 Task: Find connections with filter location Jayamkondacholapuram with filter topic #newyearwith filter profile language Spanish with filter current company ASUS with filter school Narayana Institute with filter industry Retail Building Materials and Garden Equipment with filter service category Social Media Marketing with filter keywords title Group Sales
Action: Mouse pressed left at (628, 91)
Screenshot: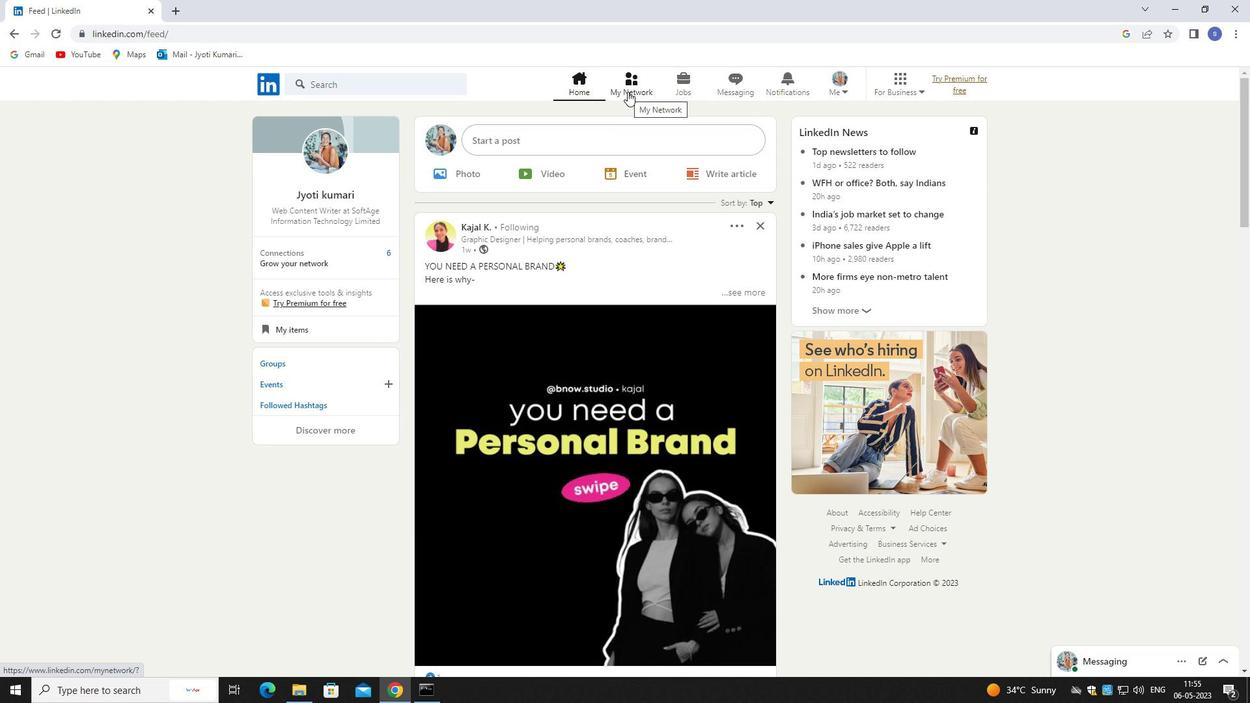 
Action: Mouse pressed left at (628, 91)
Screenshot: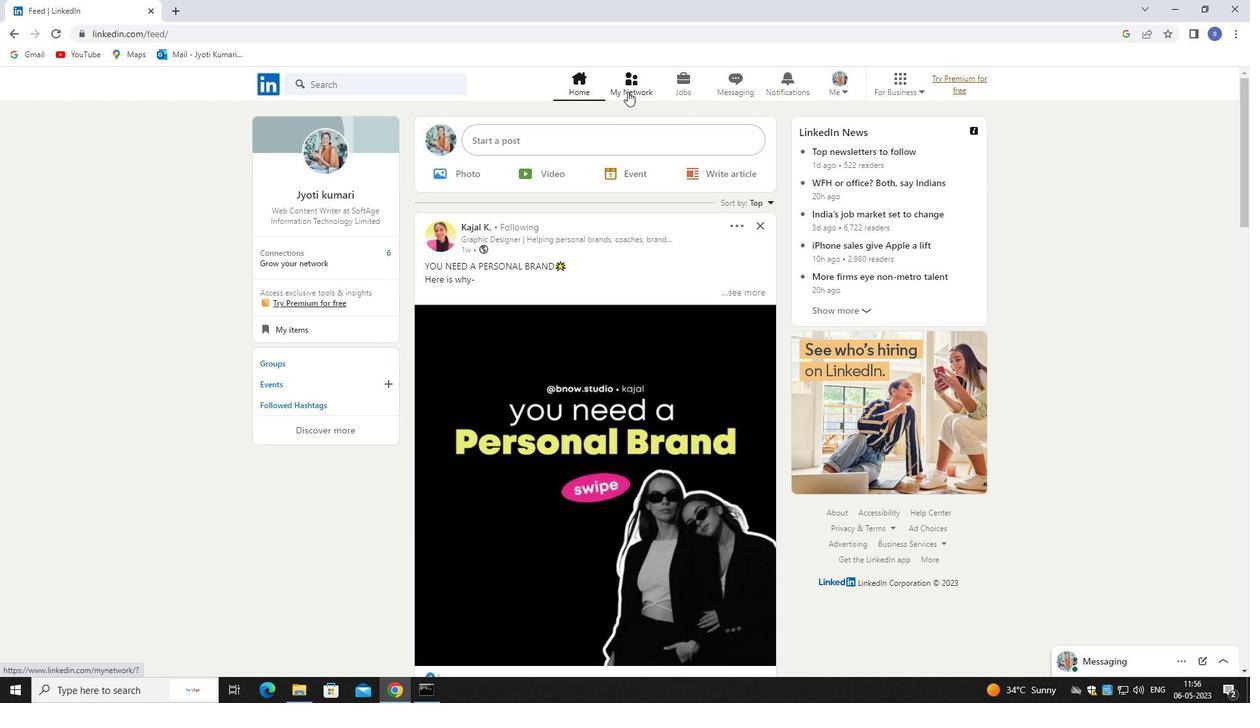 
Action: Key pressed jayamk
Screenshot: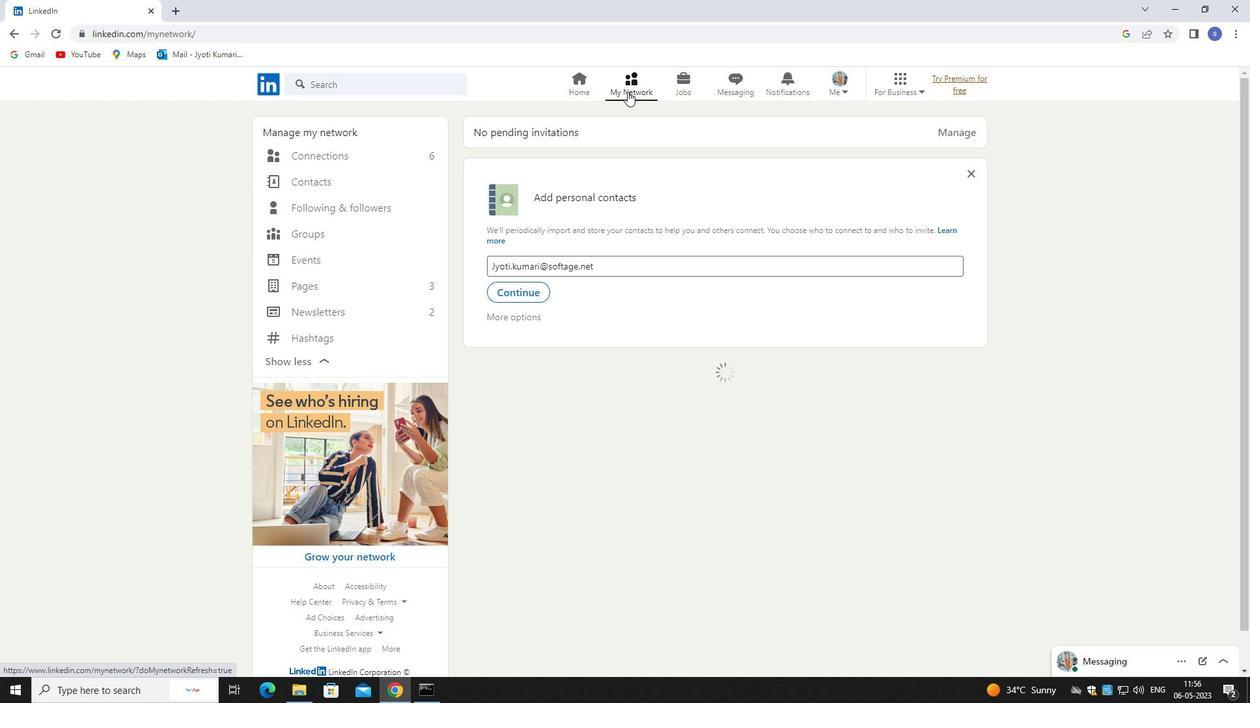 
Action: Mouse moved to (385, 163)
Screenshot: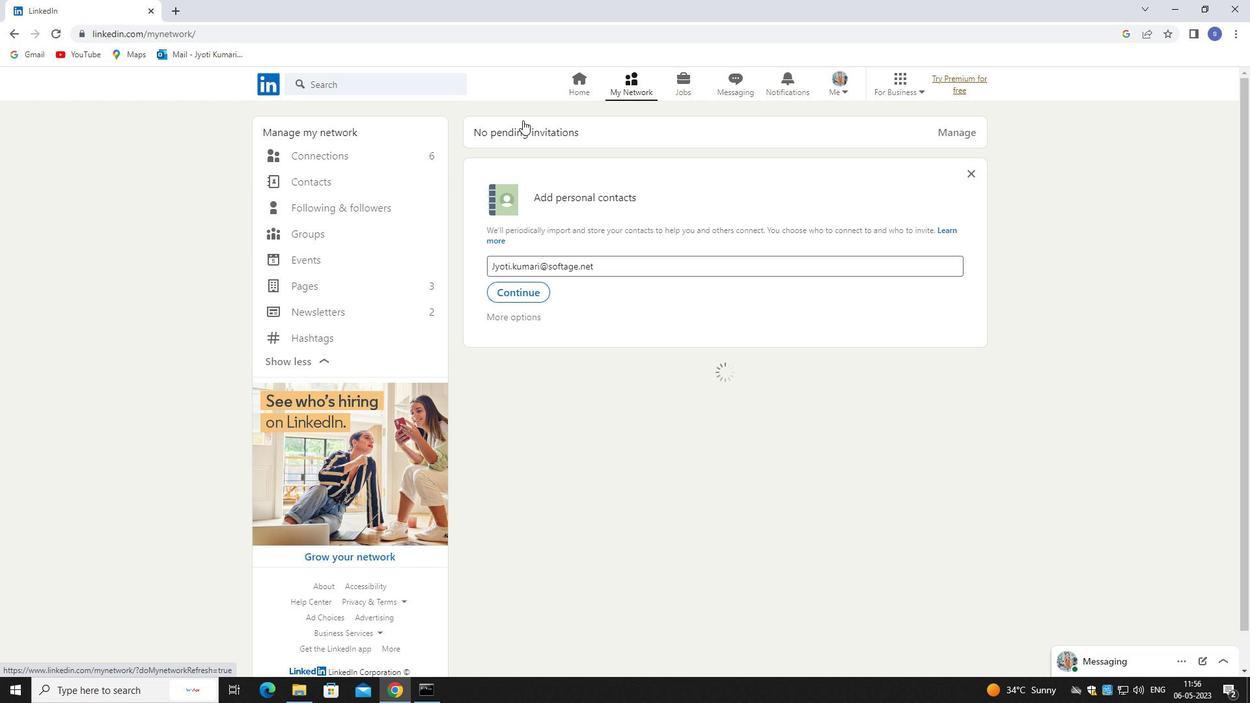 
Action: Mouse pressed left at (385, 163)
Screenshot: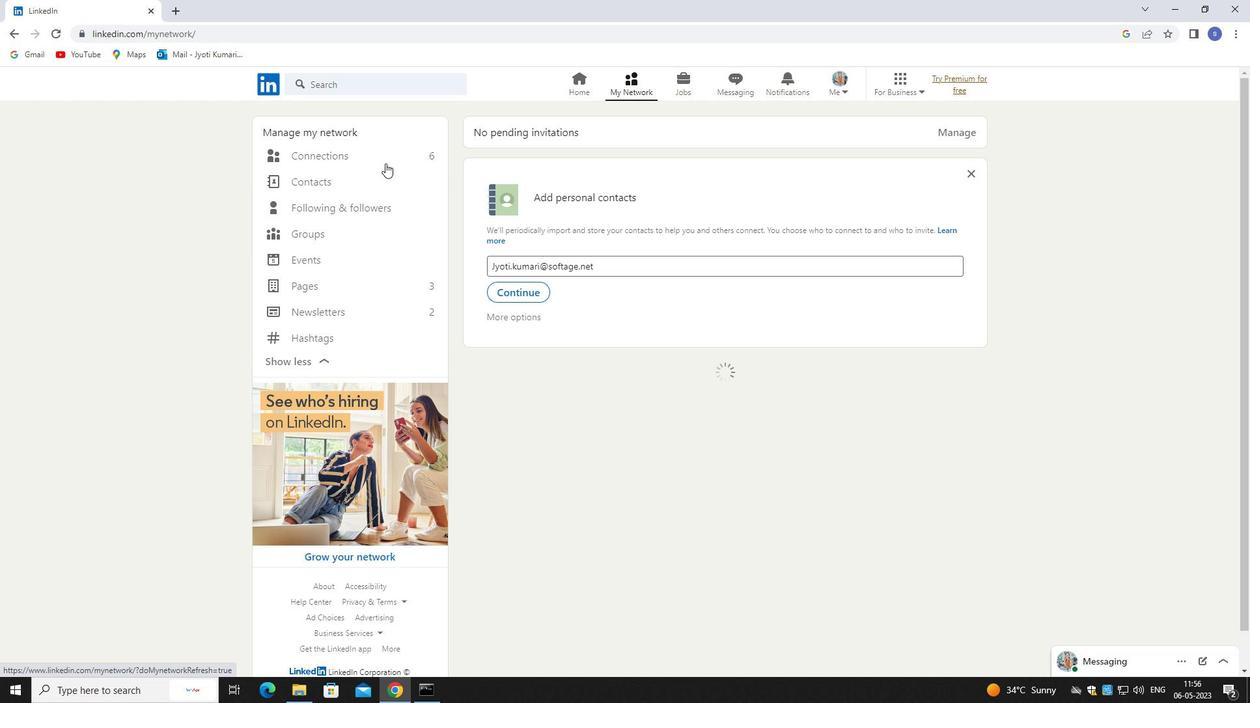 
Action: Mouse pressed left at (385, 163)
Screenshot: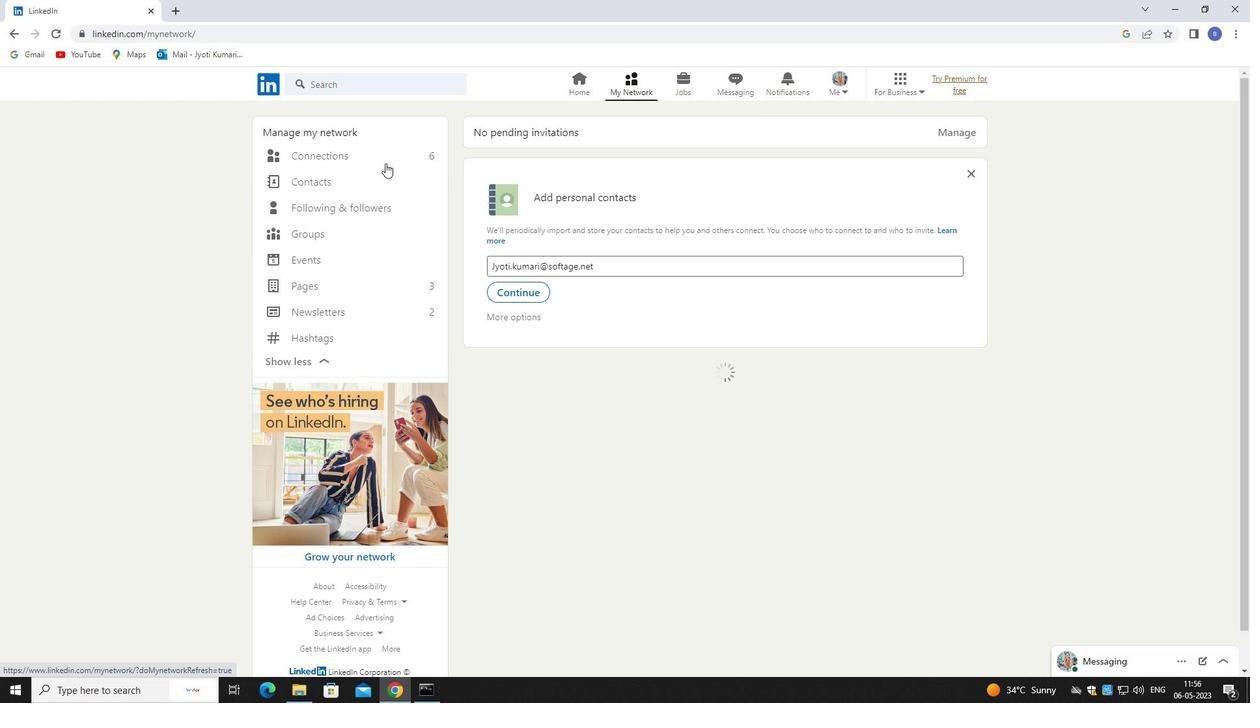 
Action: Mouse moved to (385, 159)
Screenshot: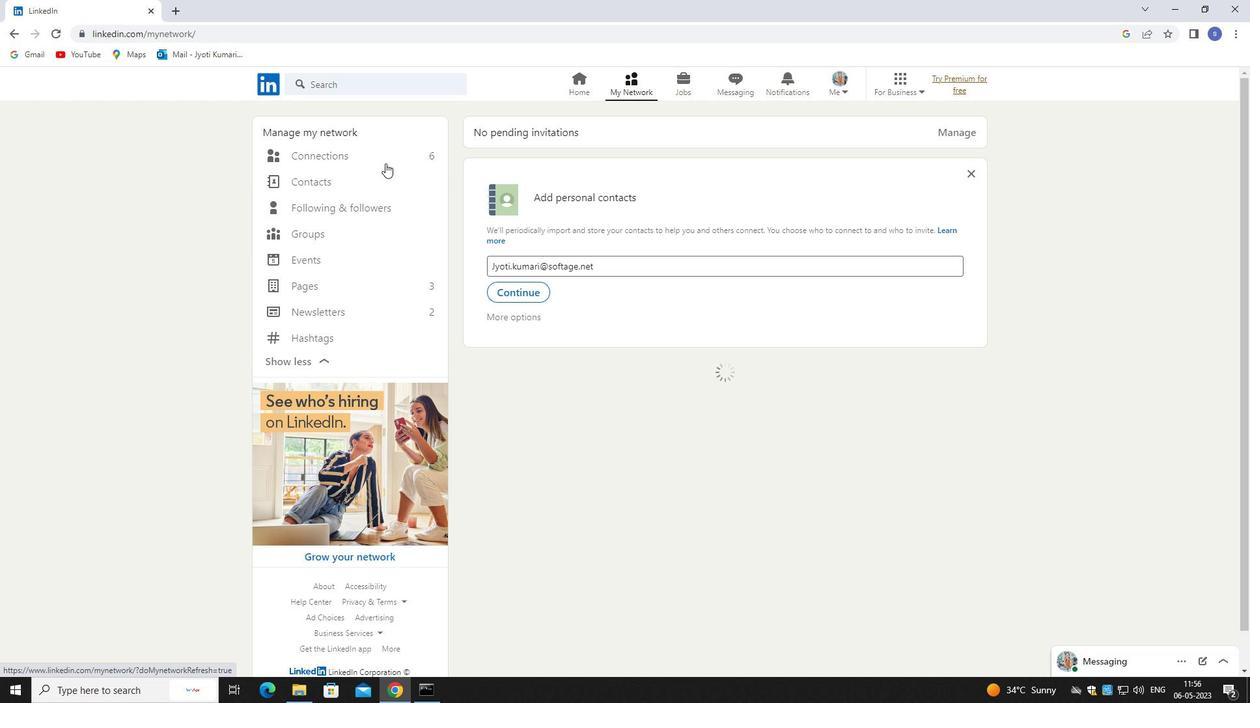 
Action: Mouse pressed left at (385, 159)
Screenshot: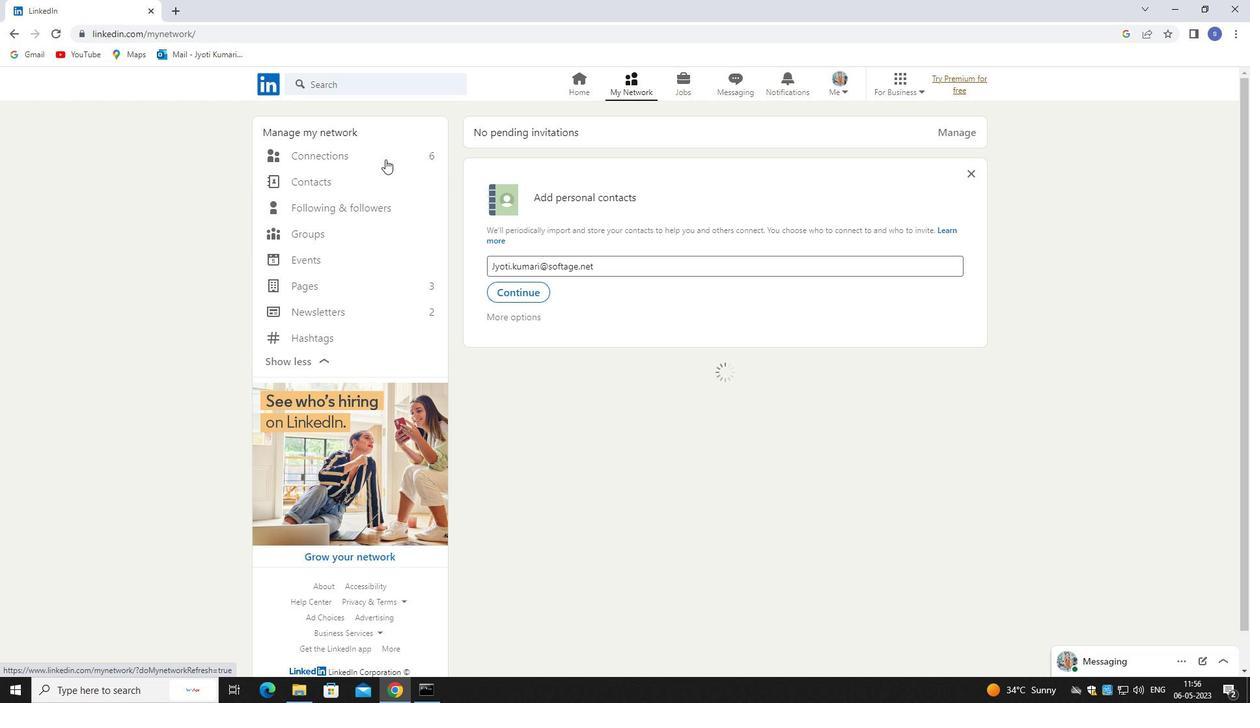 
Action: Mouse pressed left at (385, 159)
Screenshot: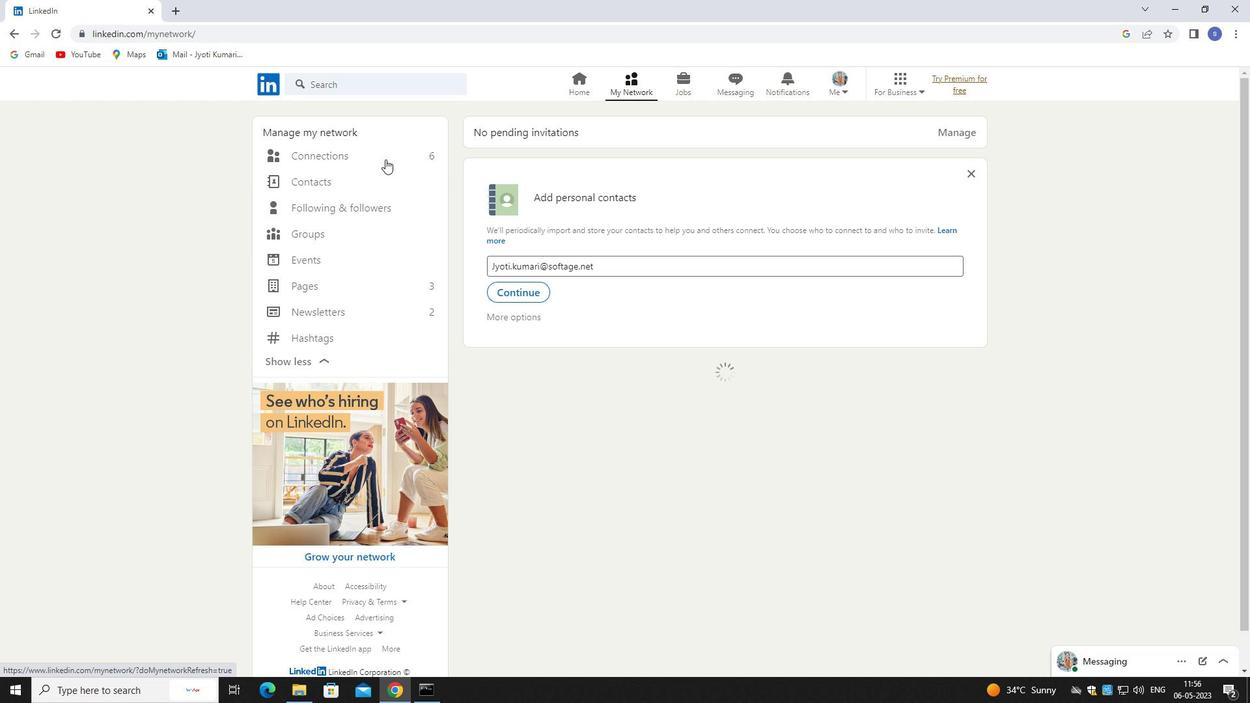 
Action: Mouse moved to (386, 156)
Screenshot: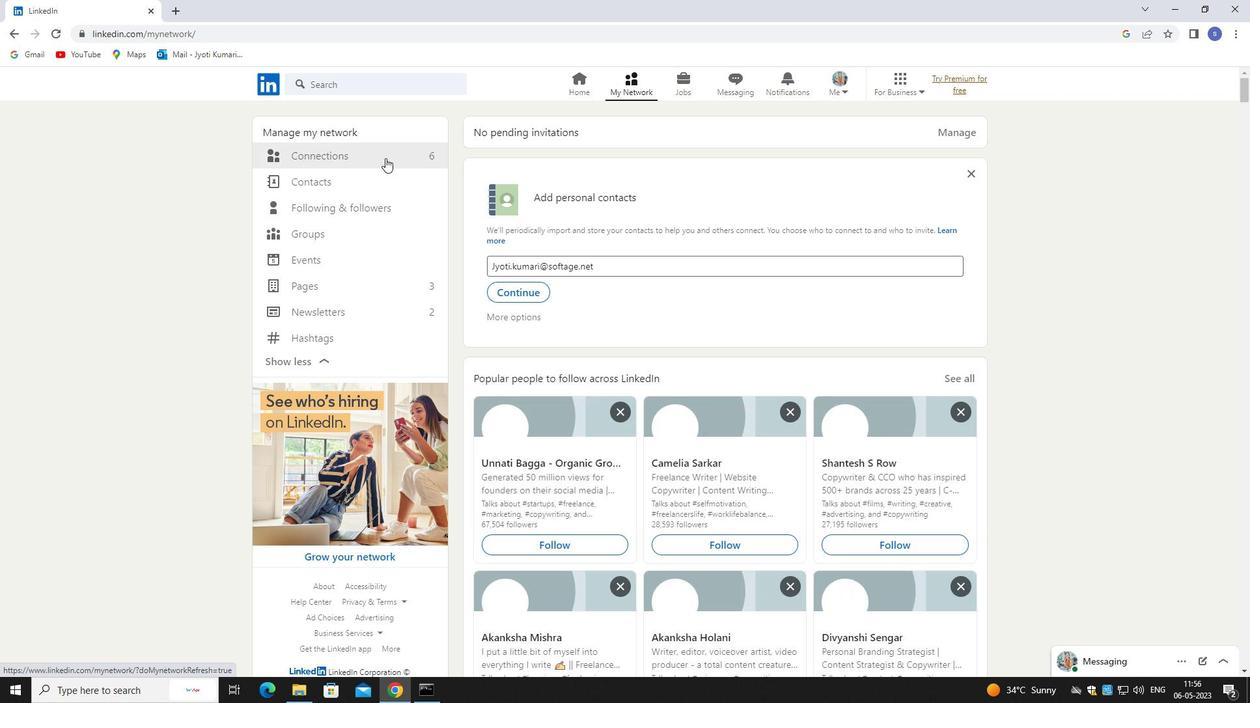 
Action: Mouse pressed left at (386, 156)
Screenshot: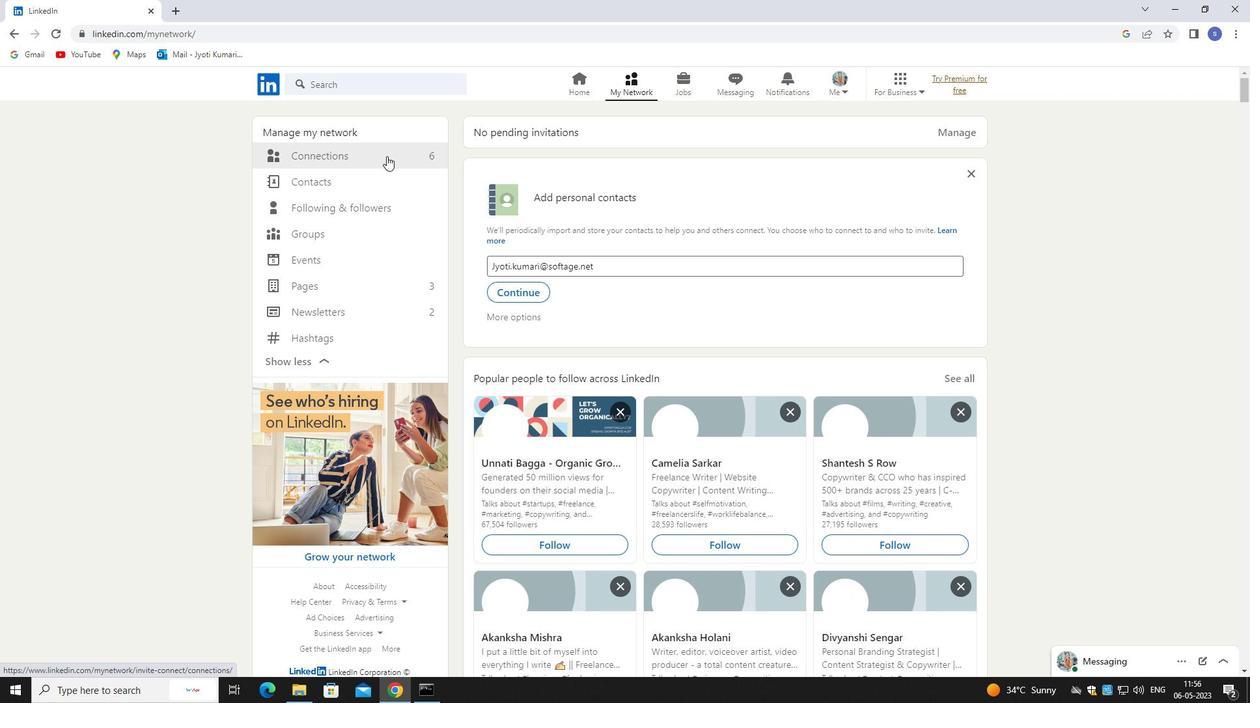 
Action: Mouse pressed left at (386, 156)
Screenshot: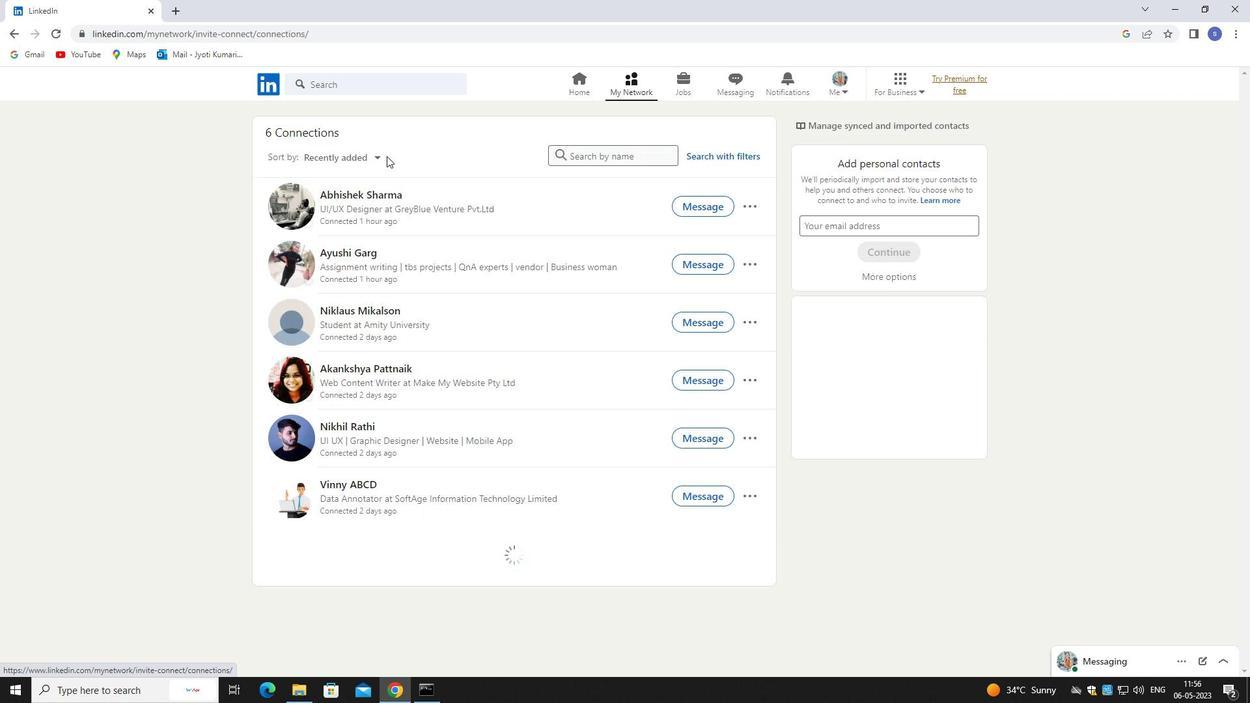 
Action: Mouse moved to (724, 155)
Screenshot: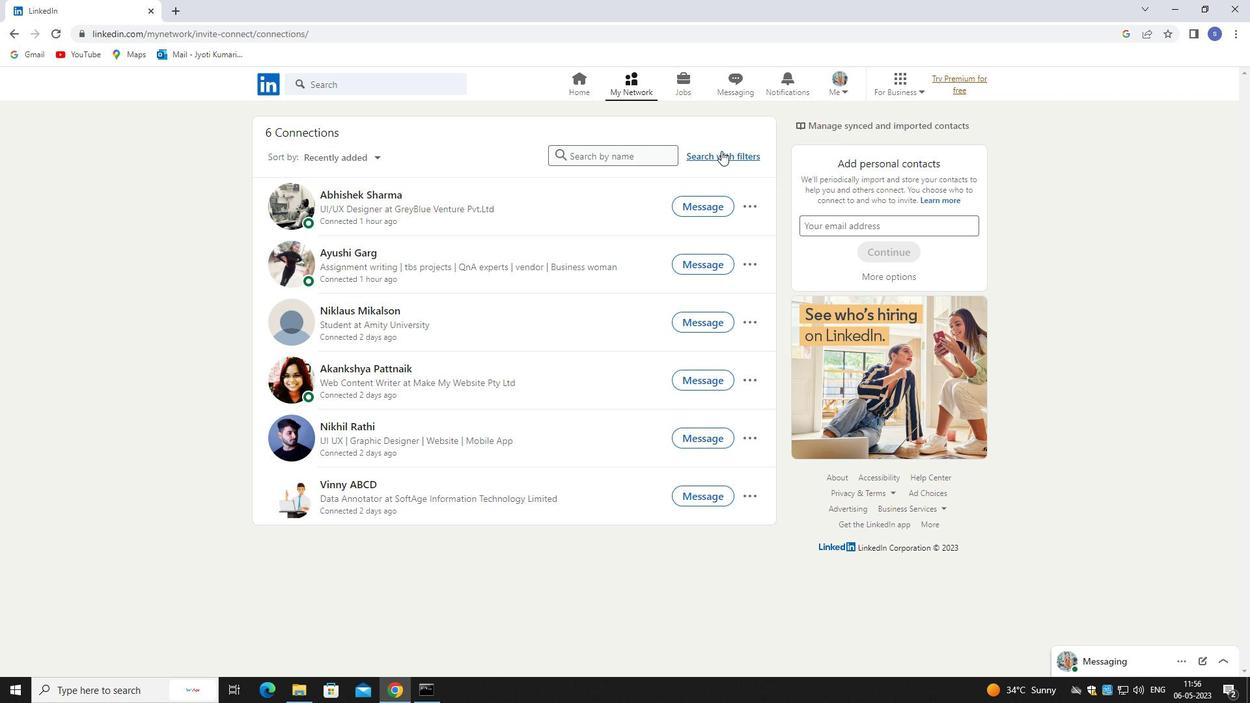
Action: Mouse pressed left at (724, 155)
Screenshot: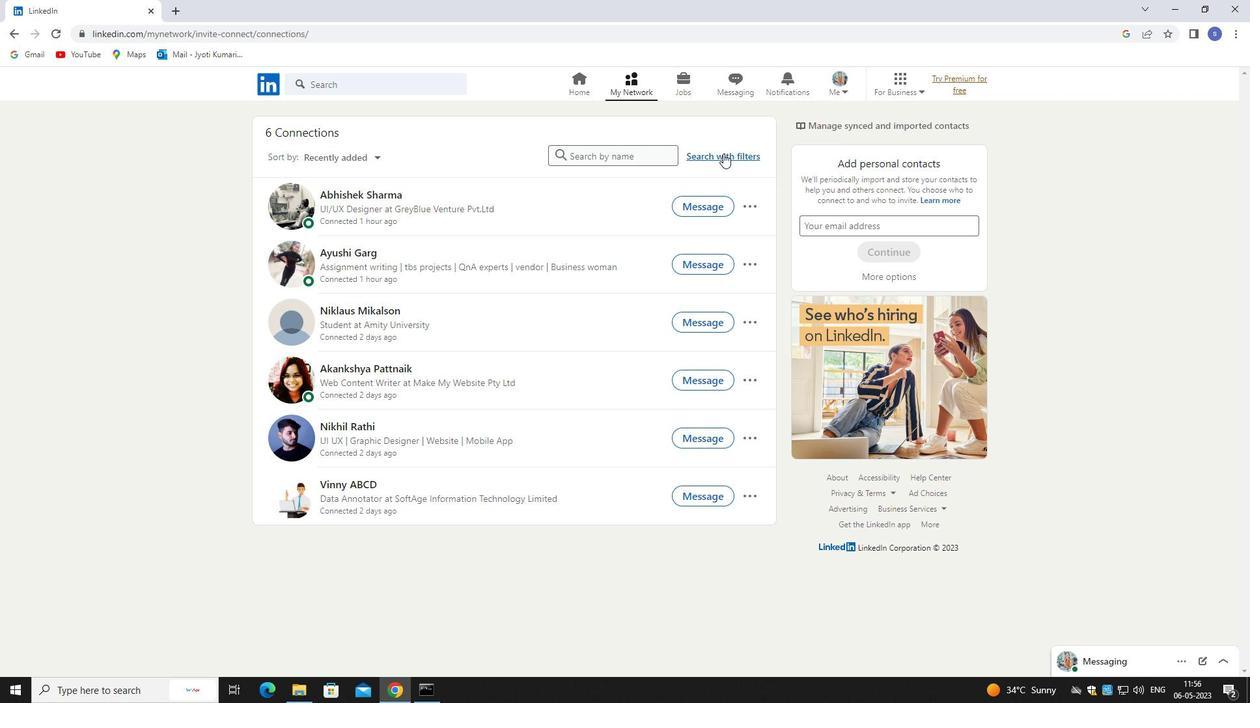 
Action: Mouse moved to (669, 114)
Screenshot: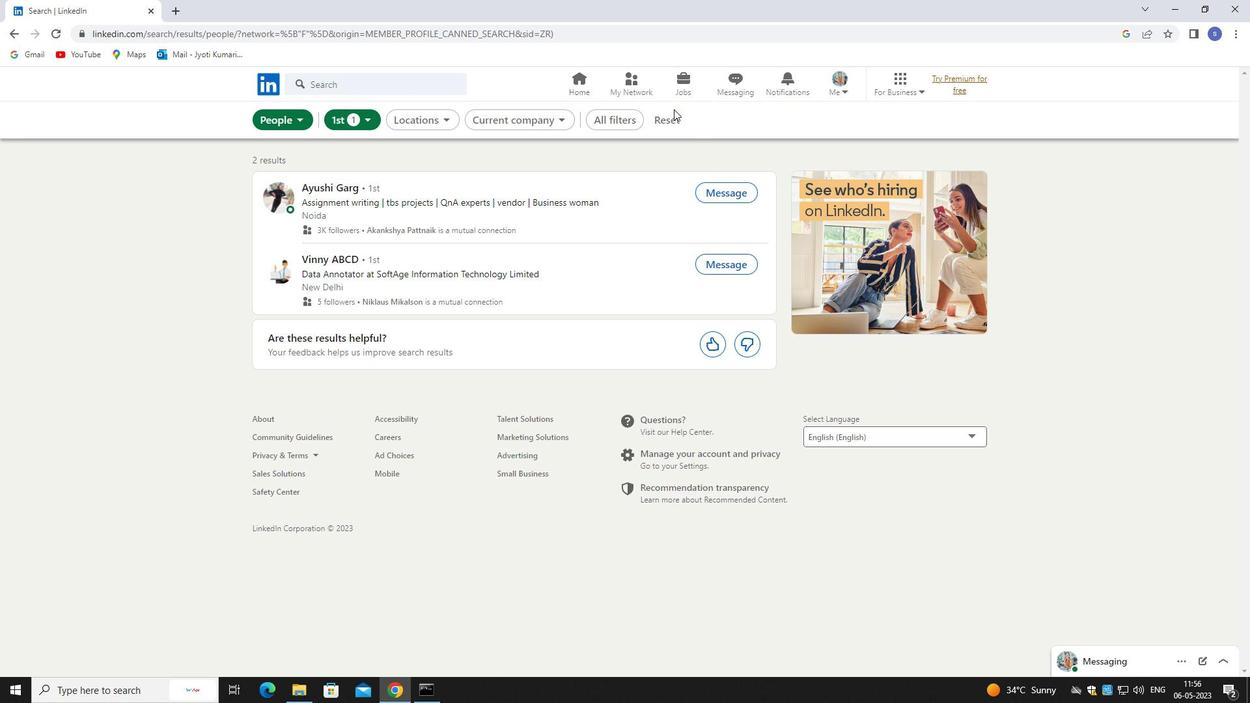 
Action: Mouse pressed left at (669, 114)
Screenshot: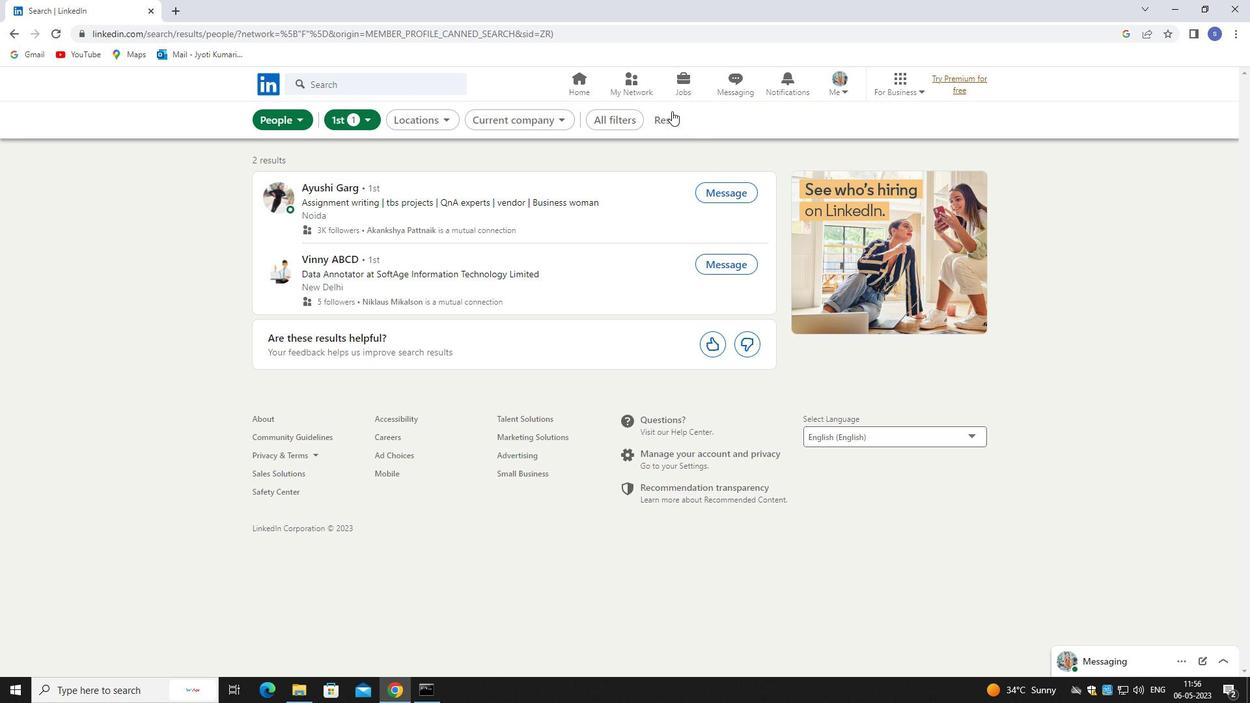 
Action: Mouse moved to (646, 115)
Screenshot: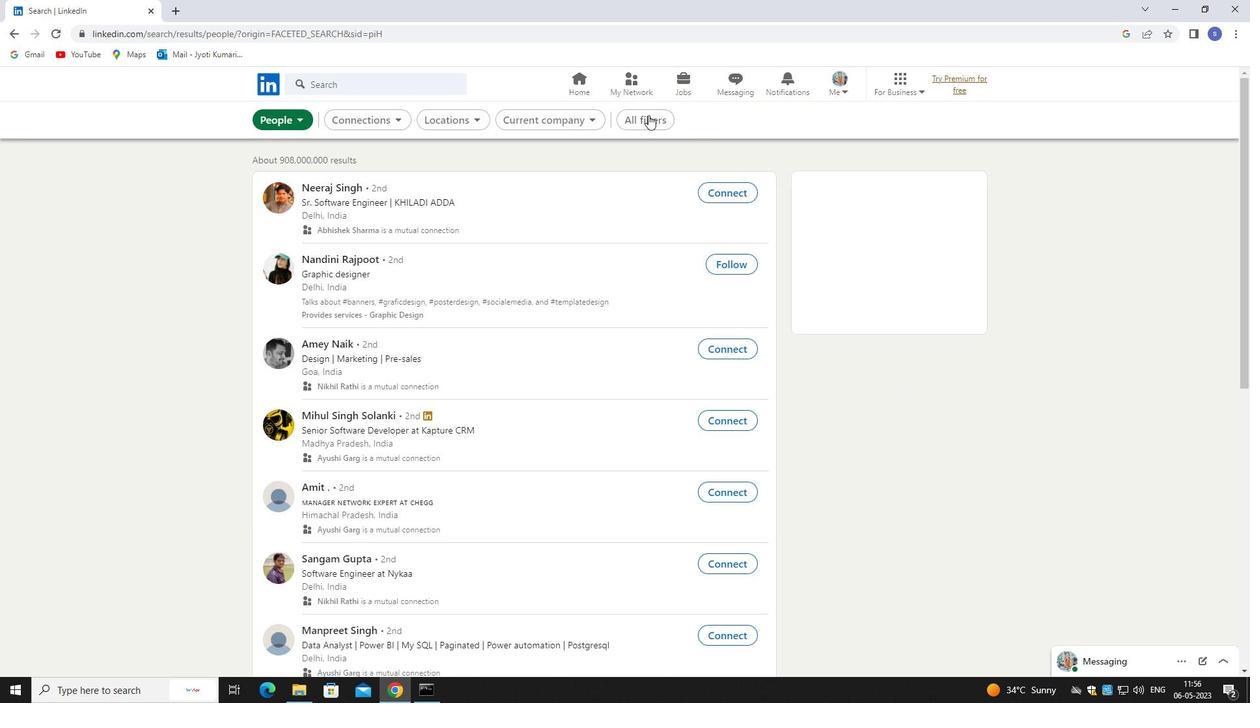 
Action: Mouse pressed left at (646, 115)
Screenshot: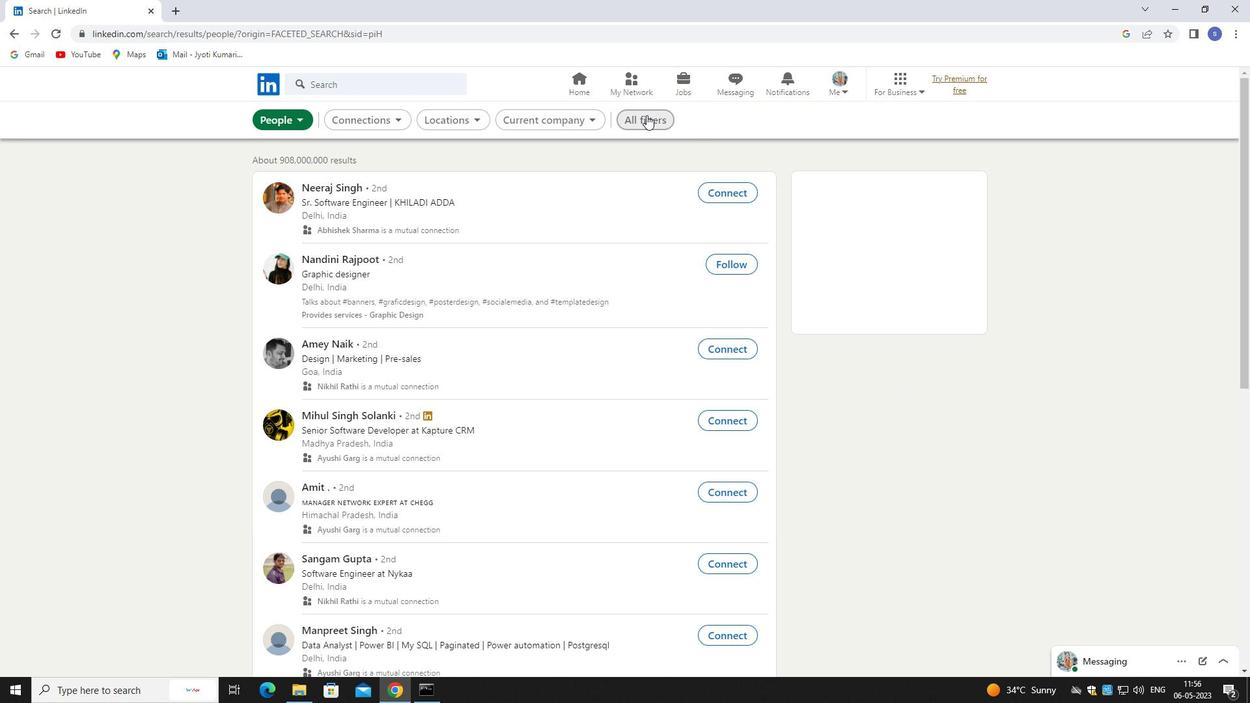 
Action: Mouse moved to (1132, 512)
Screenshot: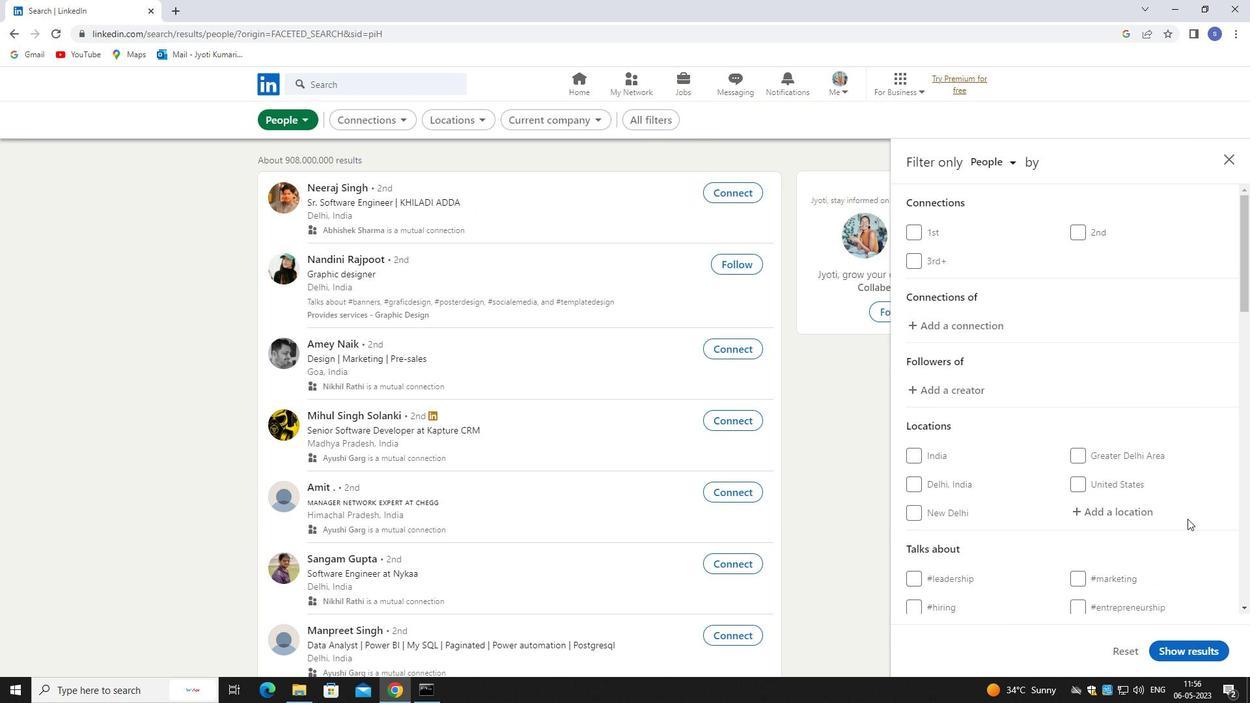 
Action: Mouse pressed left at (1132, 512)
Screenshot: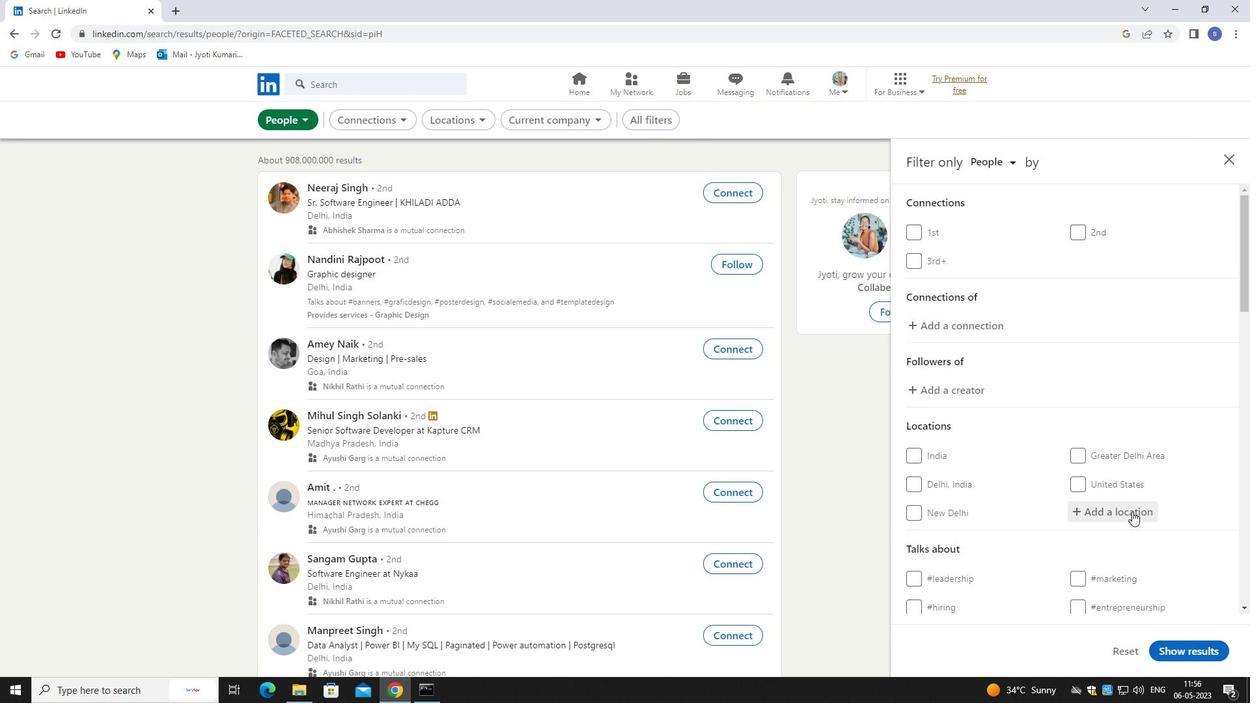 
Action: Key pressed jayamko<Key.backspace><Key.backspace><Key.caps_lock><Key.backspace><Key.backspace><Key.backspace><Key.backspace><Key.backspace><Key.backspace><Key.backspace><Key.backspace><Key.backspace><Key.backspace><Key.backspace><Key.backspace>jayamkondacholapuram
Screenshot: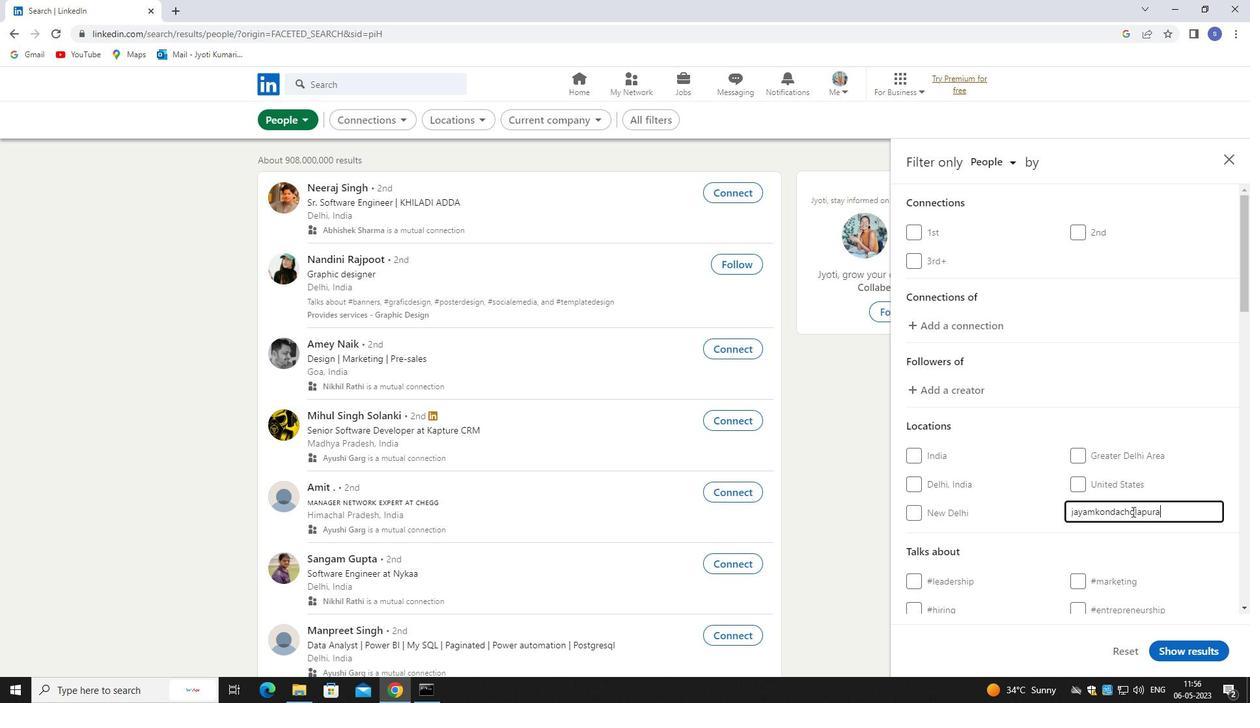 
Action: Mouse moved to (1055, 460)
Screenshot: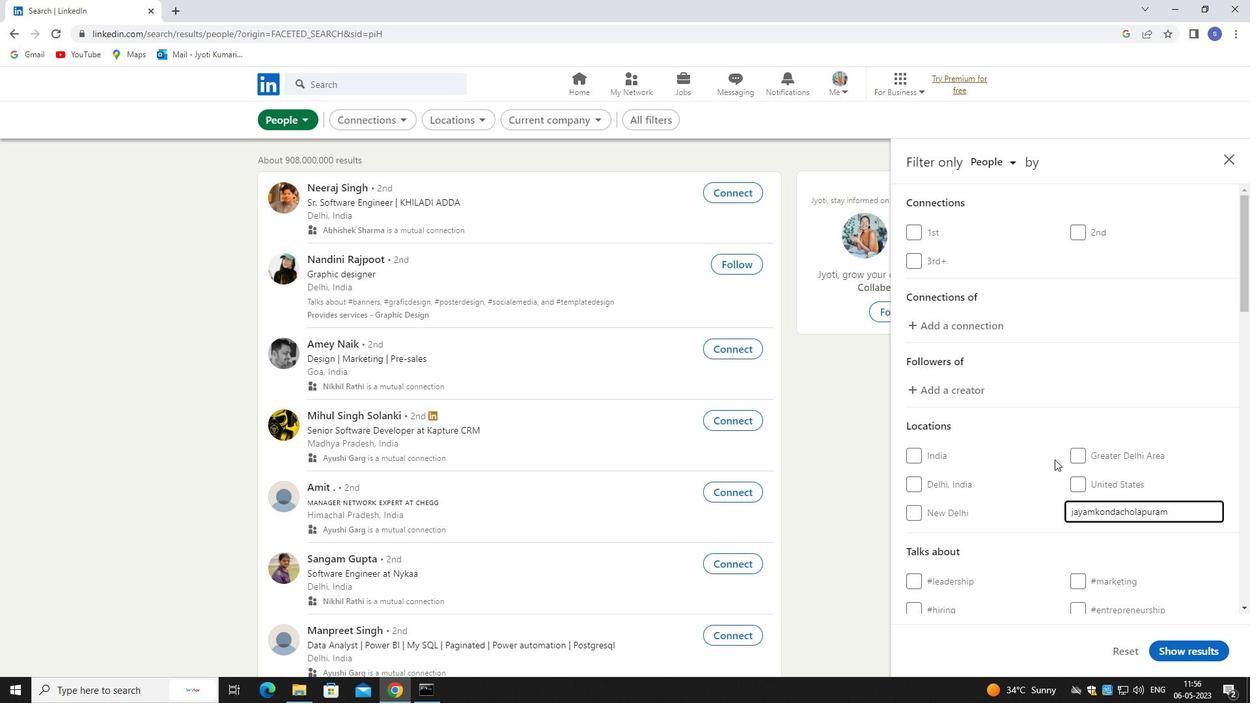 
Action: Mouse scrolled (1055, 459) with delta (0, 0)
Screenshot: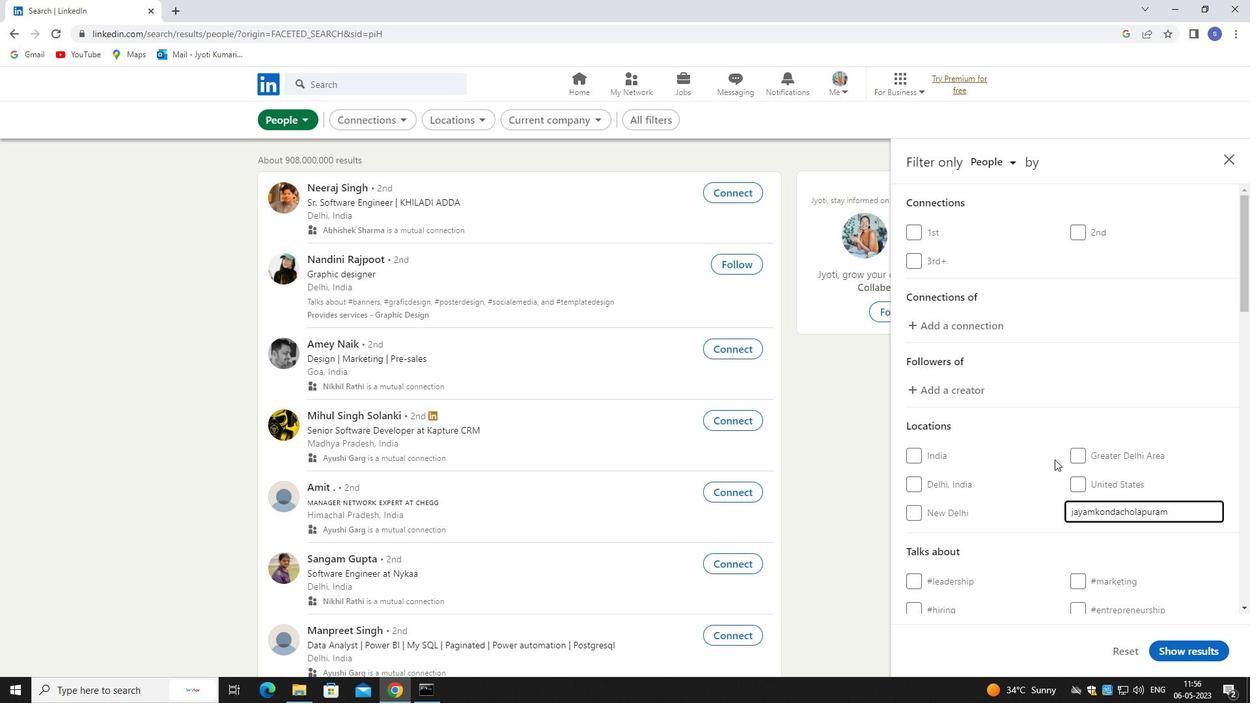 
Action: Mouse moved to (1056, 463)
Screenshot: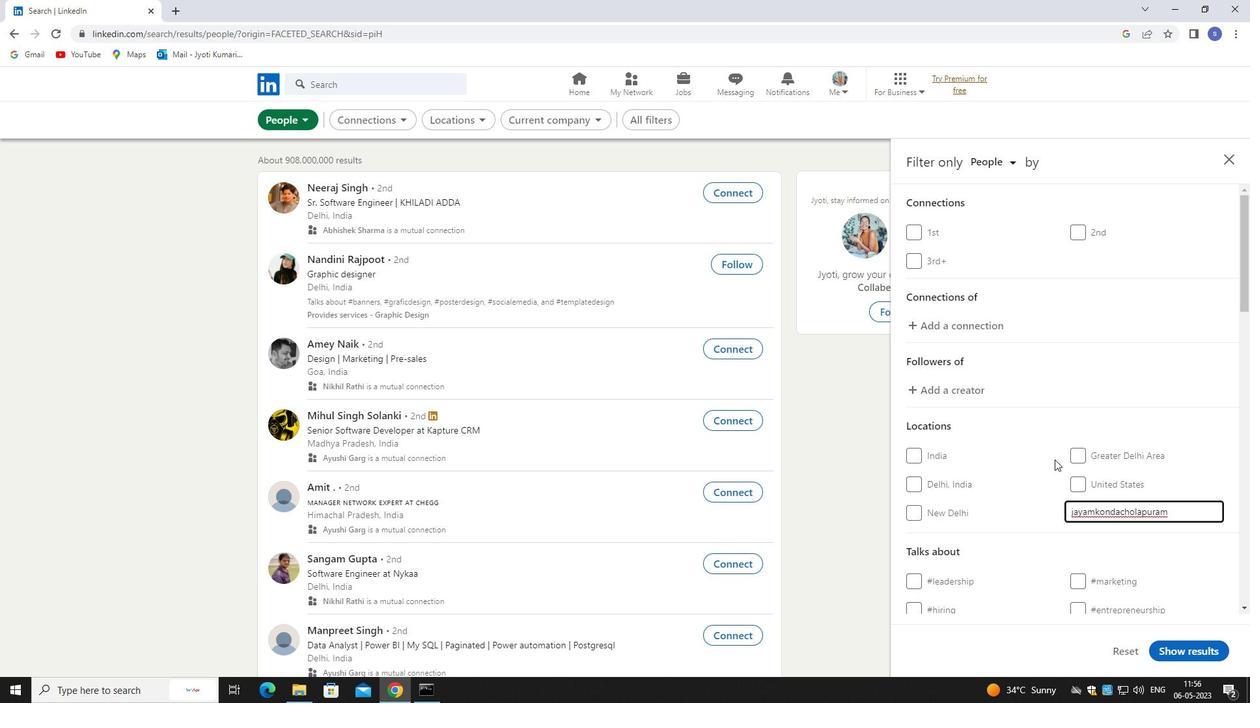 
Action: Mouse scrolled (1056, 462) with delta (0, 0)
Screenshot: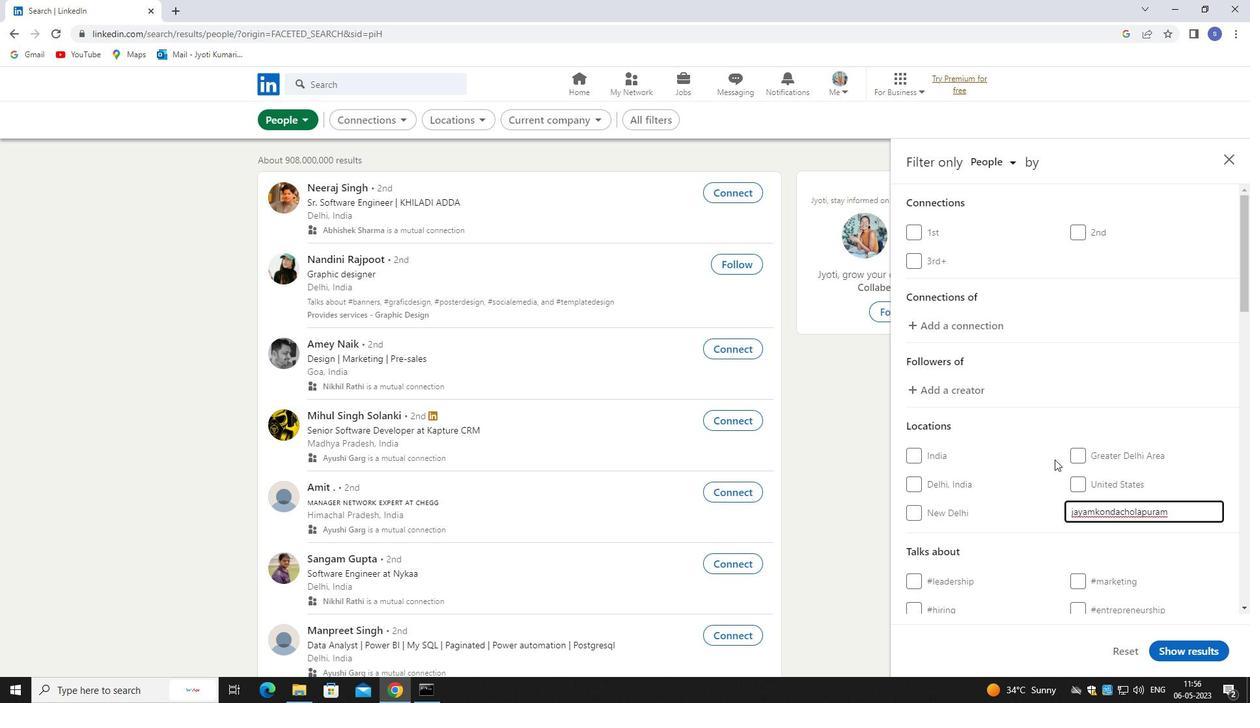 
Action: Mouse moved to (1057, 466)
Screenshot: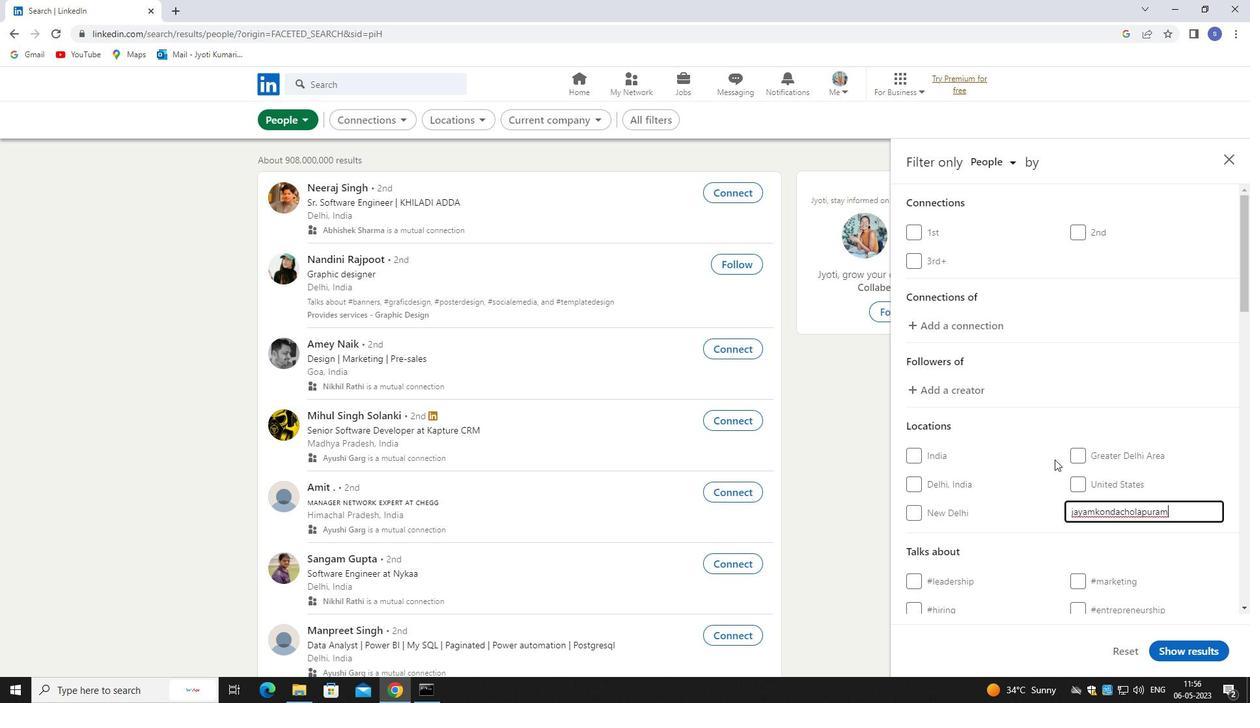
Action: Mouse scrolled (1057, 465) with delta (0, 0)
Screenshot: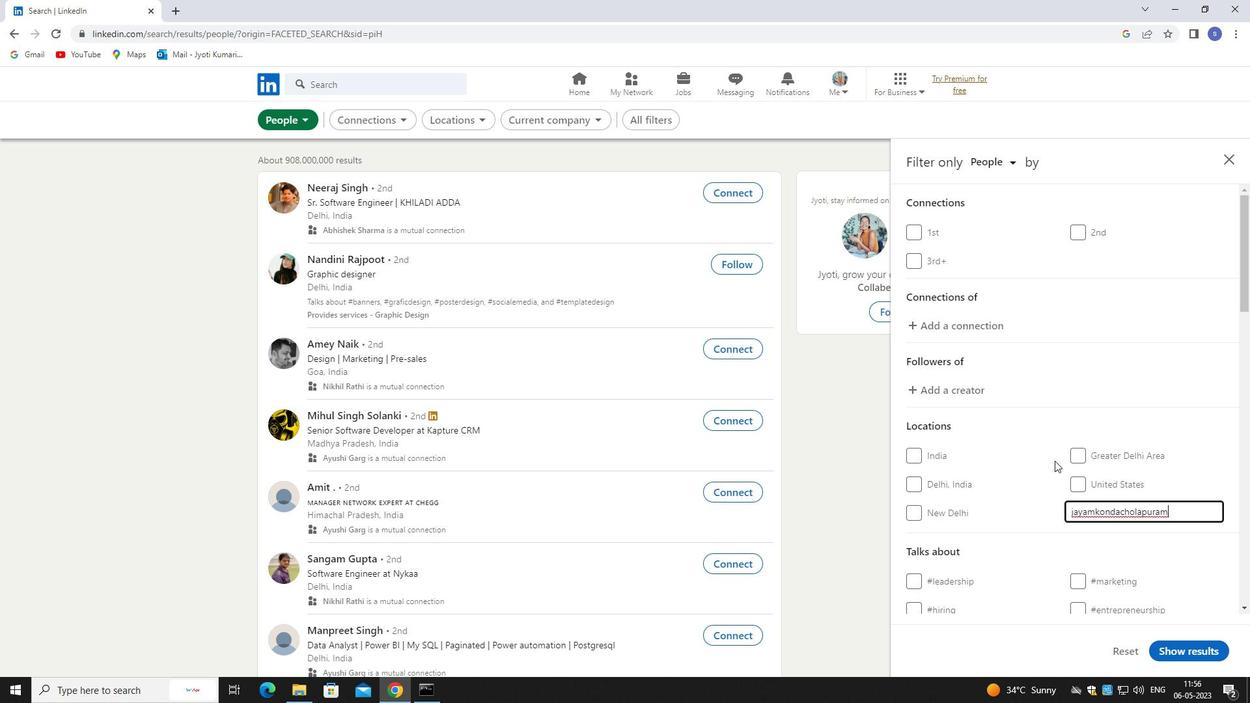 
Action: Mouse moved to (1057, 467)
Screenshot: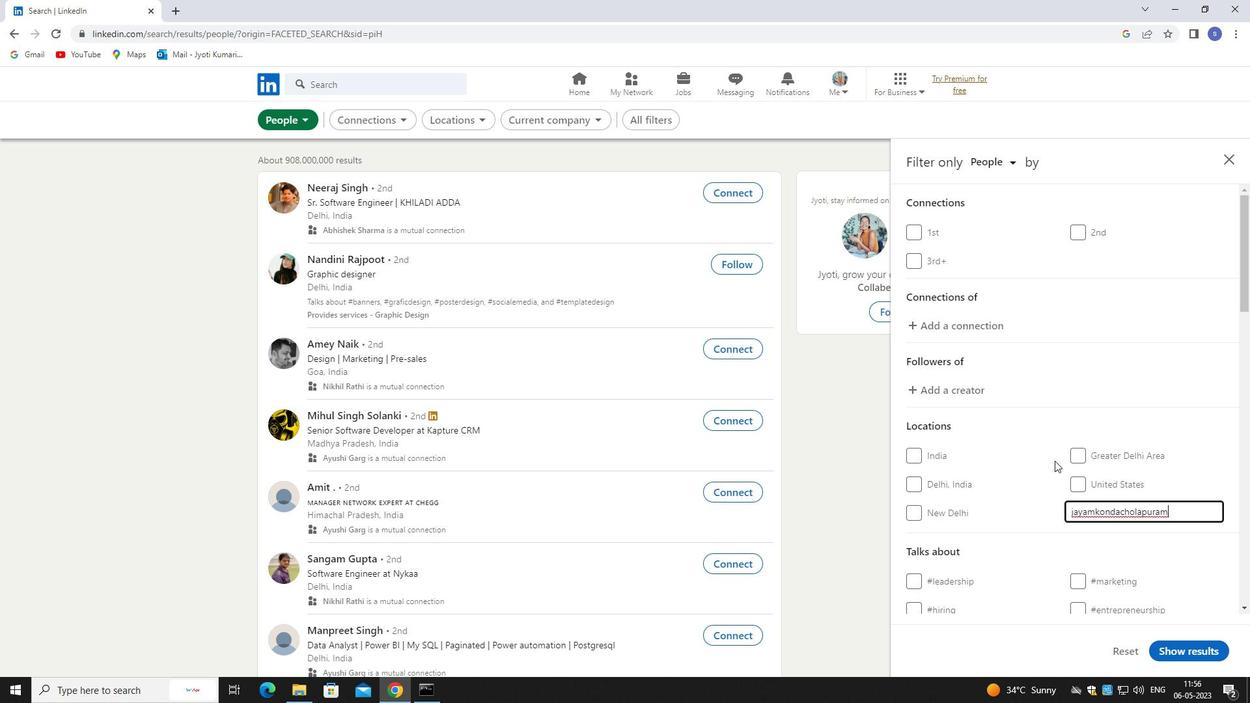 
Action: Mouse scrolled (1057, 467) with delta (0, 0)
Screenshot: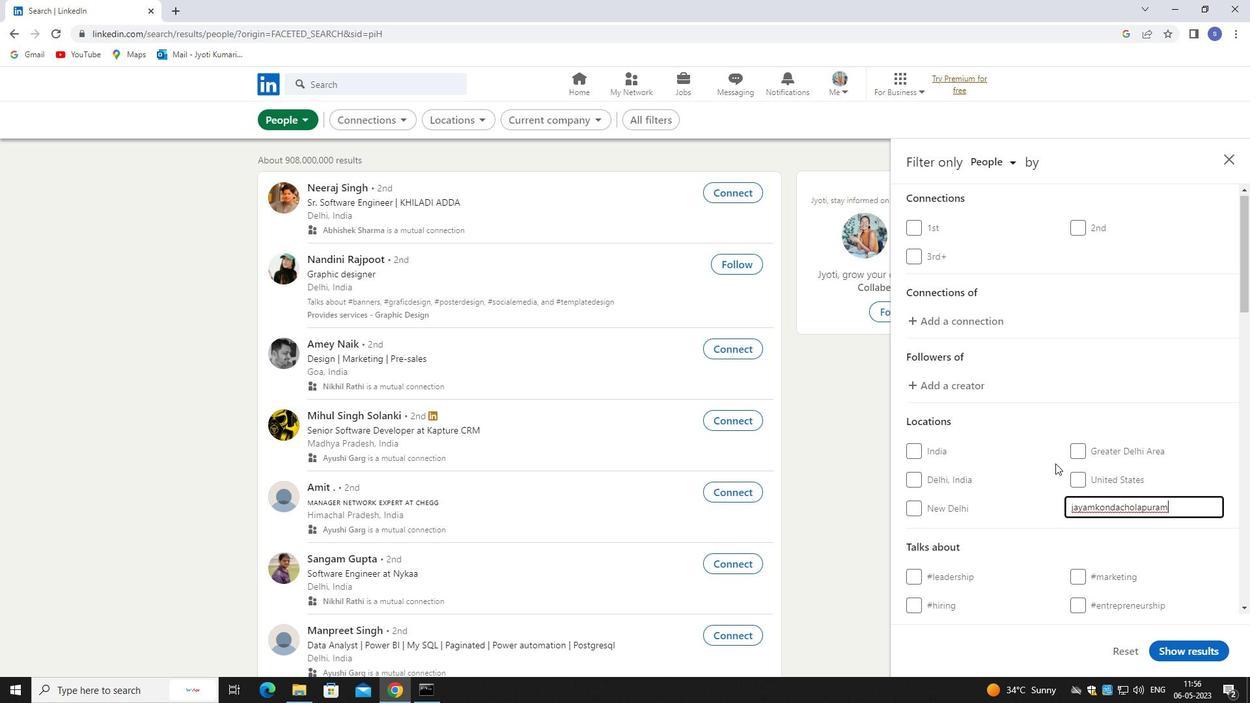 
Action: Mouse moved to (1108, 375)
Screenshot: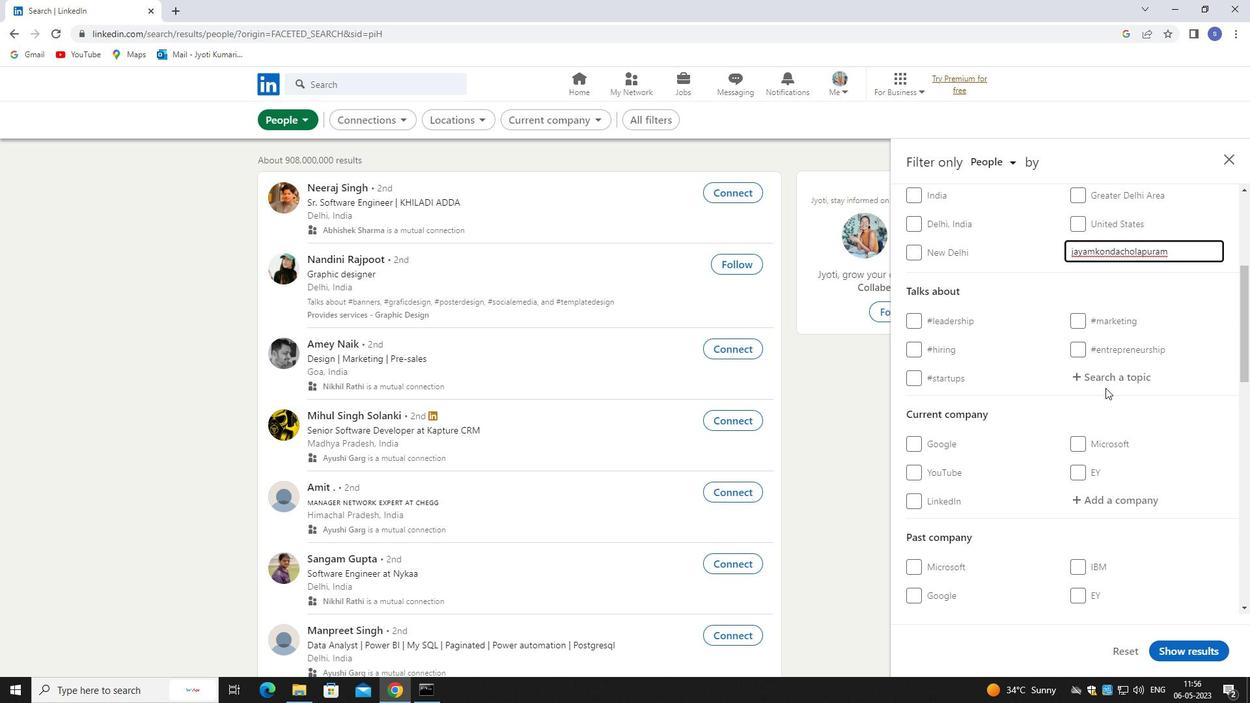 
Action: Mouse pressed left at (1108, 375)
Screenshot: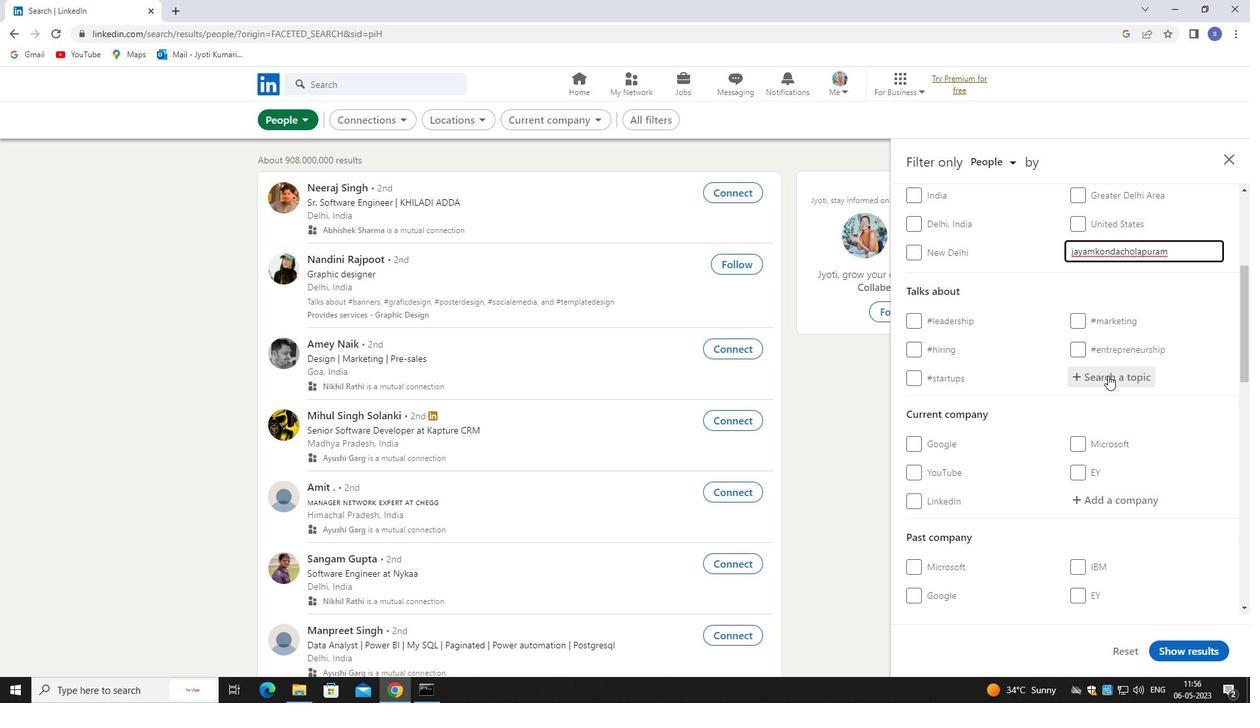 
Action: Key pressed newt<Key.backspace>y
Screenshot: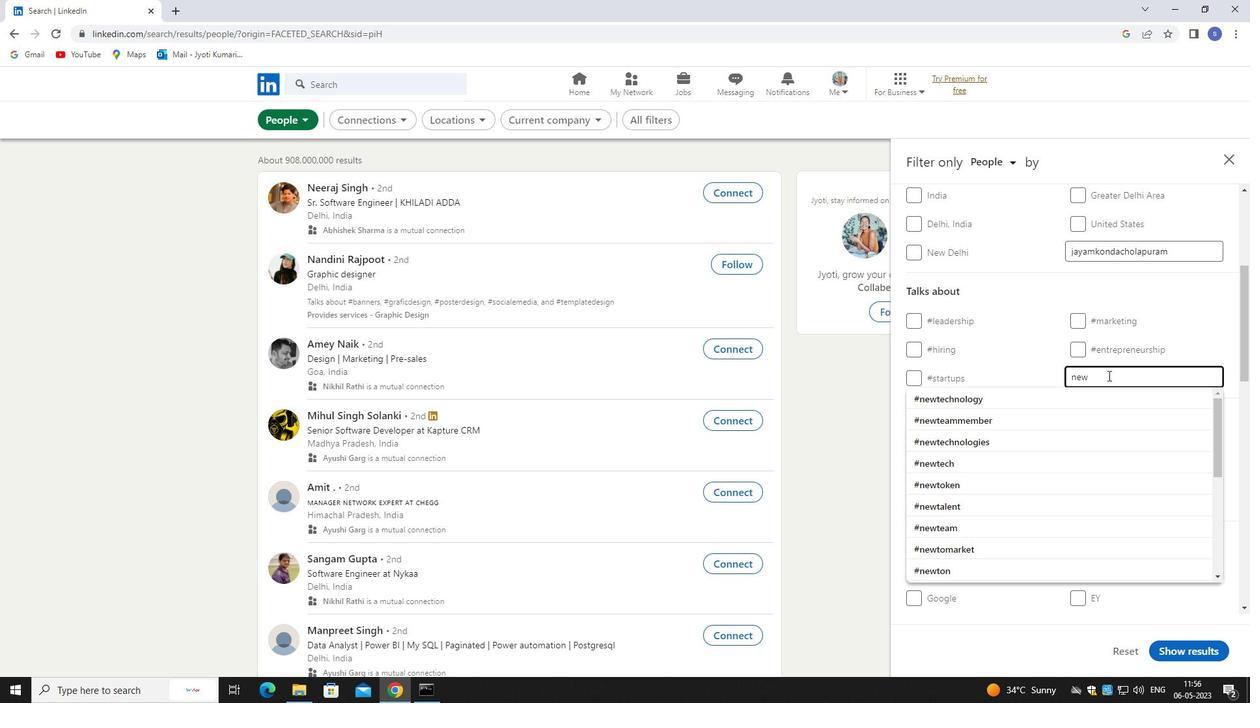 
Action: Mouse moved to (1110, 432)
Screenshot: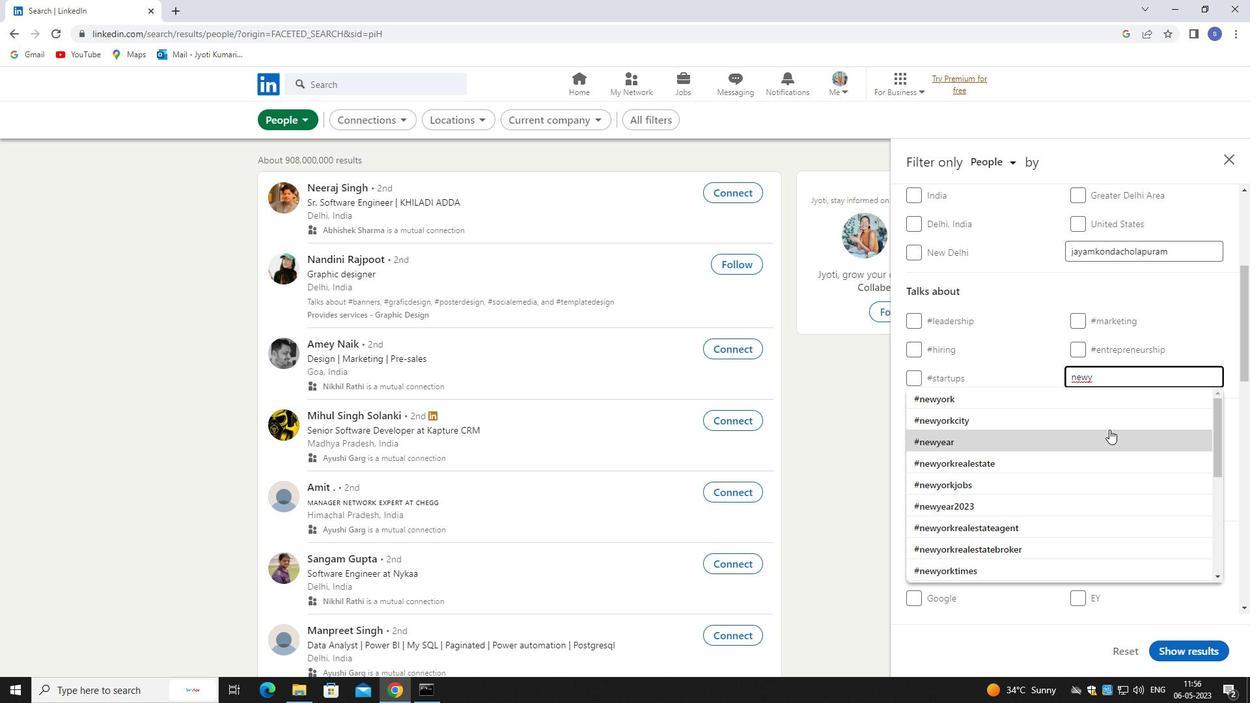 
Action: Mouse pressed left at (1110, 432)
Screenshot: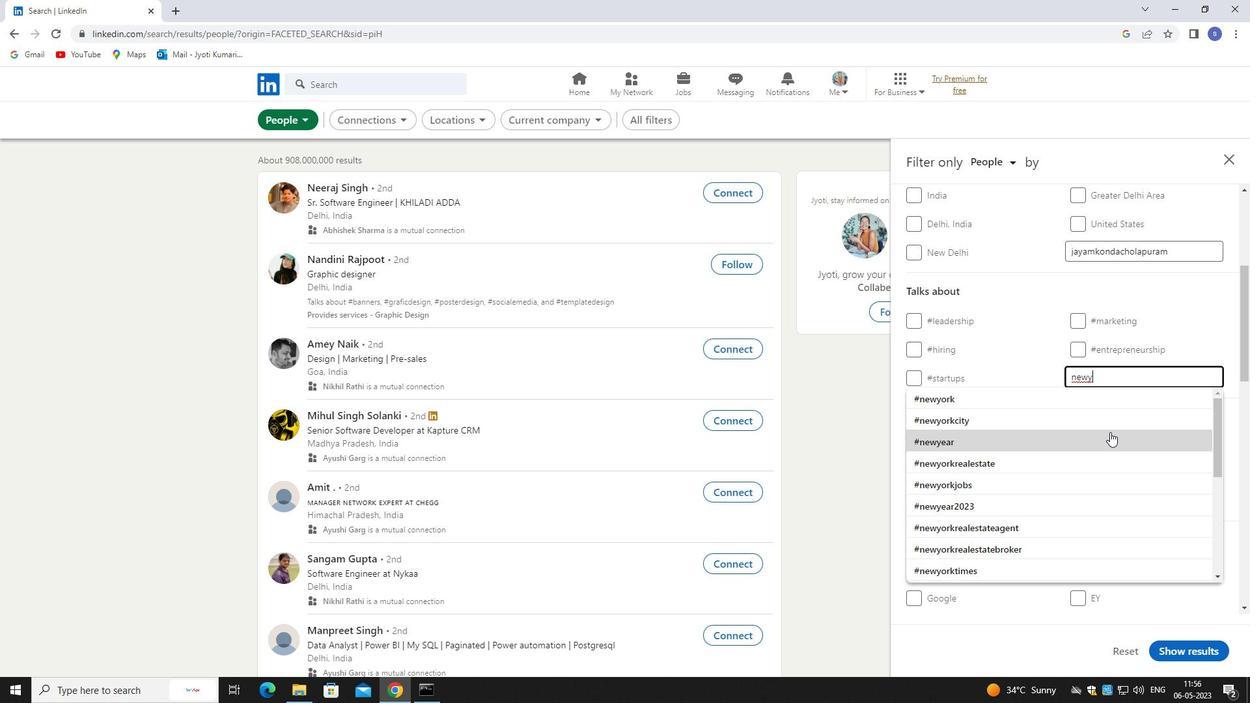 
Action: Mouse moved to (1117, 435)
Screenshot: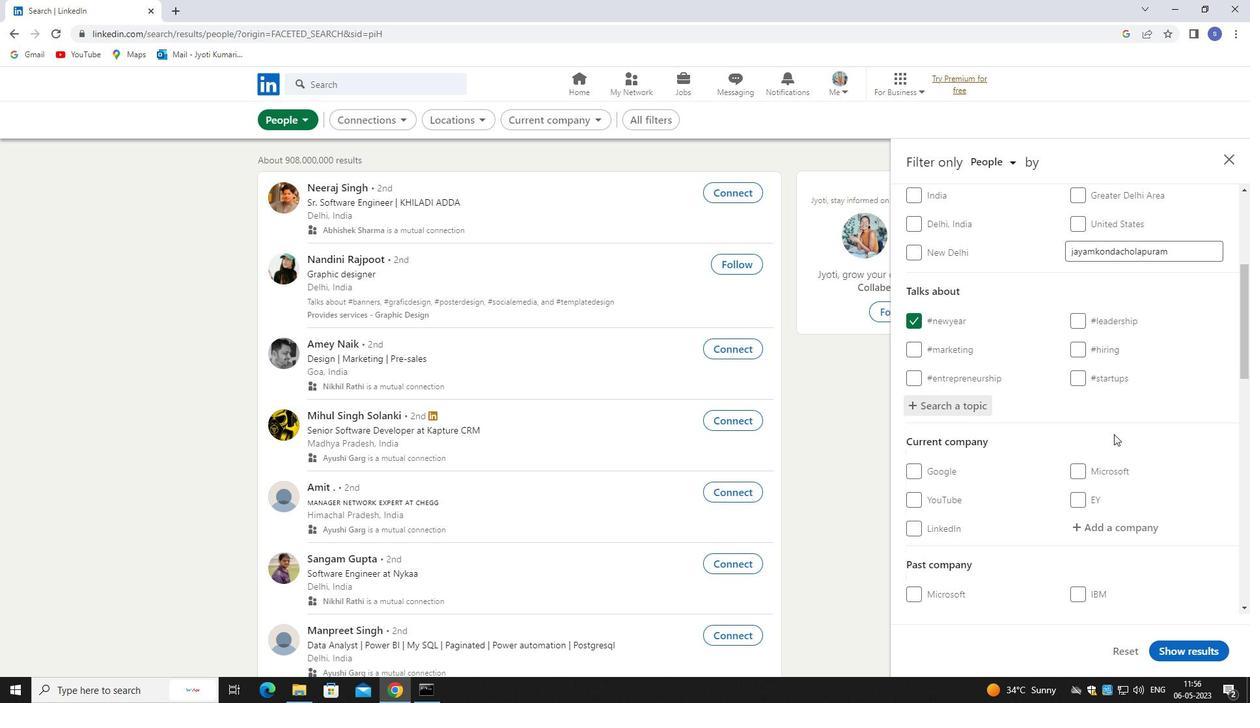 
Action: Mouse scrolled (1117, 435) with delta (0, 0)
Screenshot: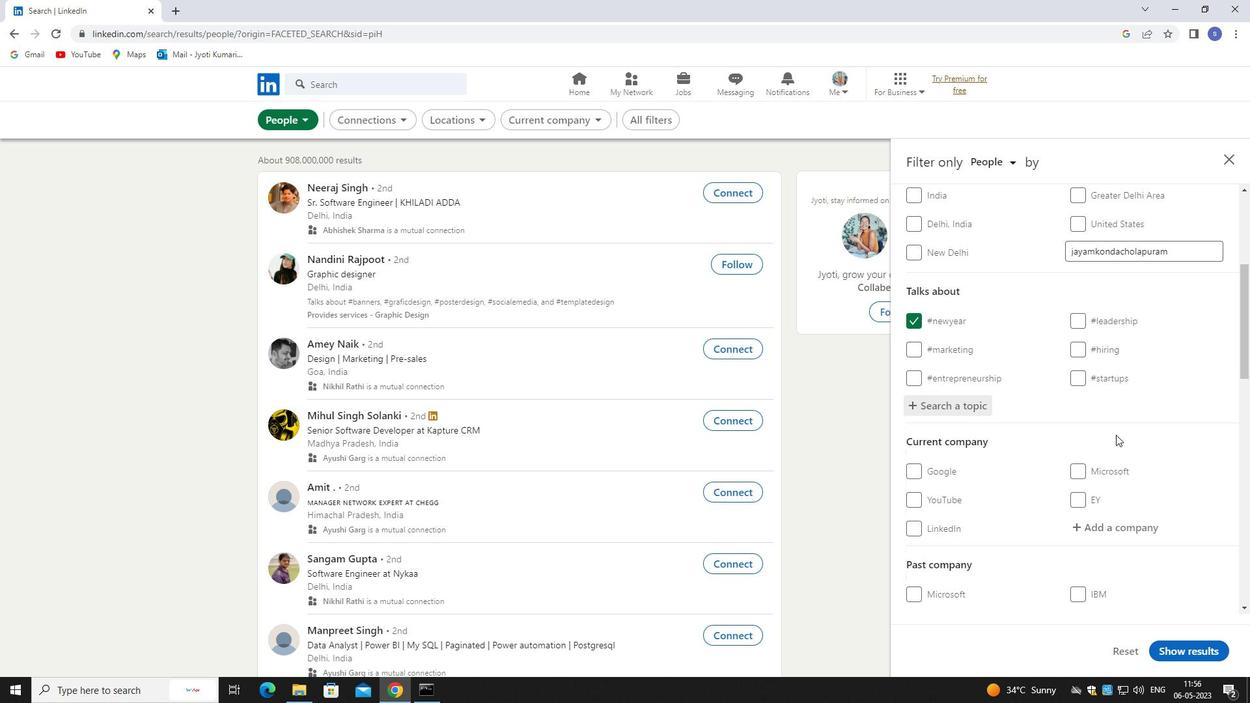 
Action: Mouse moved to (1117, 437)
Screenshot: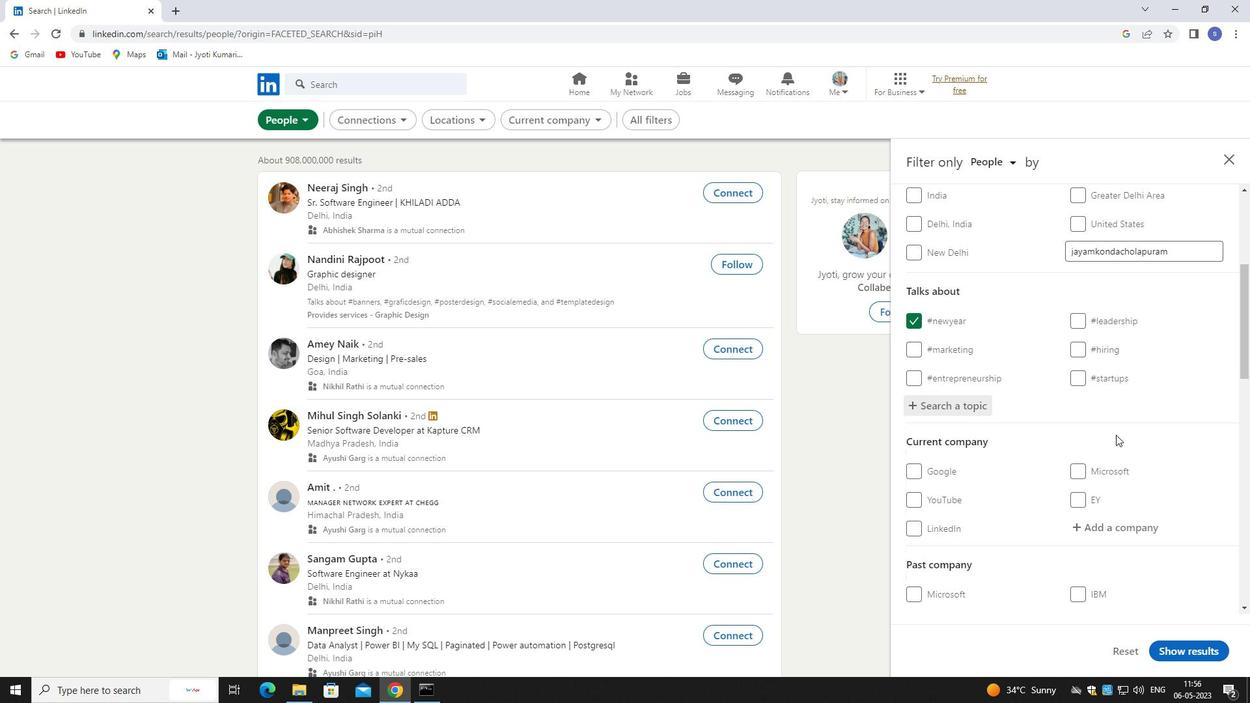 
Action: Mouse scrolled (1117, 436) with delta (0, 0)
Screenshot: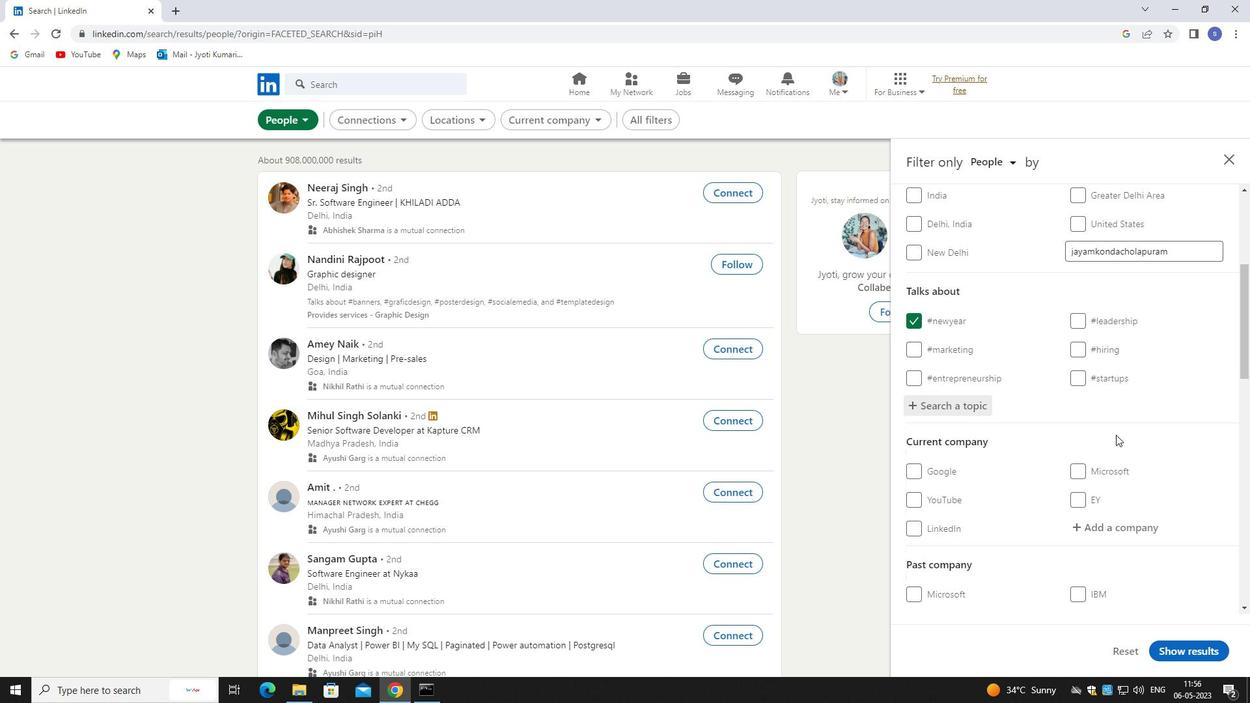 
Action: Mouse moved to (1117, 437)
Screenshot: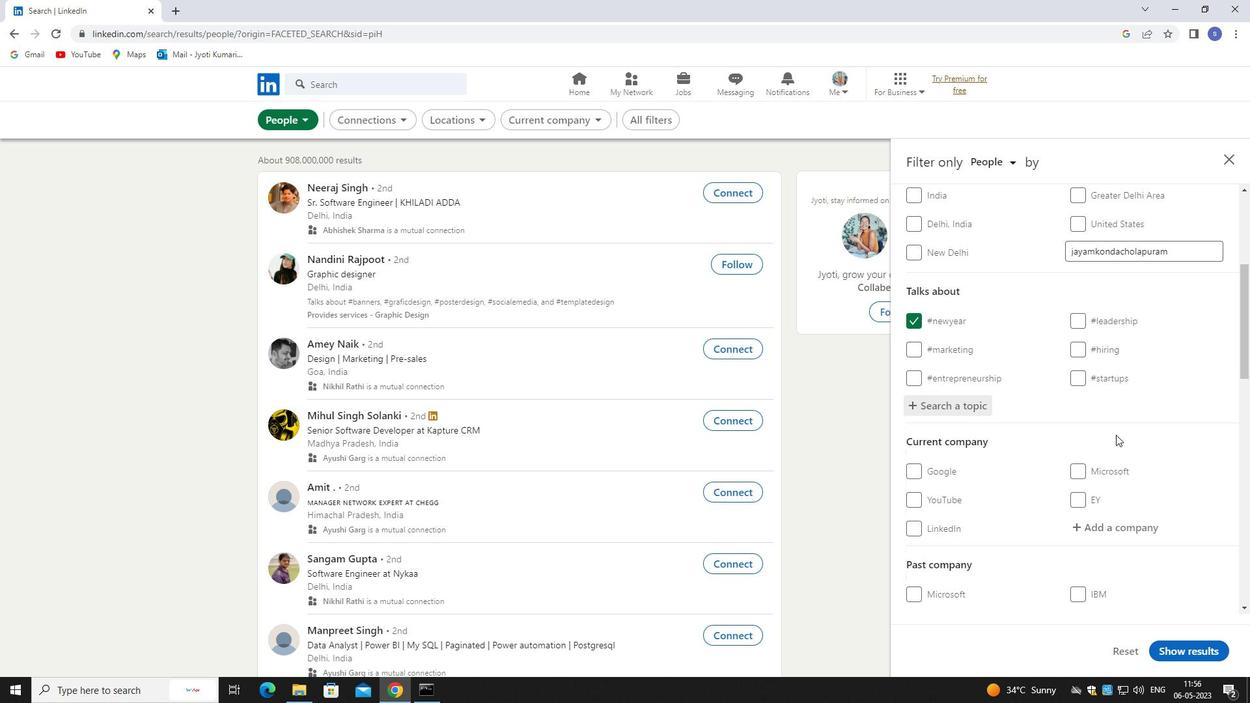 
Action: Mouse scrolled (1117, 437) with delta (0, 0)
Screenshot: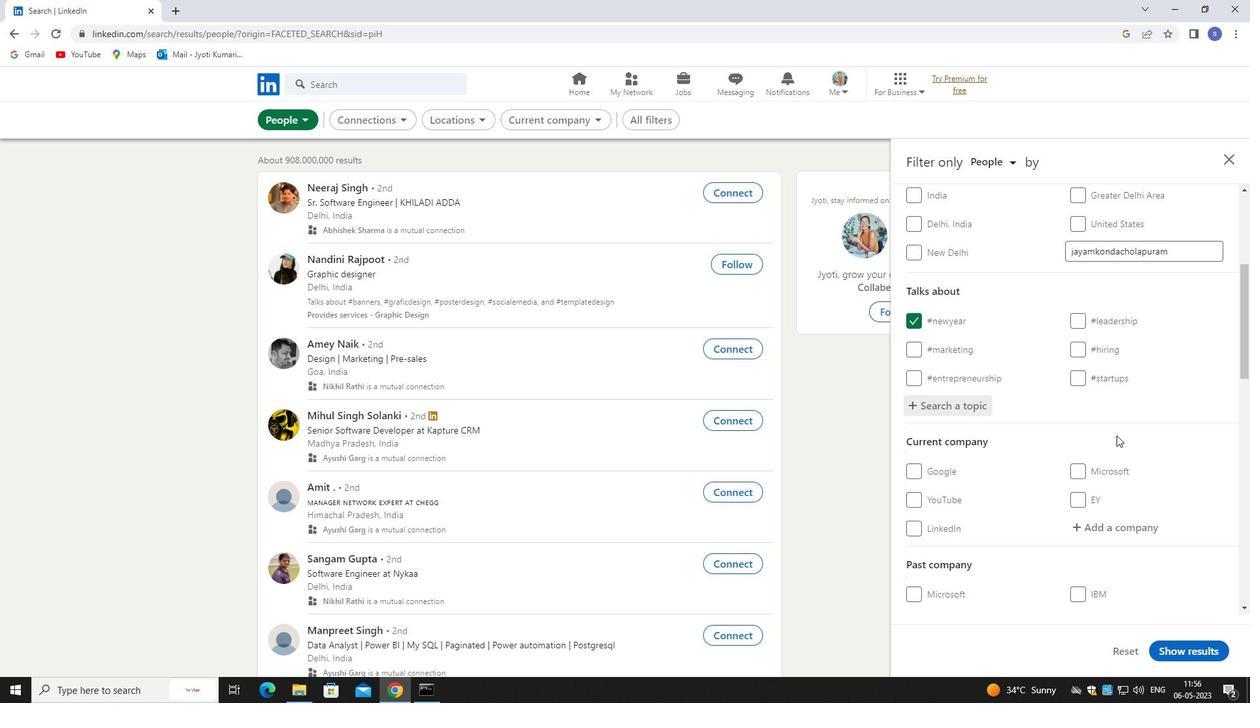 
Action: Mouse moved to (1119, 329)
Screenshot: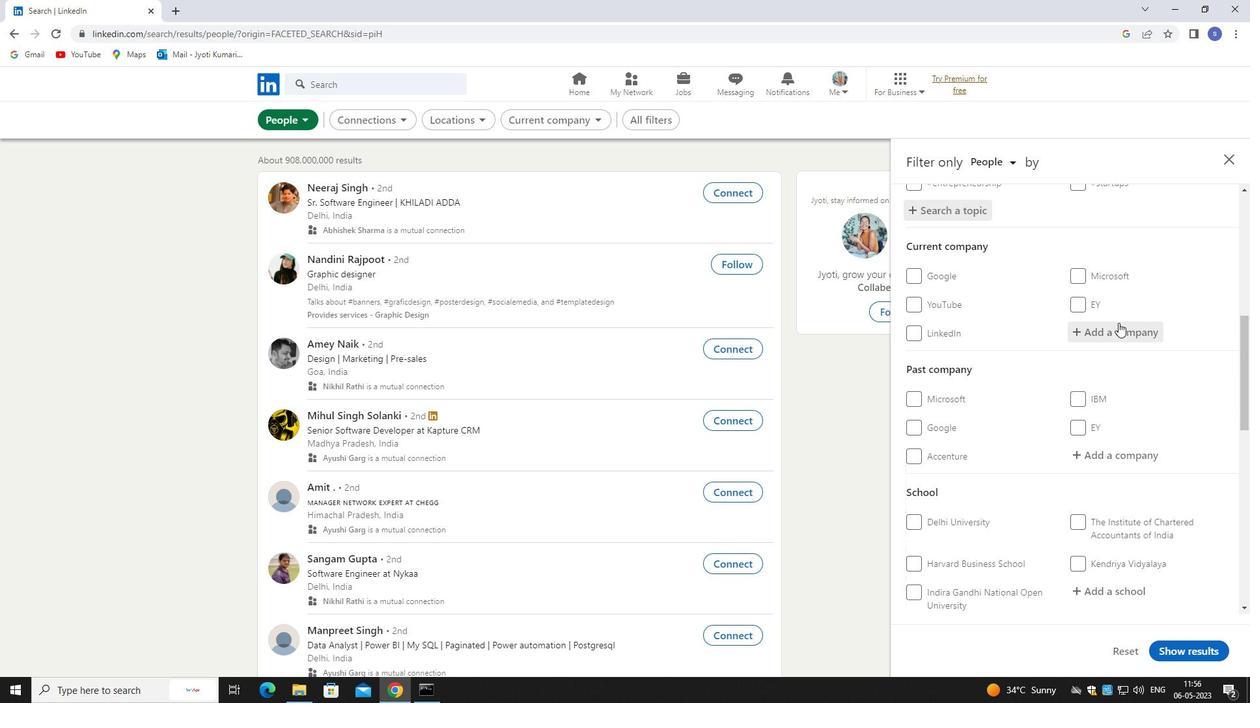 
Action: Mouse pressed left at (1119, 329)
Screenshot: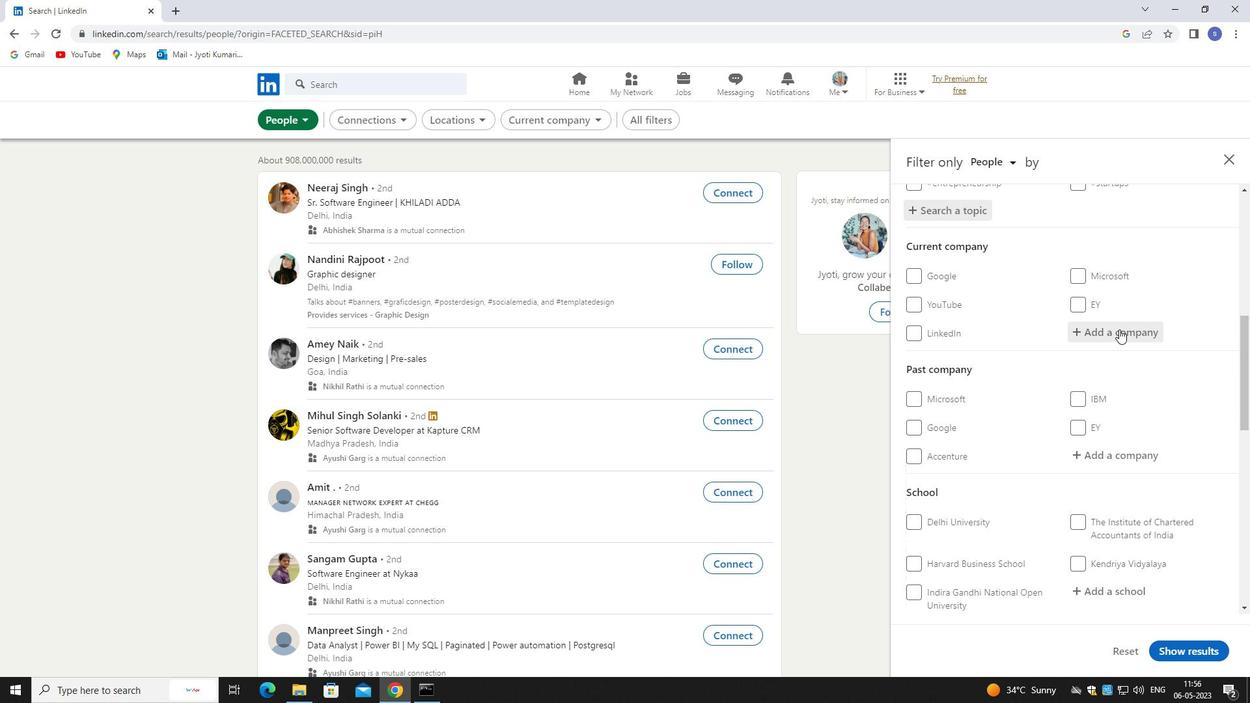 
Action: Key pressed <Key.shift>ASUS
Screenshot: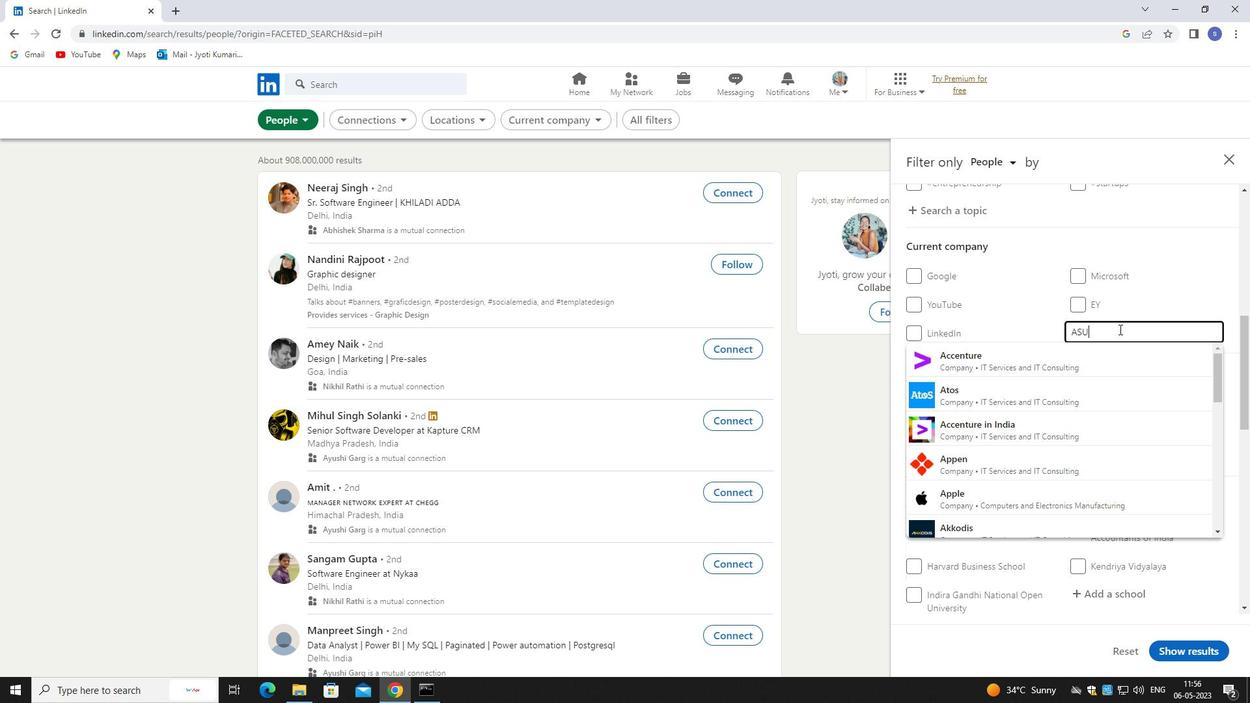 
Action: Mouse moved to (1126, 350)
Screenshot: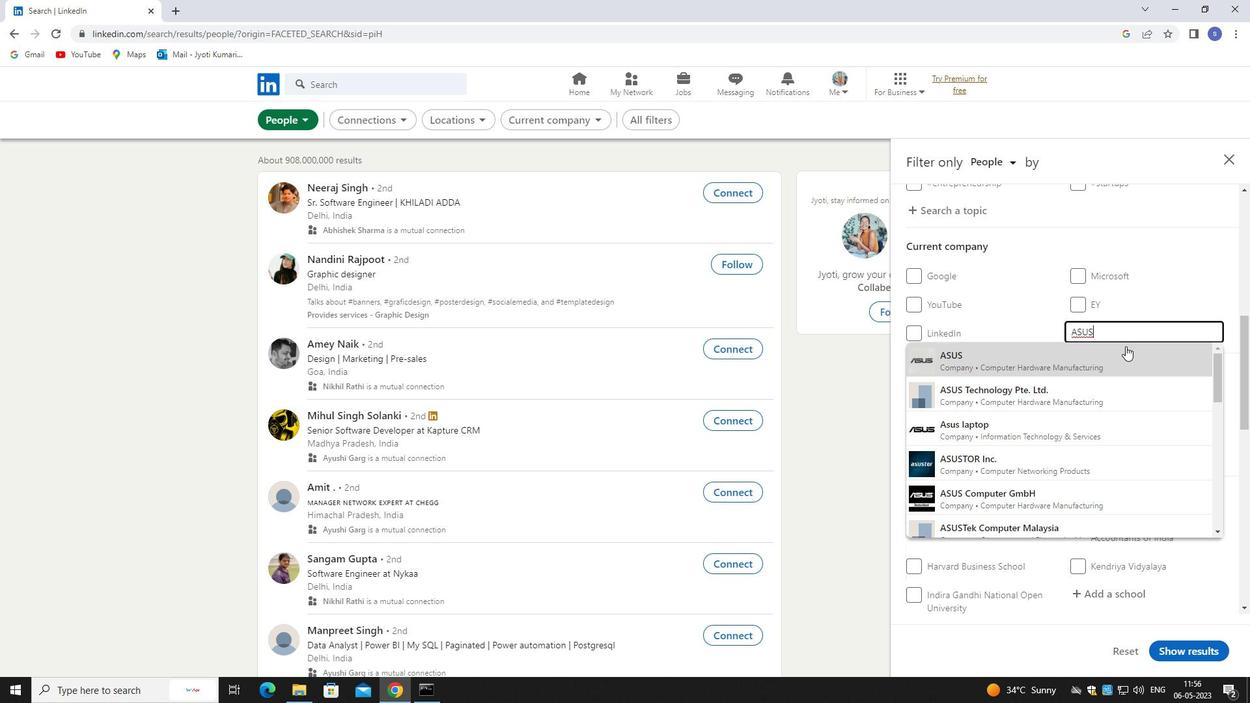
Action: Mouse pressed left at (1126, 350)
Screenshot: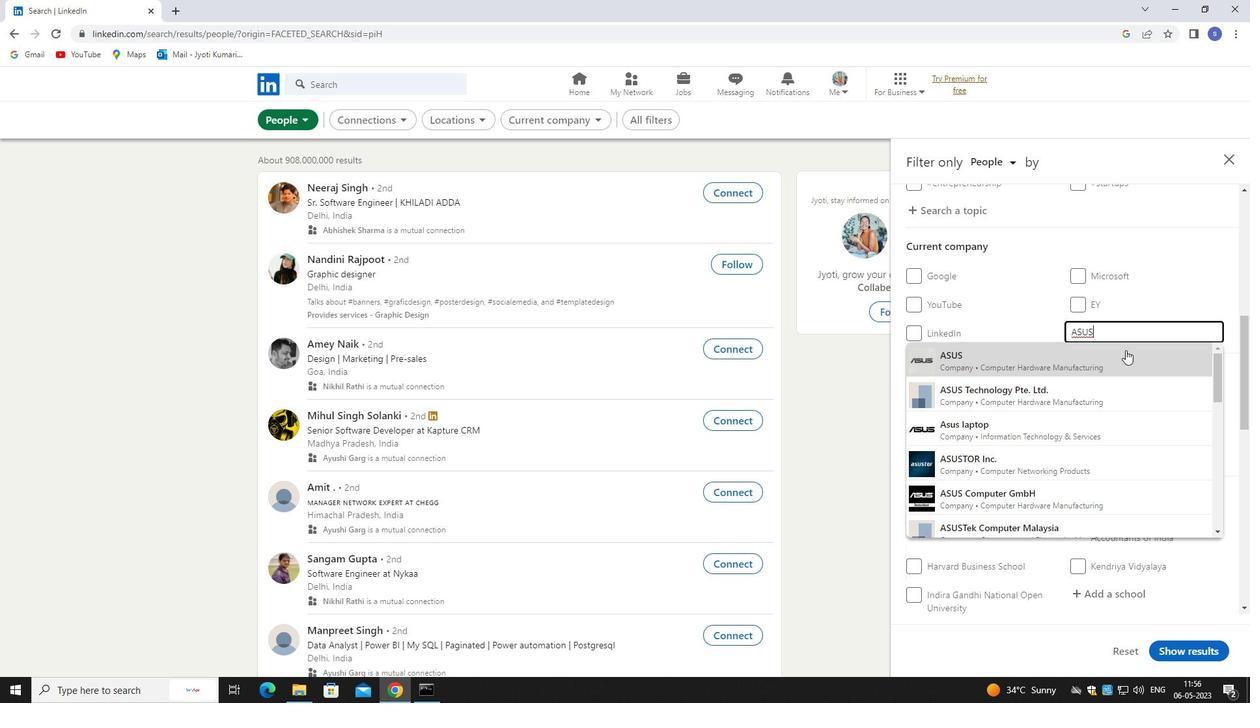 
Action: Mouse moved to (1127, 385)
Screenshot: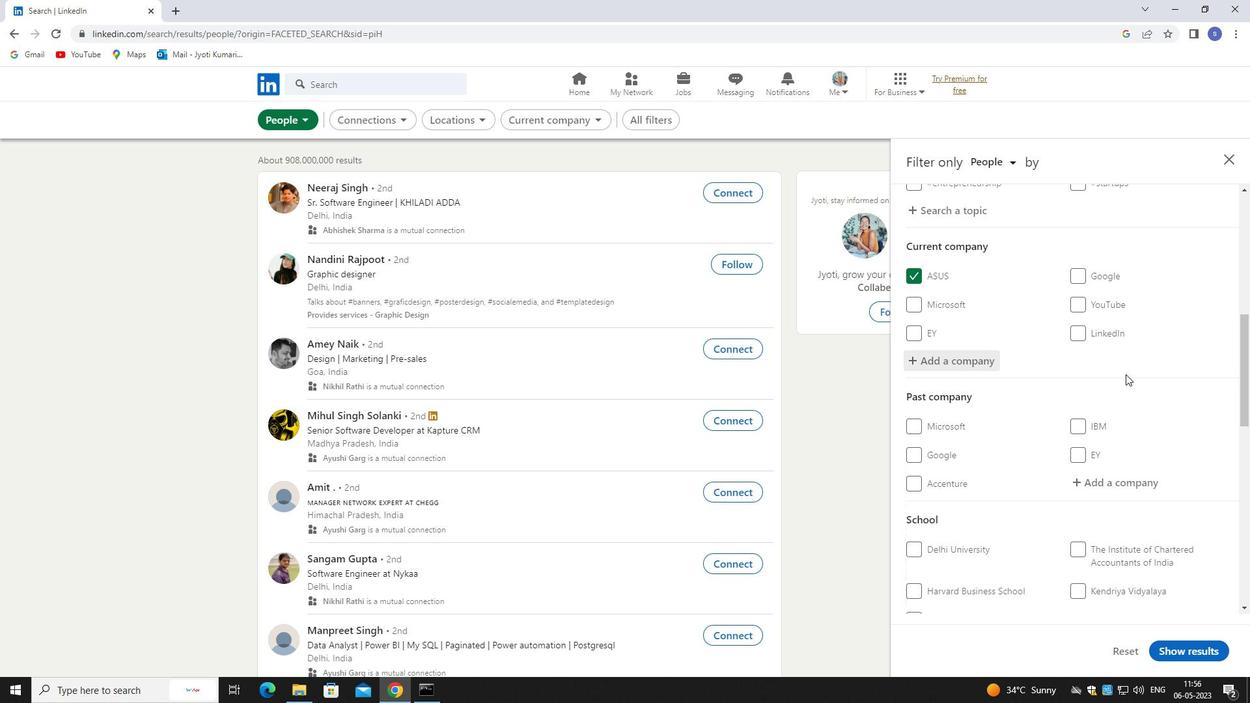 
Action: Mouse scrolled (1127, 384) with delta (0, 0)
Screenshot: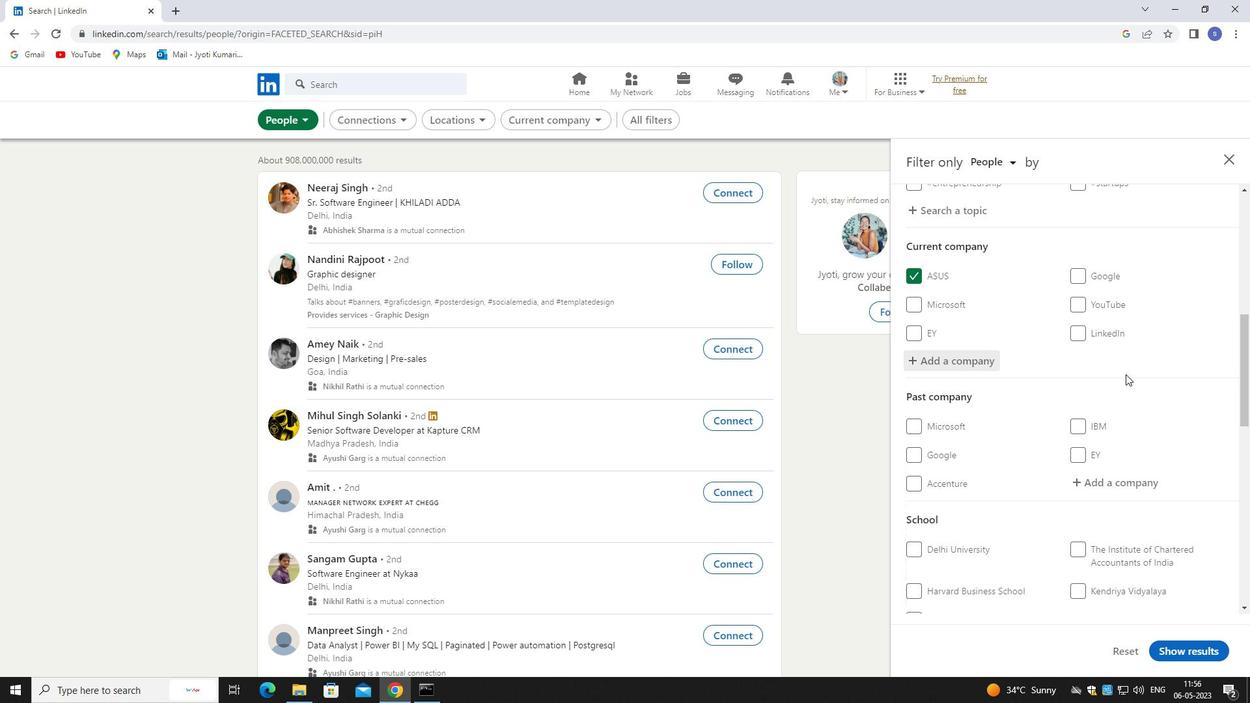 
Action: Mouse moved to (1127, 396)
Screenshot: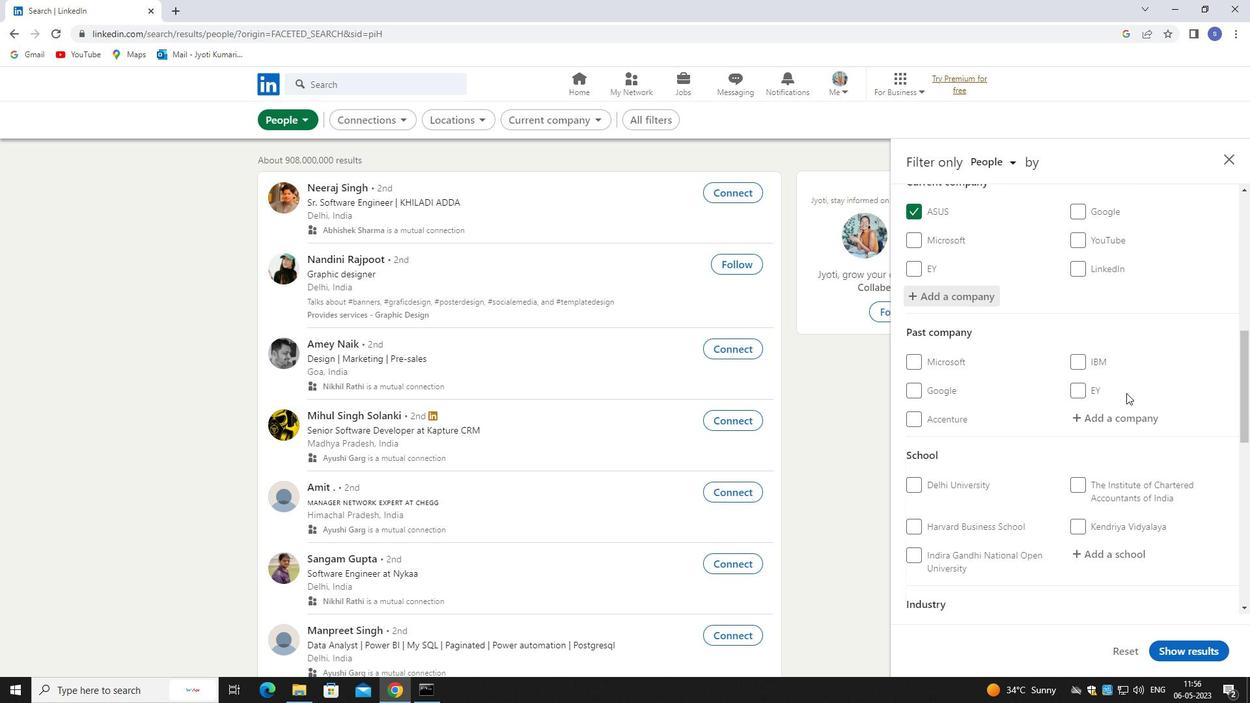 
Action: Mouse scrolled (1127, 396) with delta (0, 0)
Screenshot: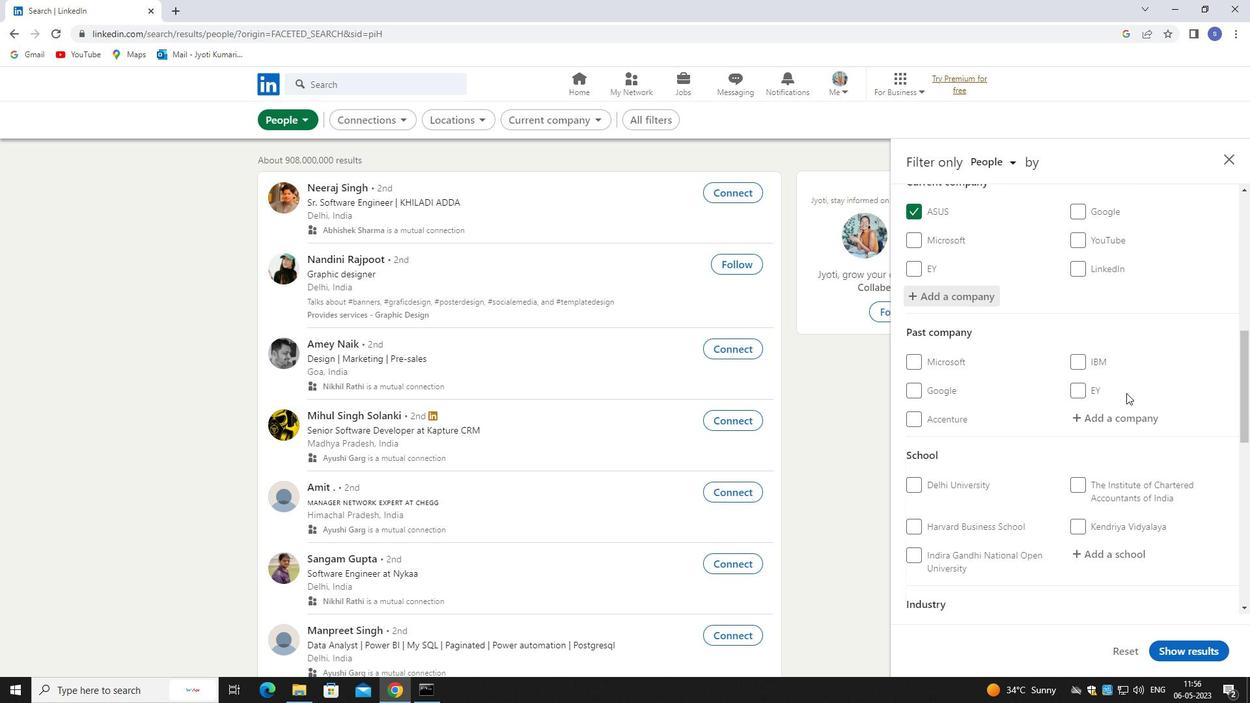
Action: Mouse moved to (1114, 418)
Screenshot: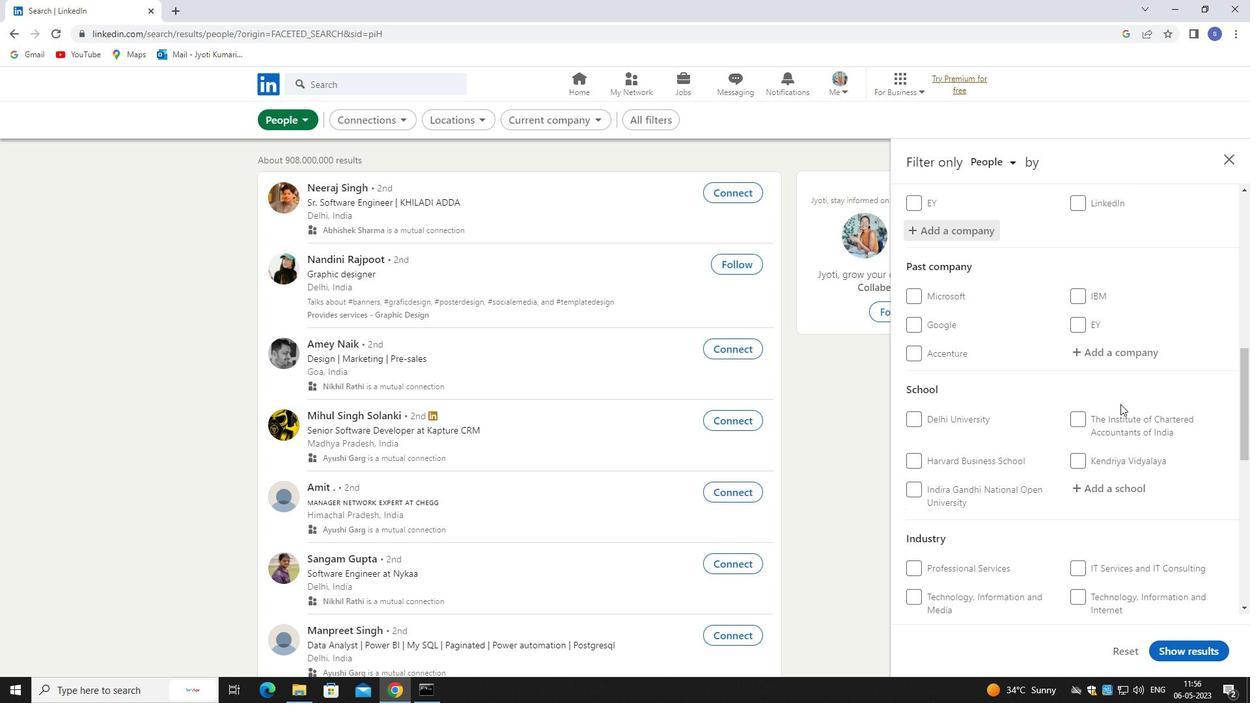 
Action: Mouse scrolled (1114, 418) with delta (0, 0)
Screenshot: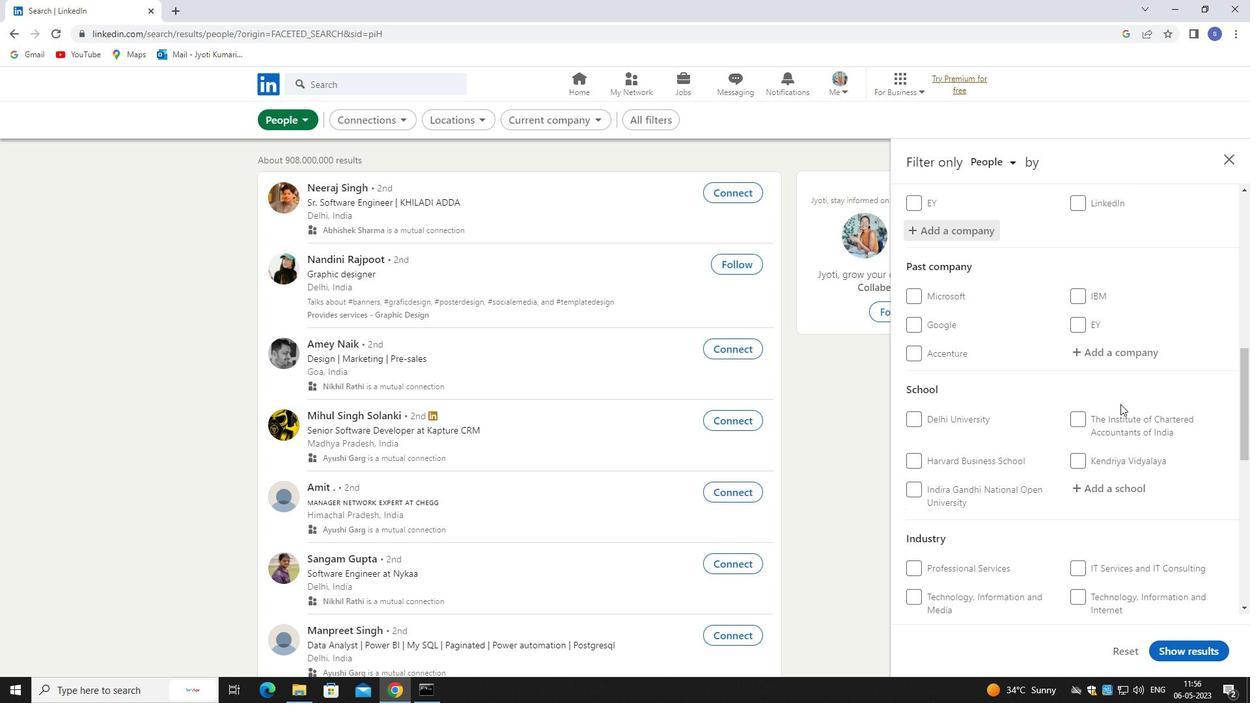 
Action: Mouse moved to (1114, 420)
Screenshot: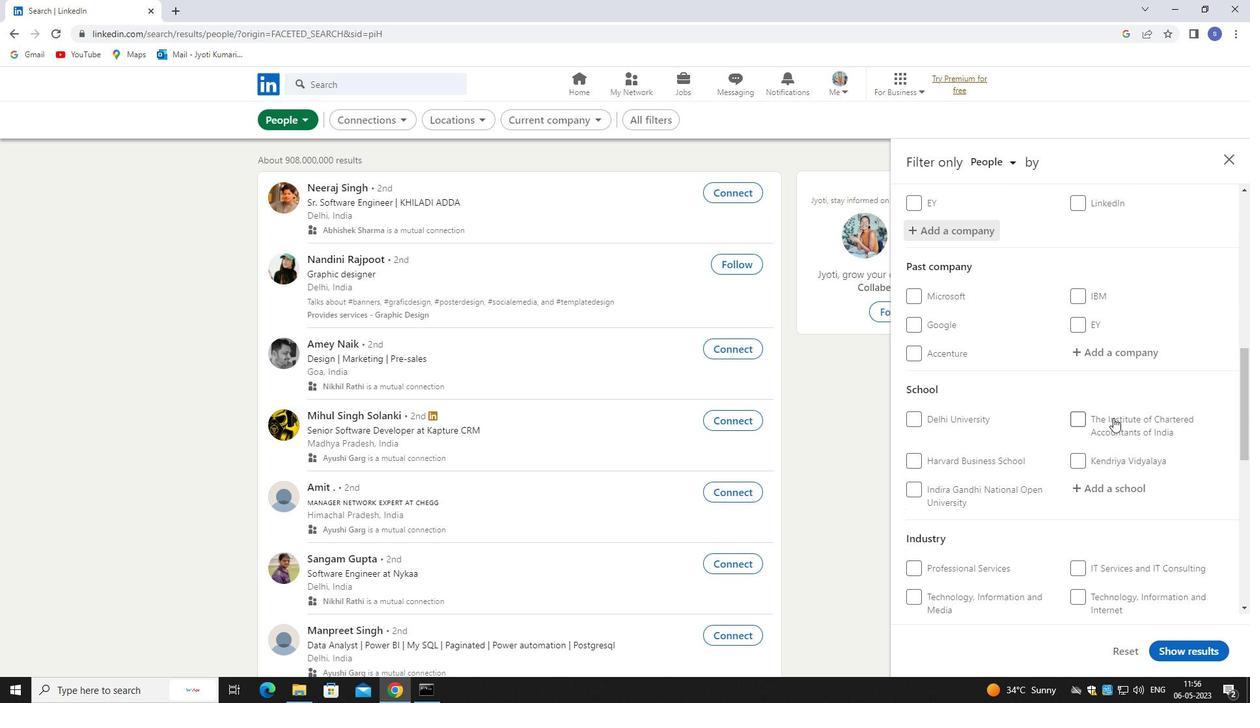 
Action: Mouse pressed left at (1114, 420)
Screenshot: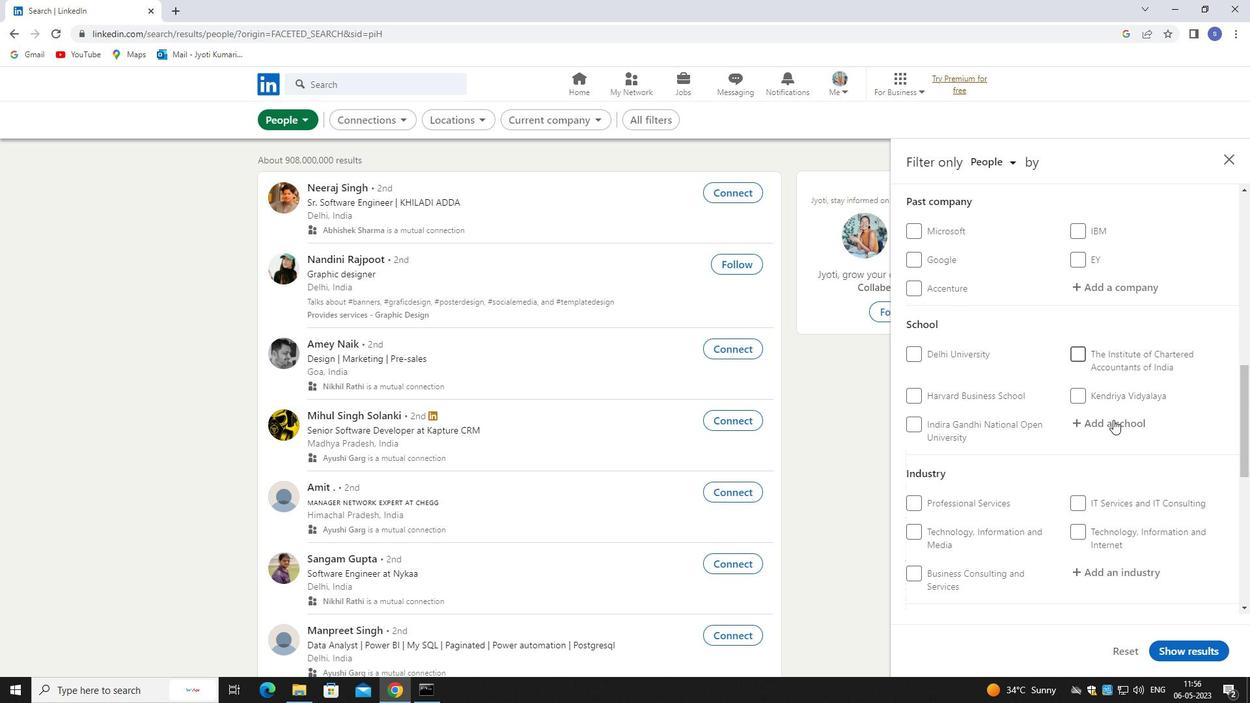 
Action: Mouse moved to (1114, 420)
Screenshot: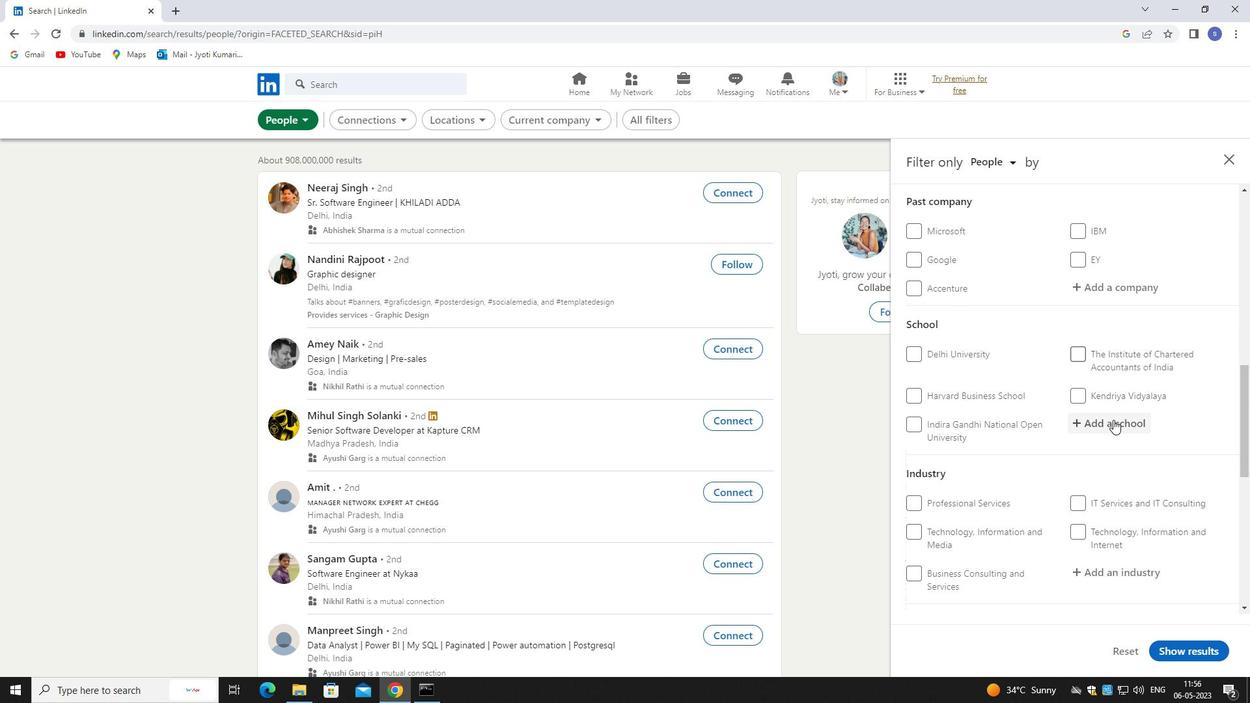 
Action: Key pressed <Key.shift>NARAYAN
Screenshot: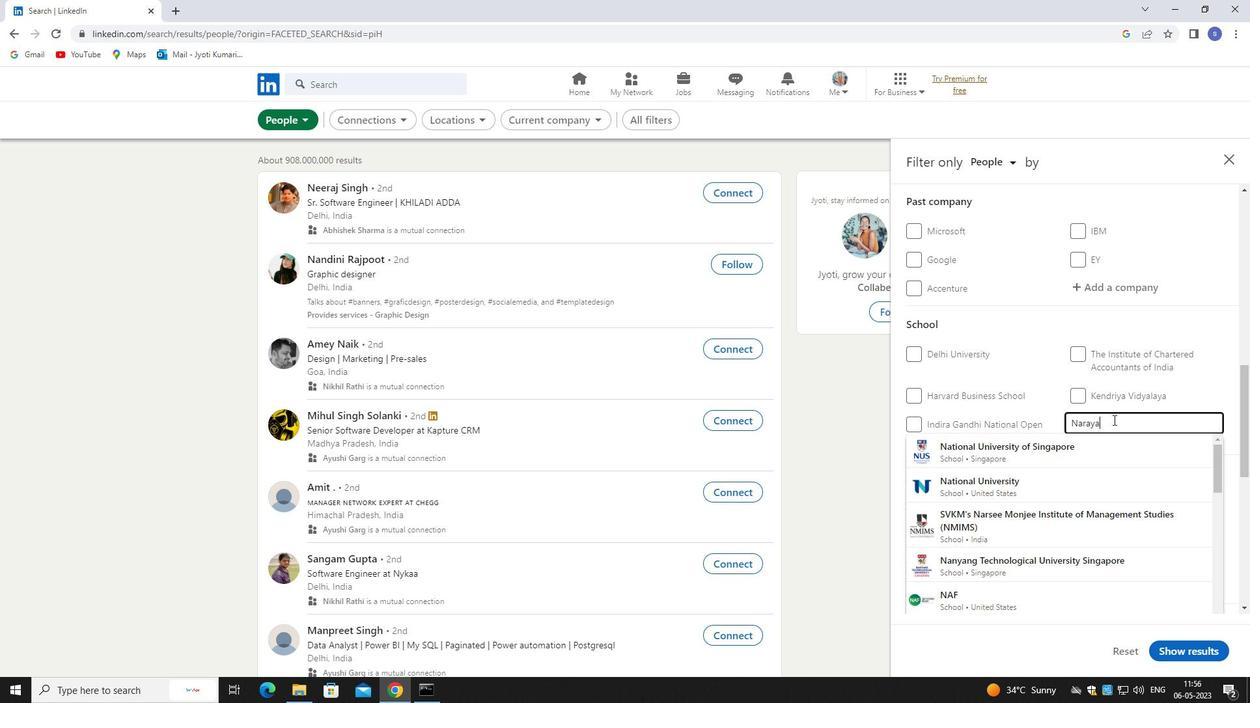 
Action: Mouse moved to (1115, 482)
Screenshot: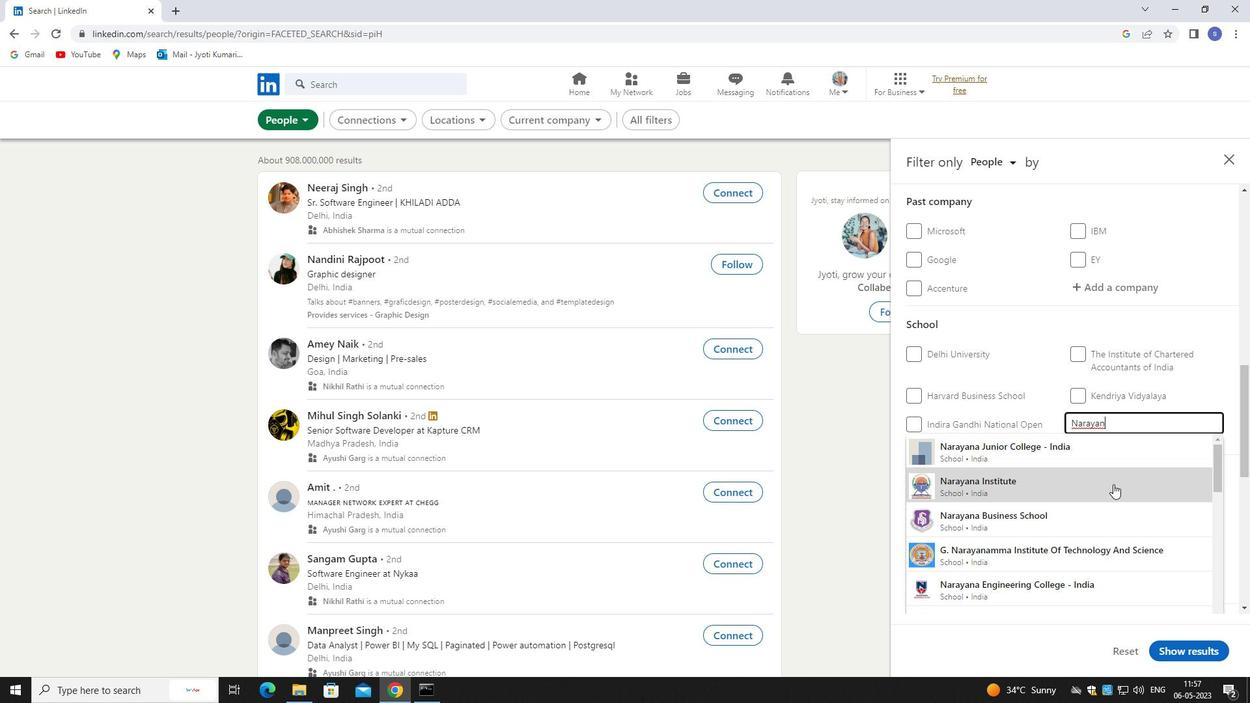 
Action: Mouse pressed left at (1115, 482)
Screenshot: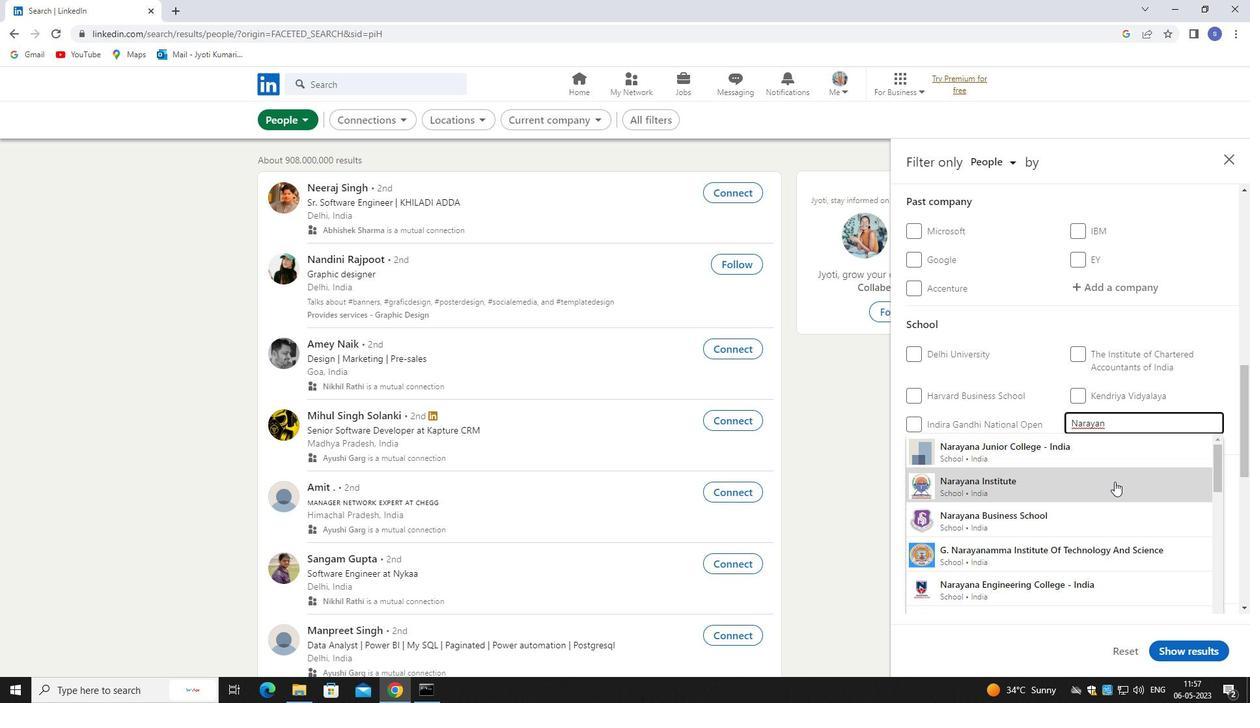 
Action: Mouse moved to (1115, 481)
Screenshot: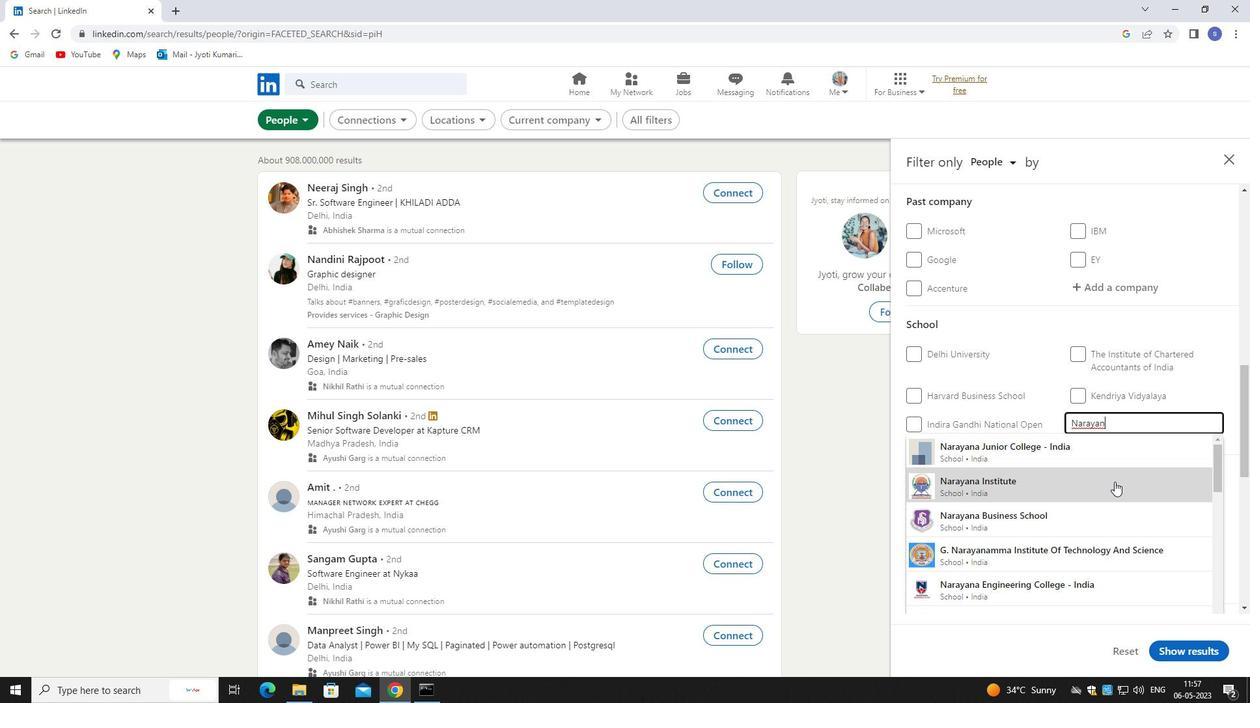 
Action: Mouse scrolled (1115, 480) with delta (0, 0)
Screenshot: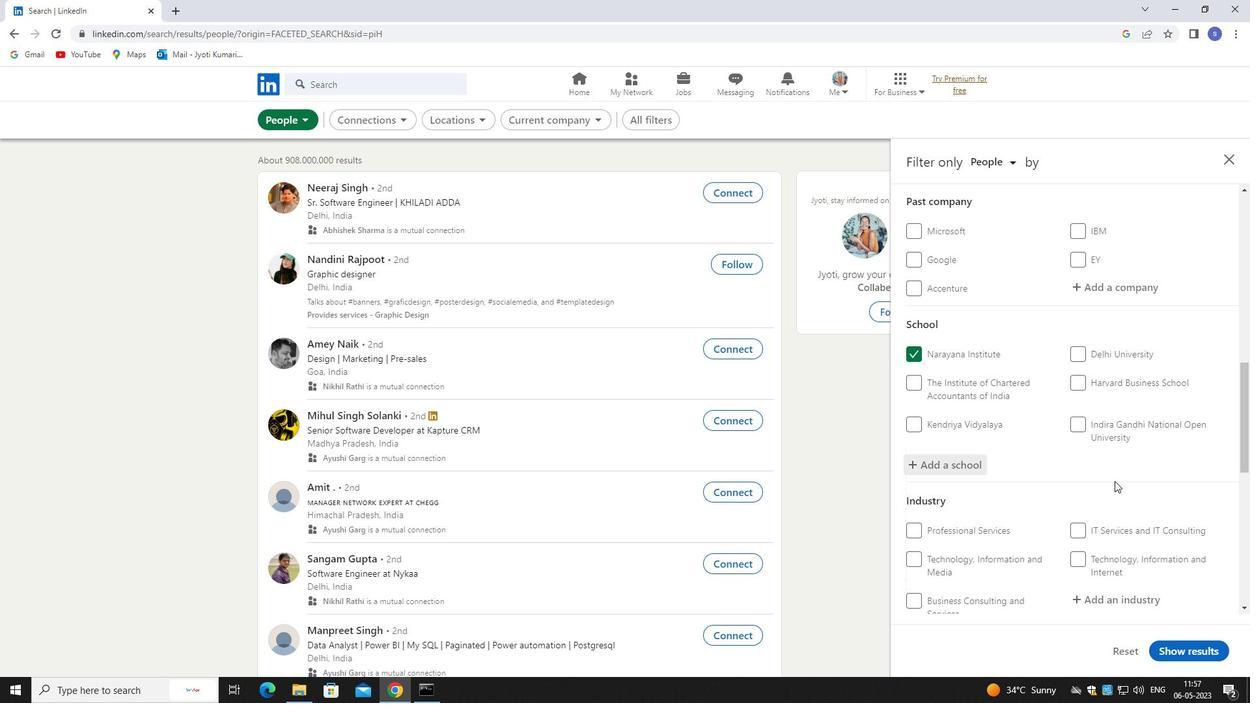 
Action: Mouse moved to (1115, 481)
Screenshot: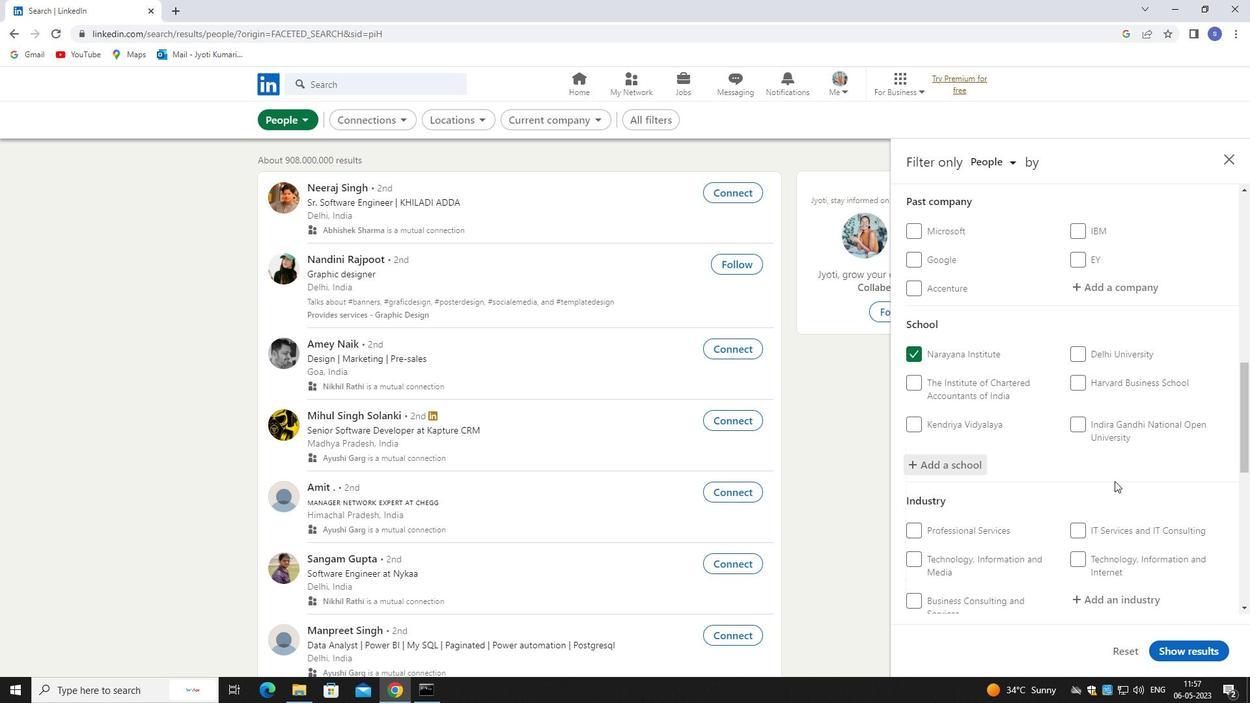 
Action: Mouse scrolled (1115, 480) with delta (0, 0)
Screenshot: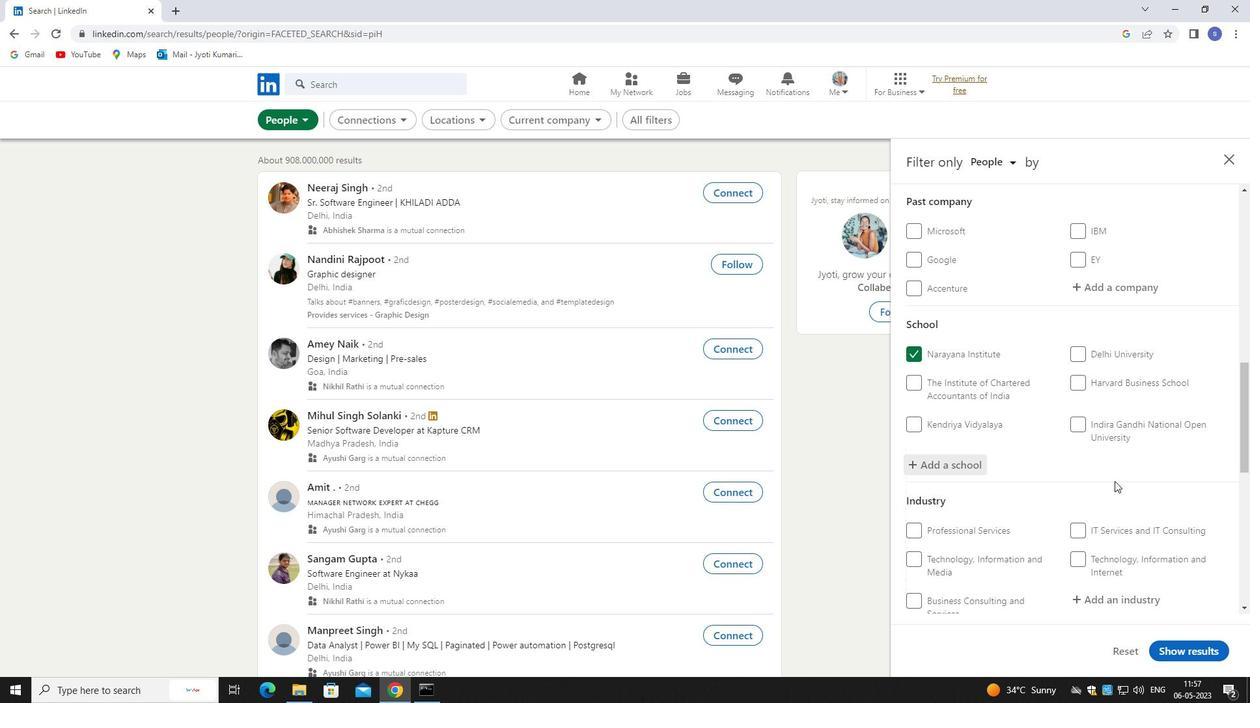 
Action: Mouse moved to (1115, 481)
Screenshot: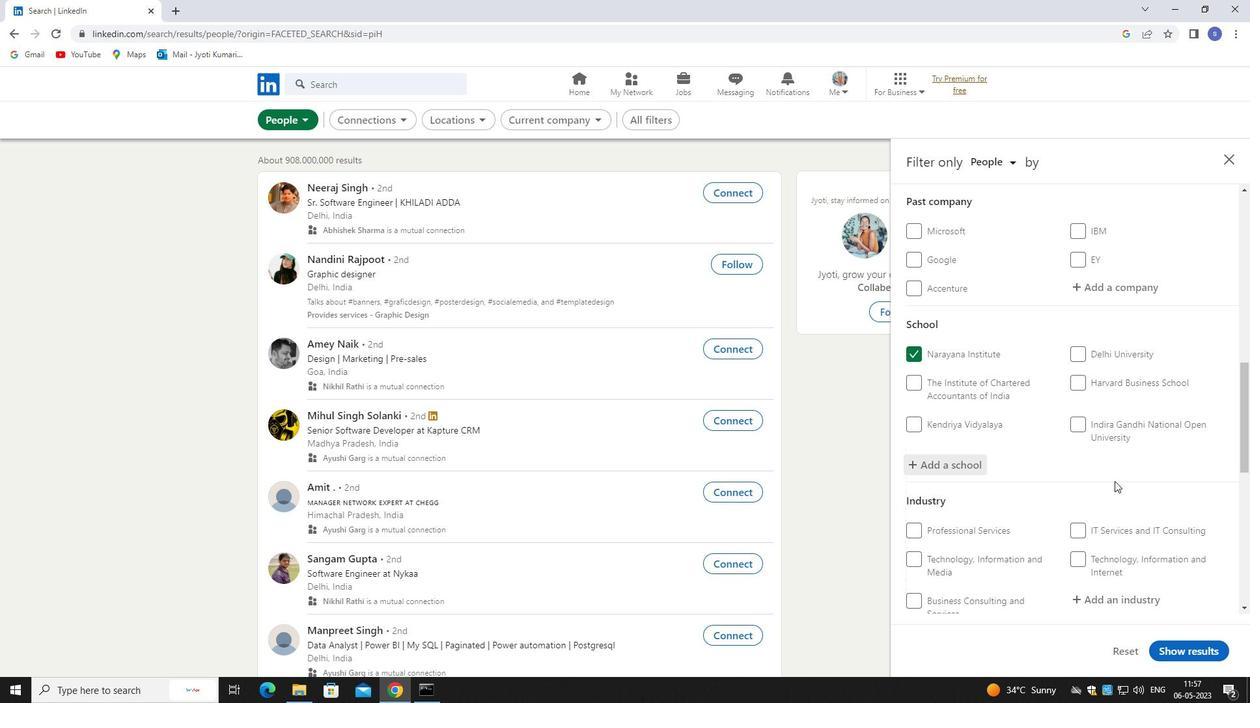 
Action: Mouse scrolled (1115, 480) with delta (0, 0)
Screenshot: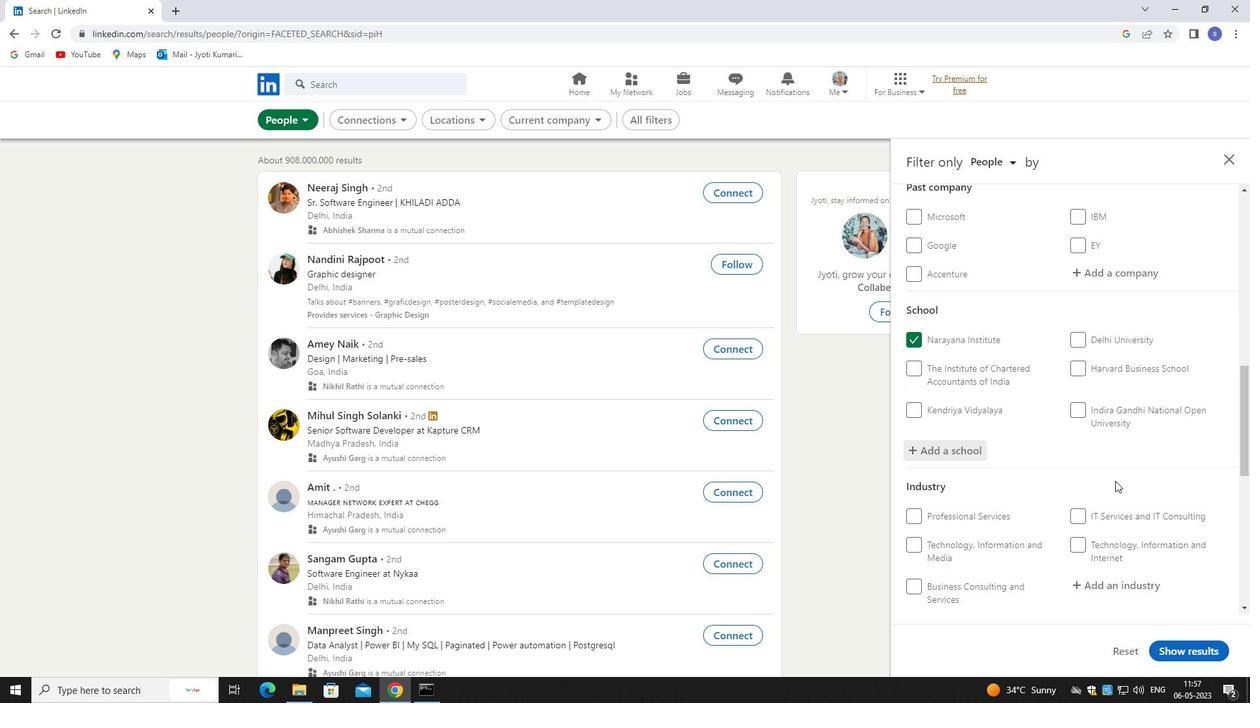 
Action: Mouse moved to (1137, 408)
Screenshot: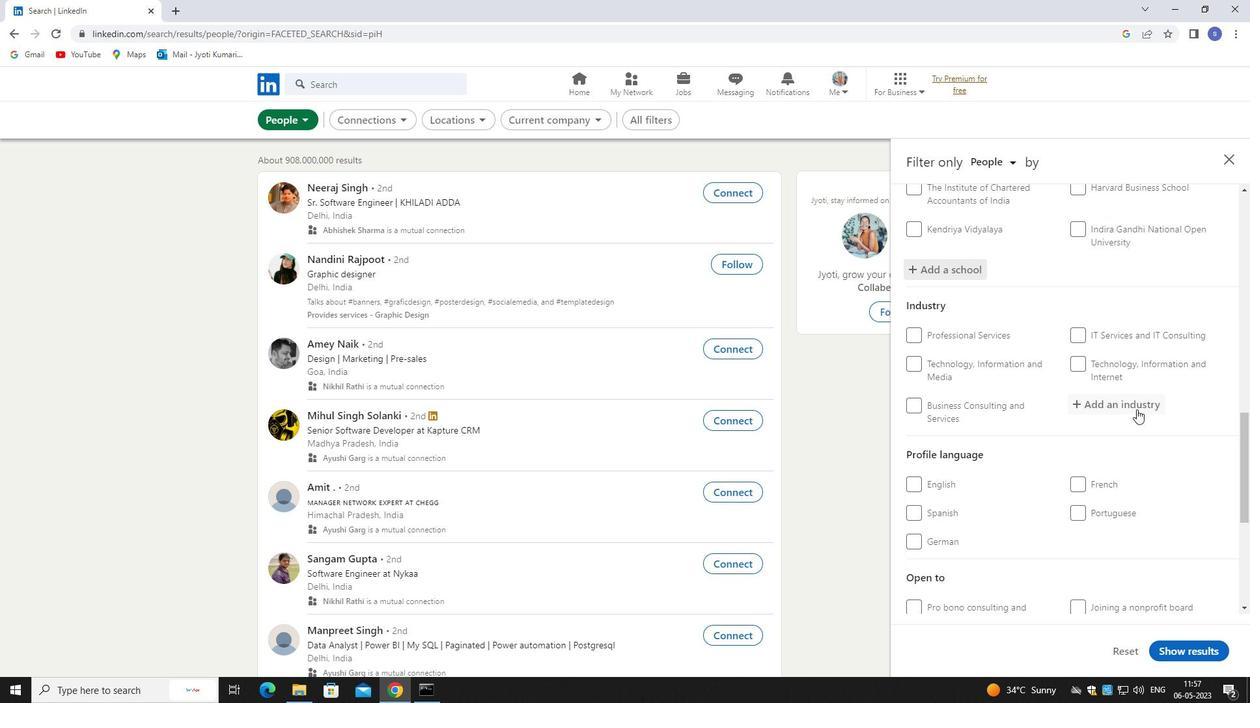 
Action: Mouse pressed left at (1137, 408)
Screenshot: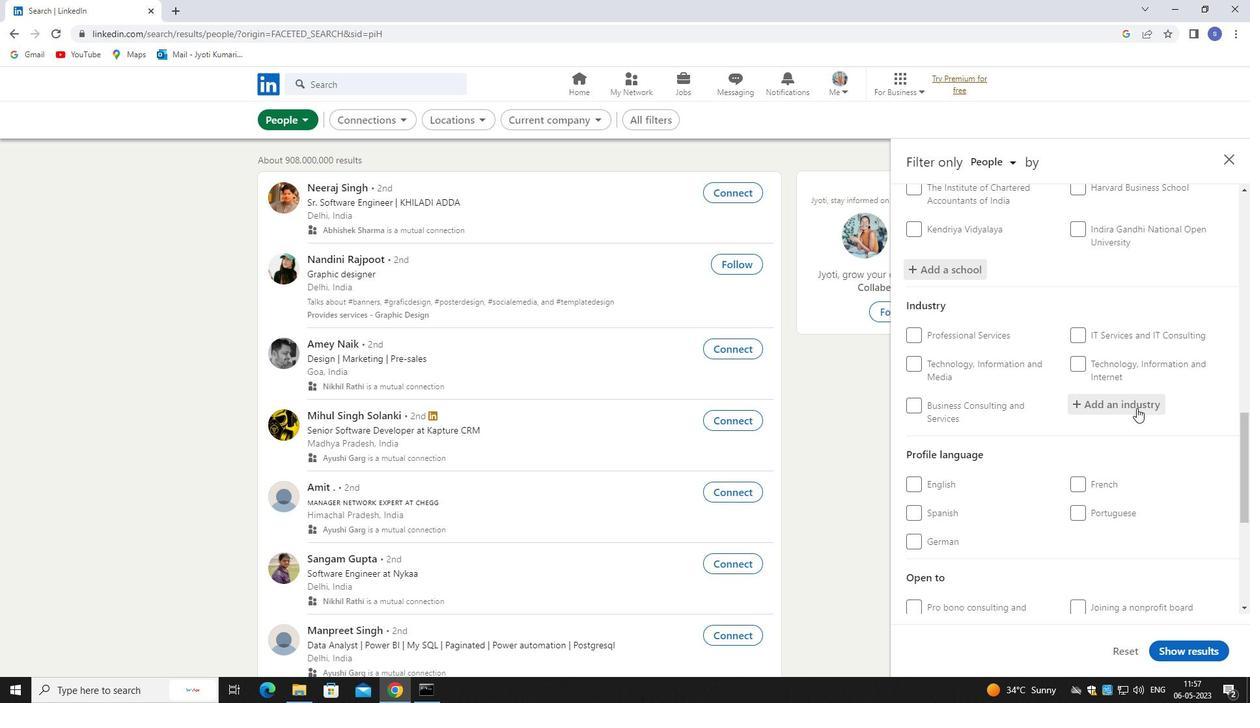 
Action: Mouse moved to (1134, 405)
Screenshot: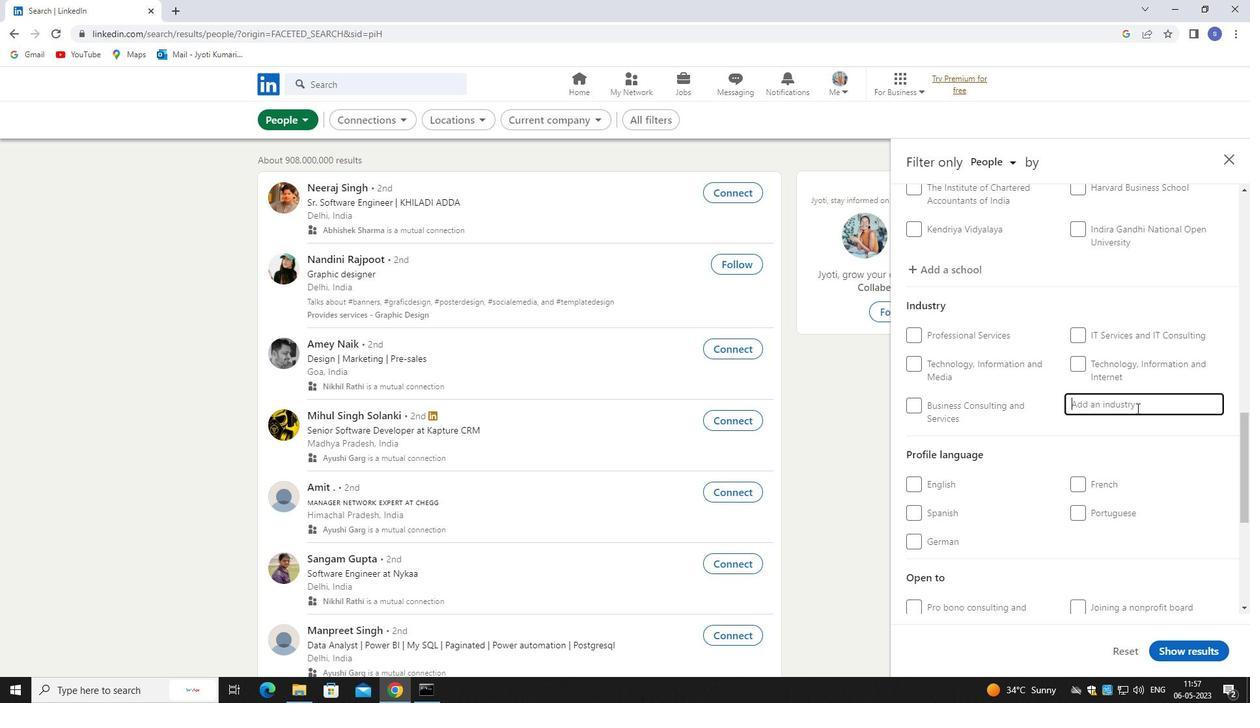 
Action: Key pressed <Key.shift>RETAIL<Key.space><Key.shift>BU
Screenshot: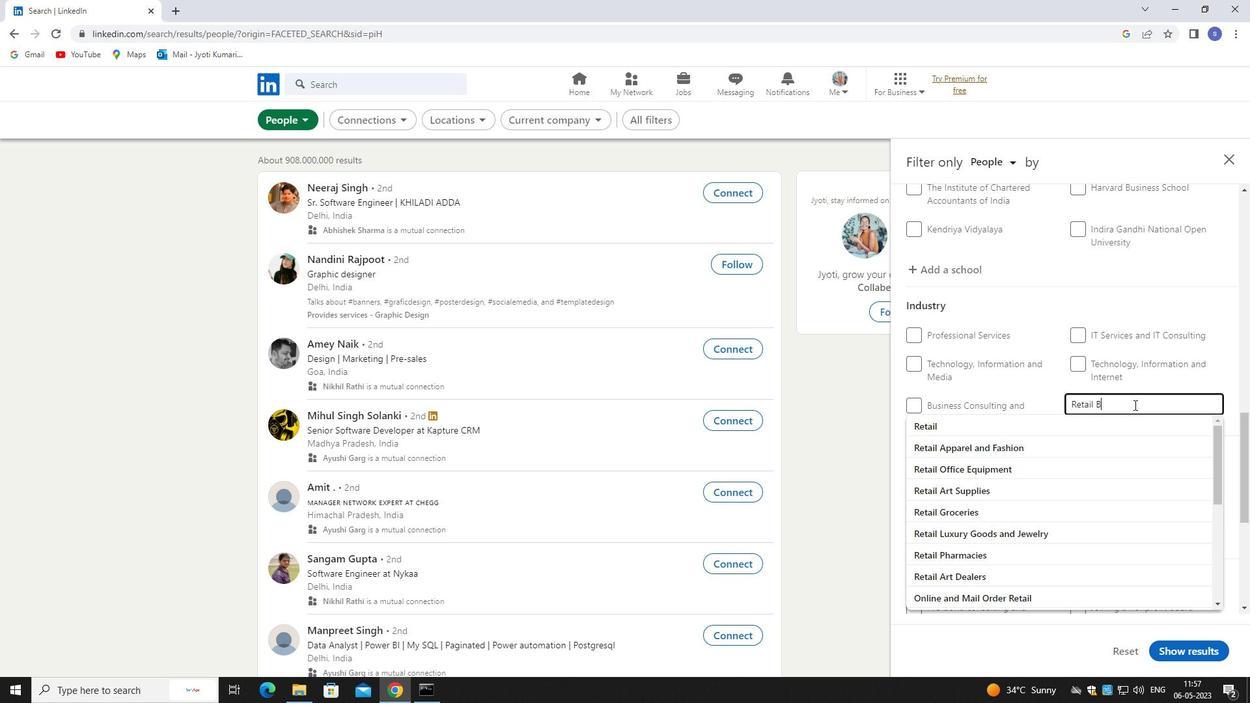 
Action: Mouse moved to (1128, 423)
Screenshot: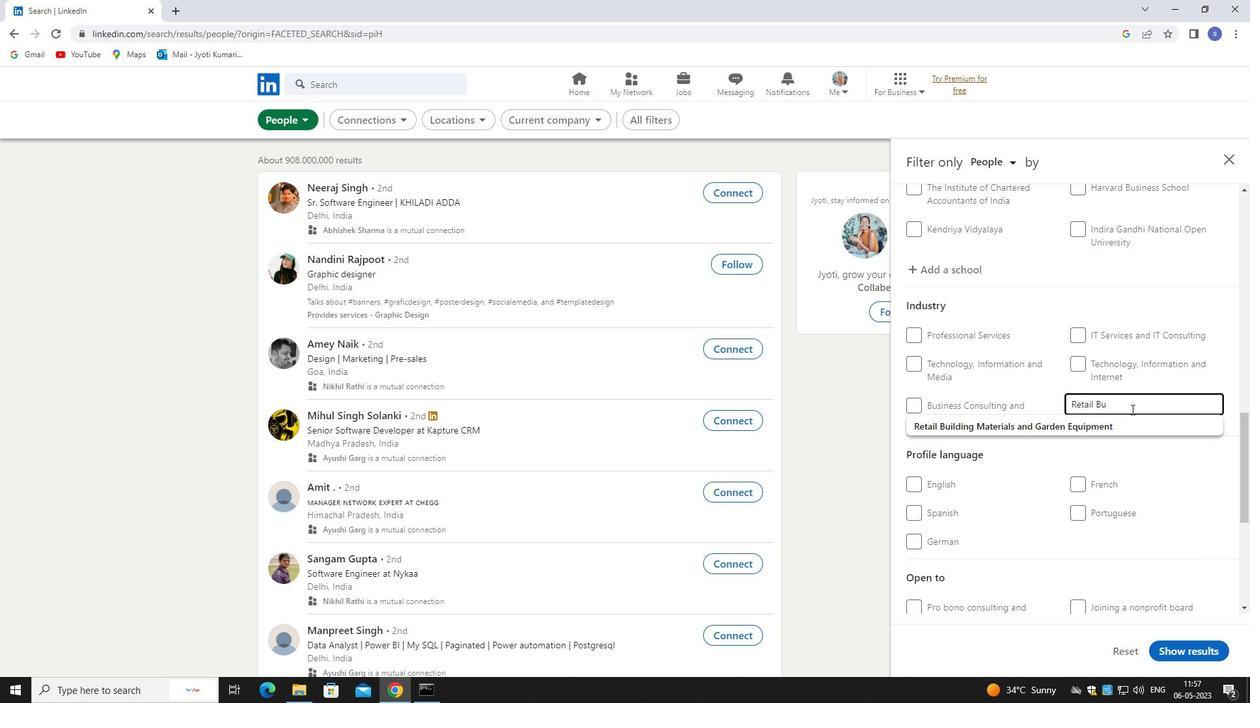 
Action: Mouse pressed left at (1128, 423)
Screenshot: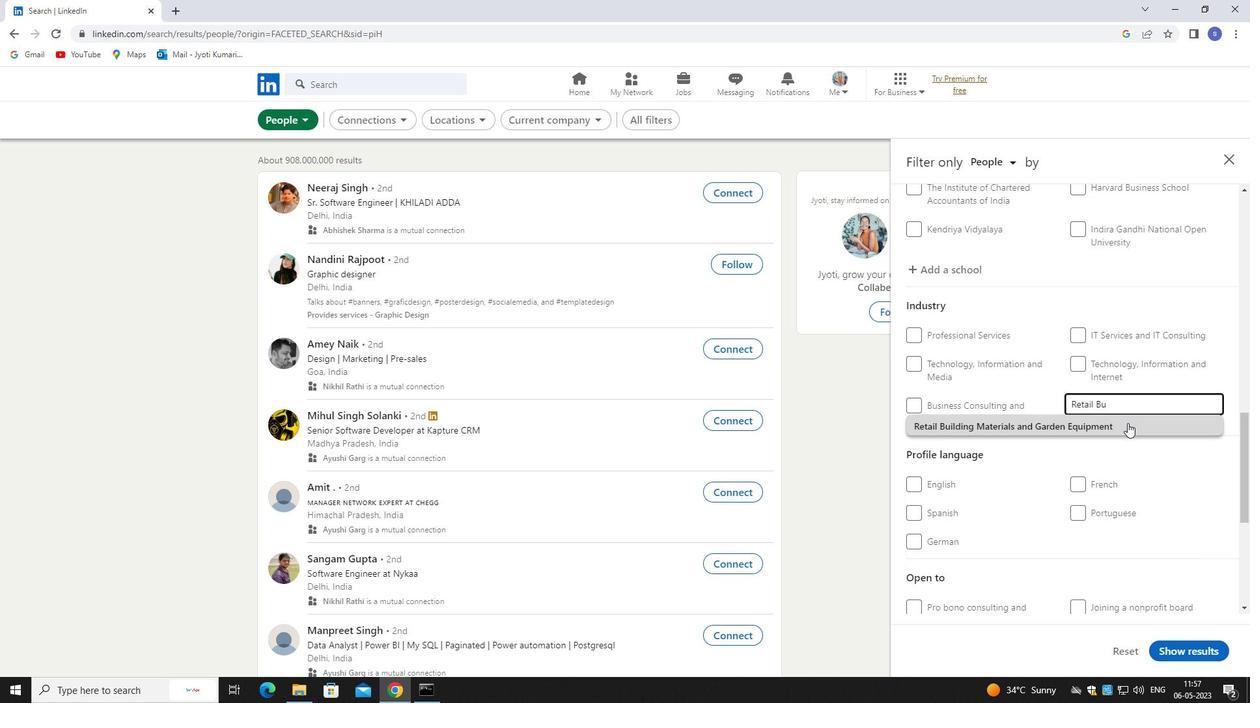 
Action: Mouse moved to (1128, 424)
Screenshot: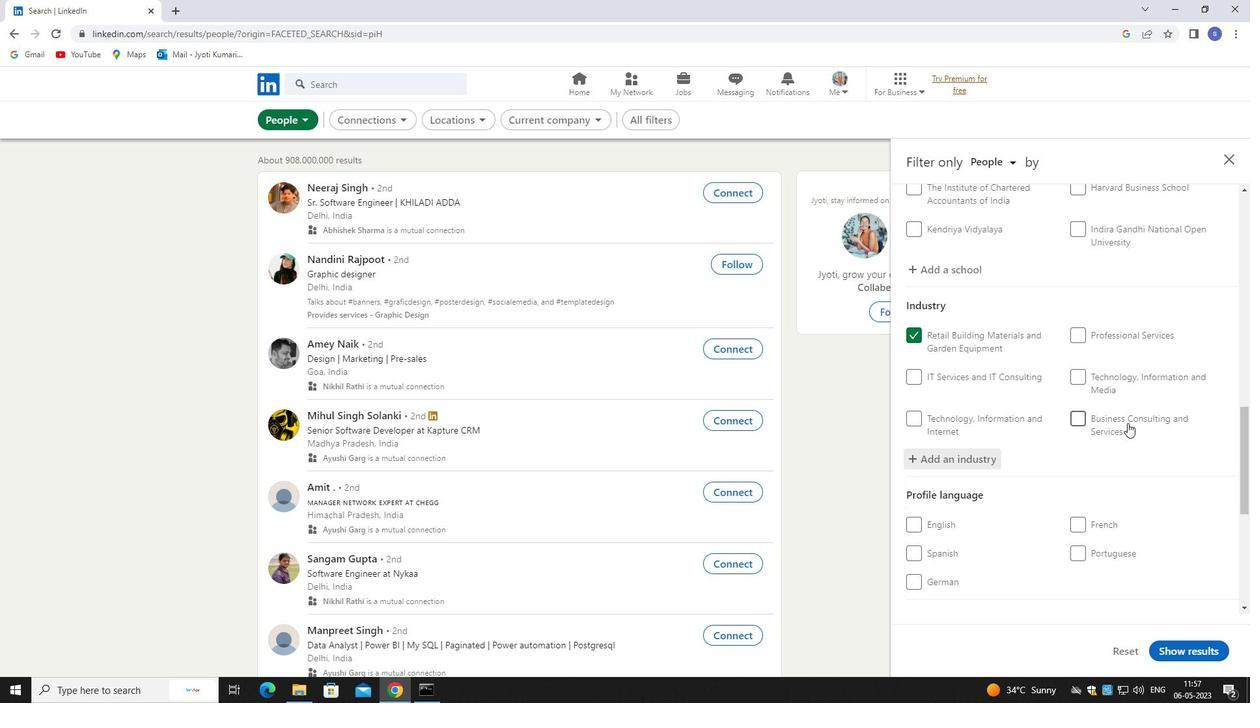 
Action: Mouse scrolled (1128, 423) with delta (0, 0)
Screenshot: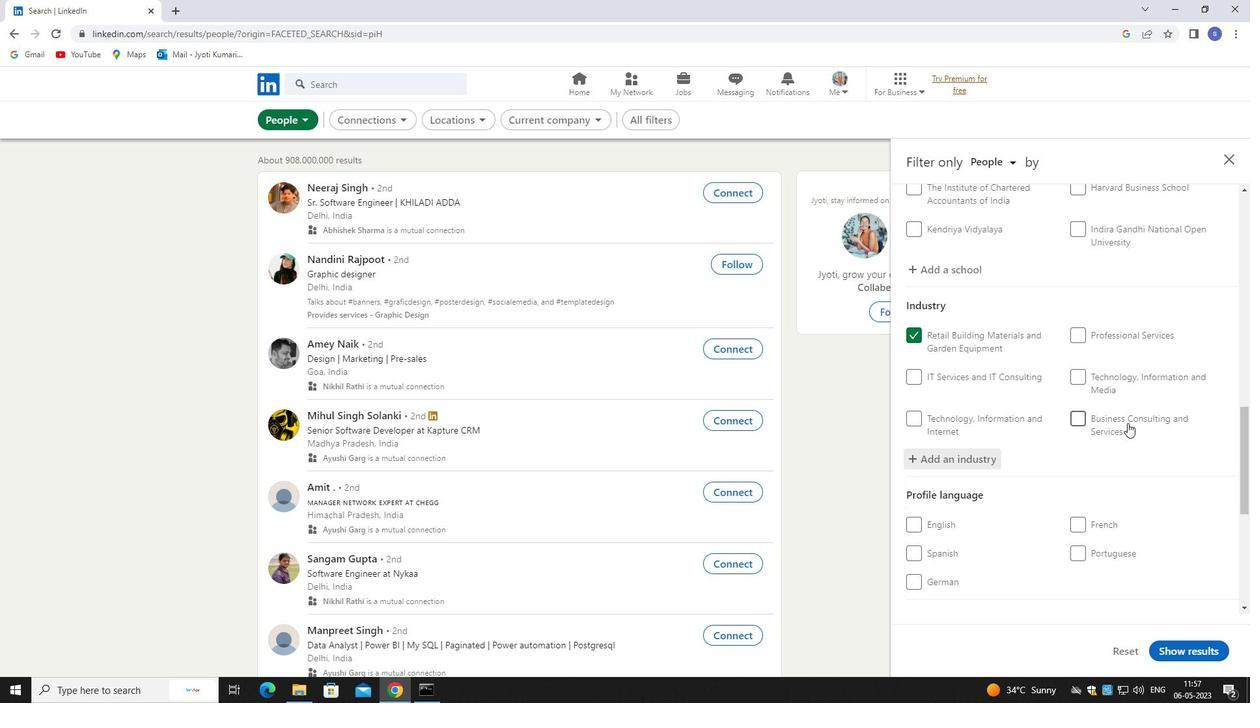 
Action: Mouse moved to (1128, 425)
Screenshot: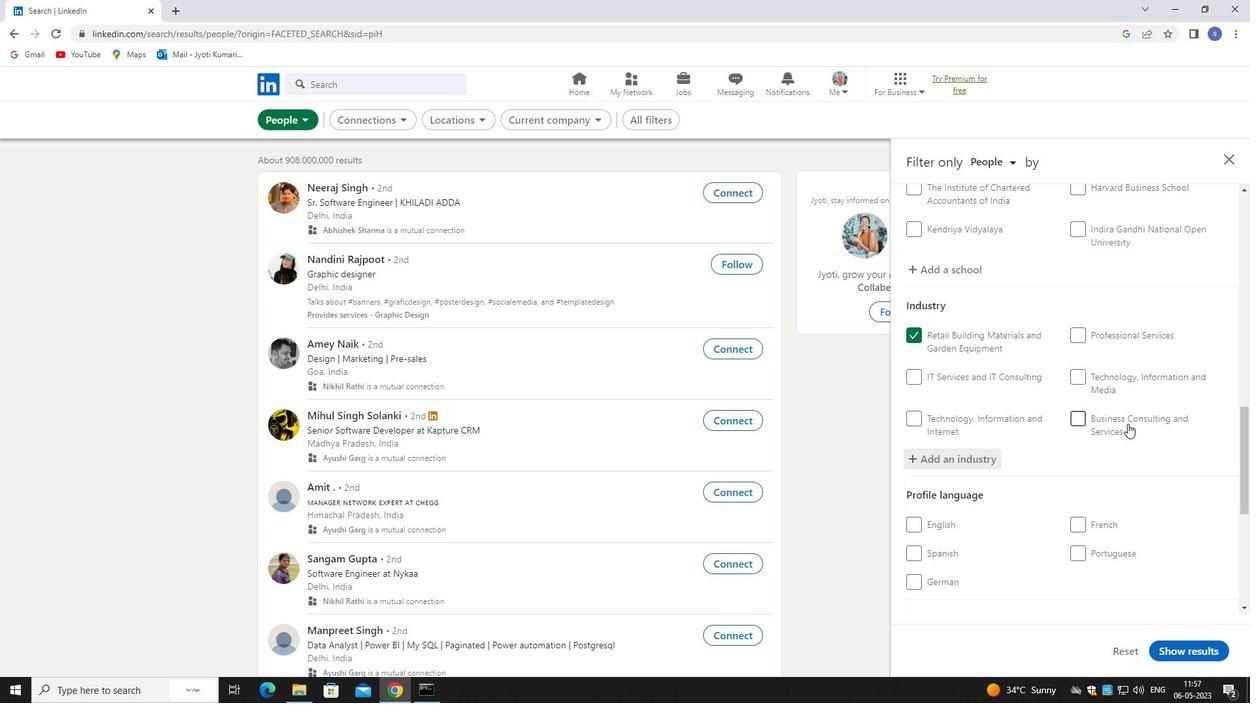 
Action: Mouse scrolled (1128, 424) with delta (0, 0)
Screenshot: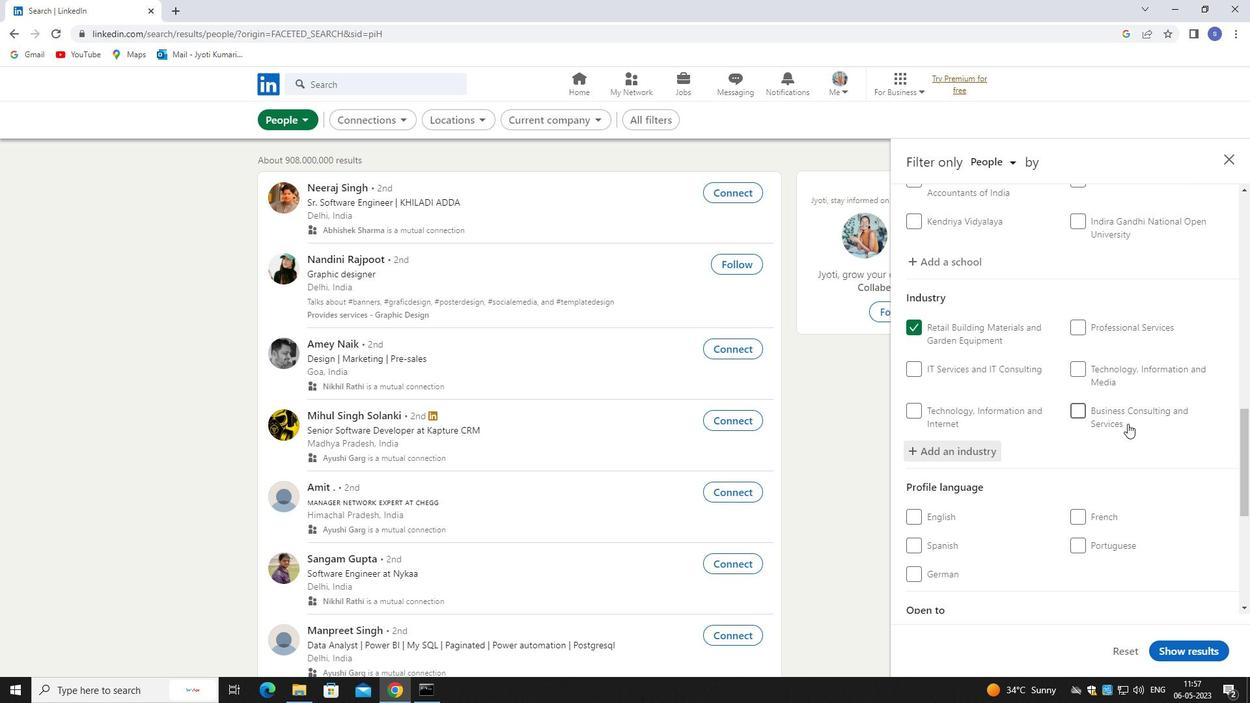 
Action: Mouse moved to (1108, 487)
Screenshot: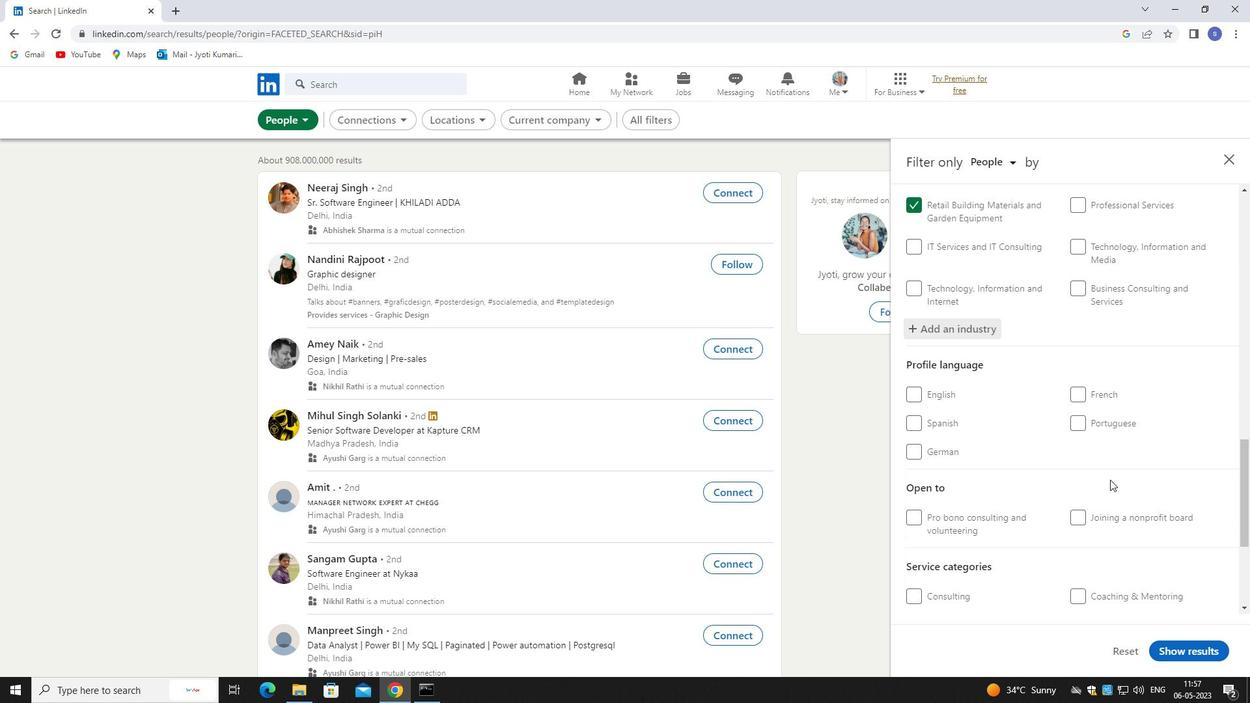 
Action: Mouse scrolled (1108, 487) with delta (0, 0)
Screenshot: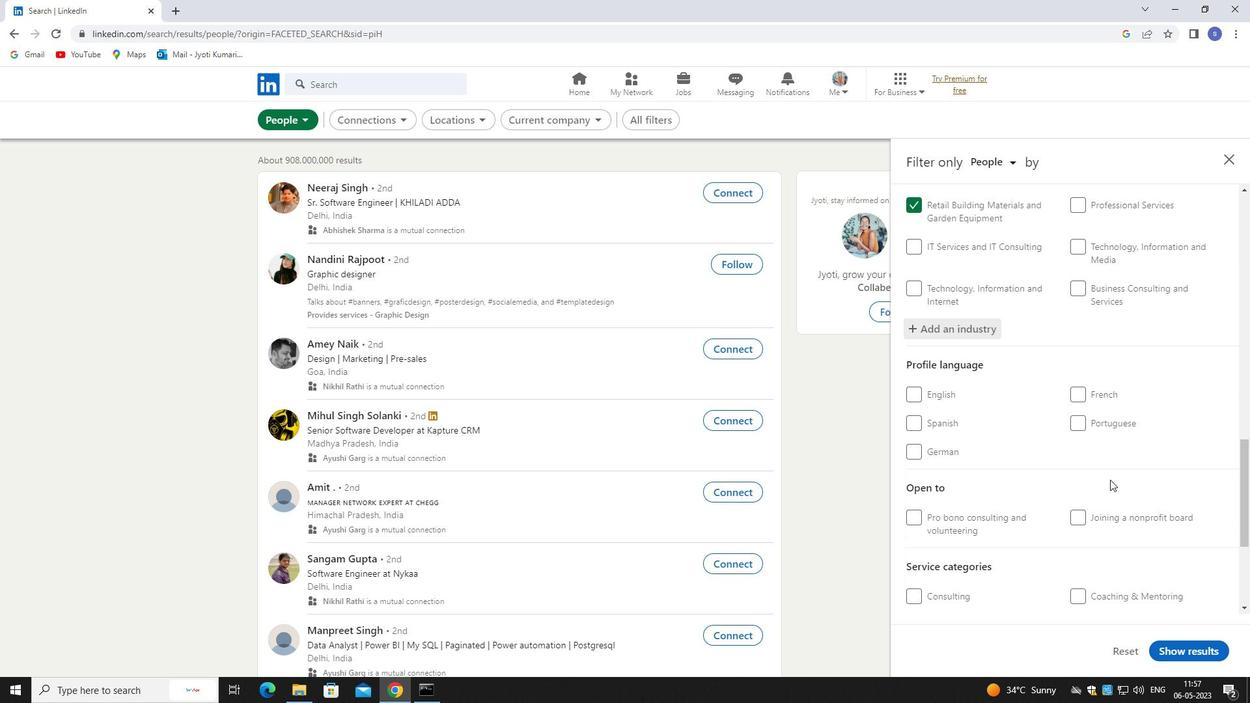 
Action: Mouse moved to (942, 356)
Screenshot: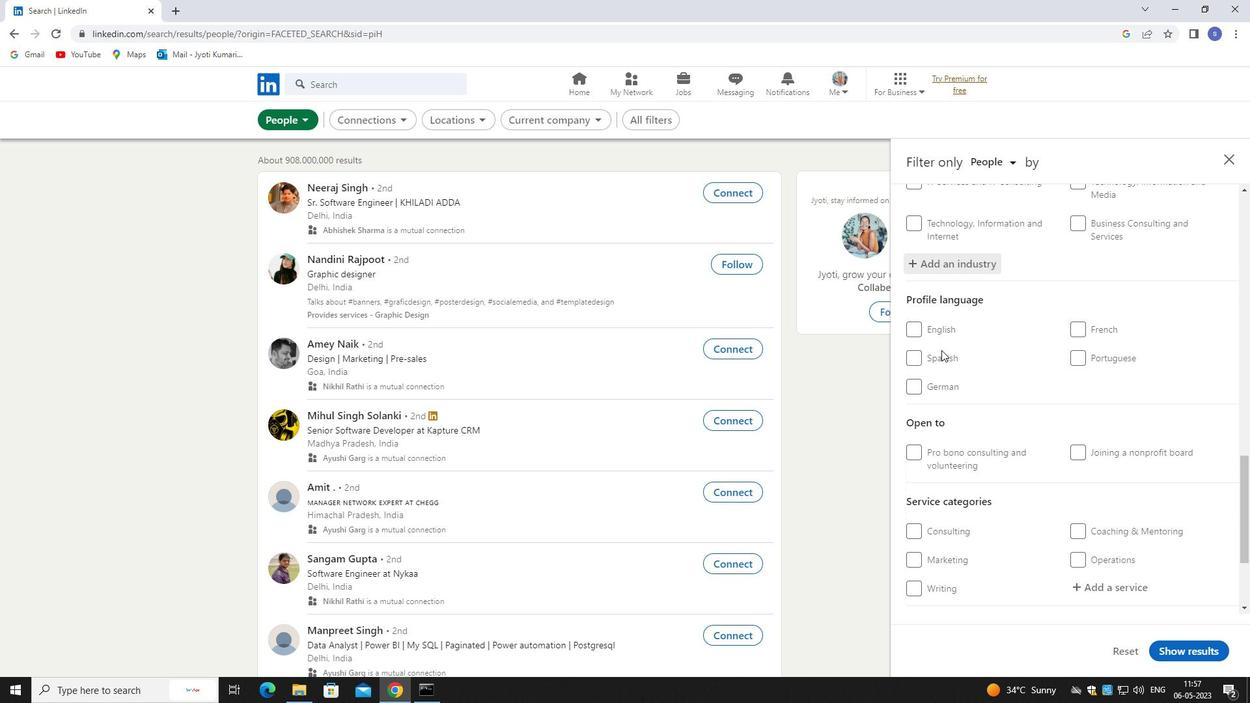 
Action: Mouse pressed left at (942, 356)
Screenshot: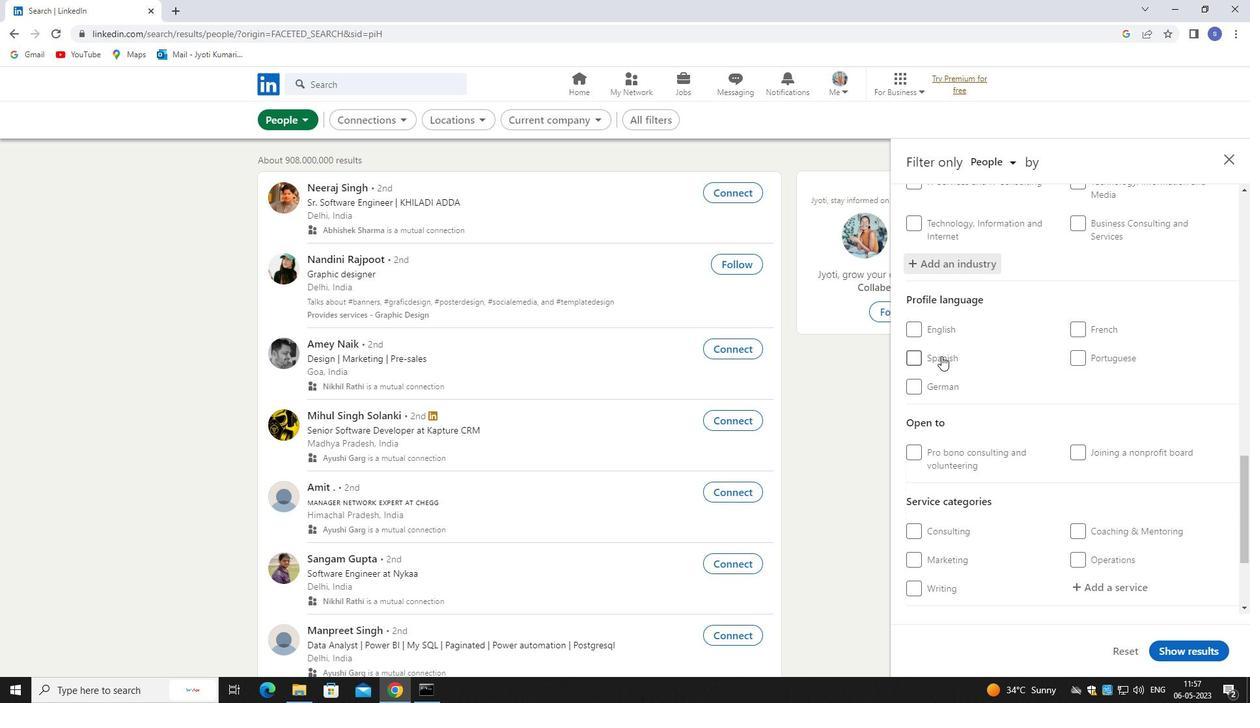 
Action: Mouse moved to (1149, 555)
Screenshot: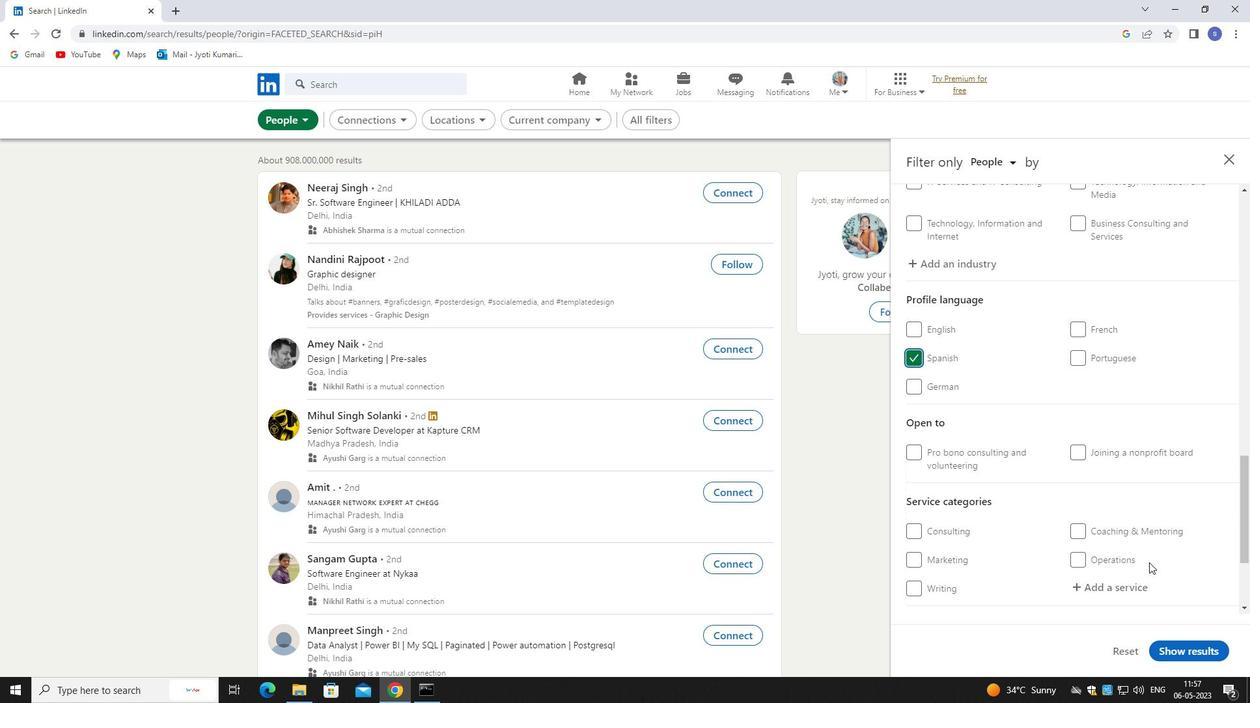 
Action: Mouse scrolled (1149, 555) with delta (0, 0)
Screenshot: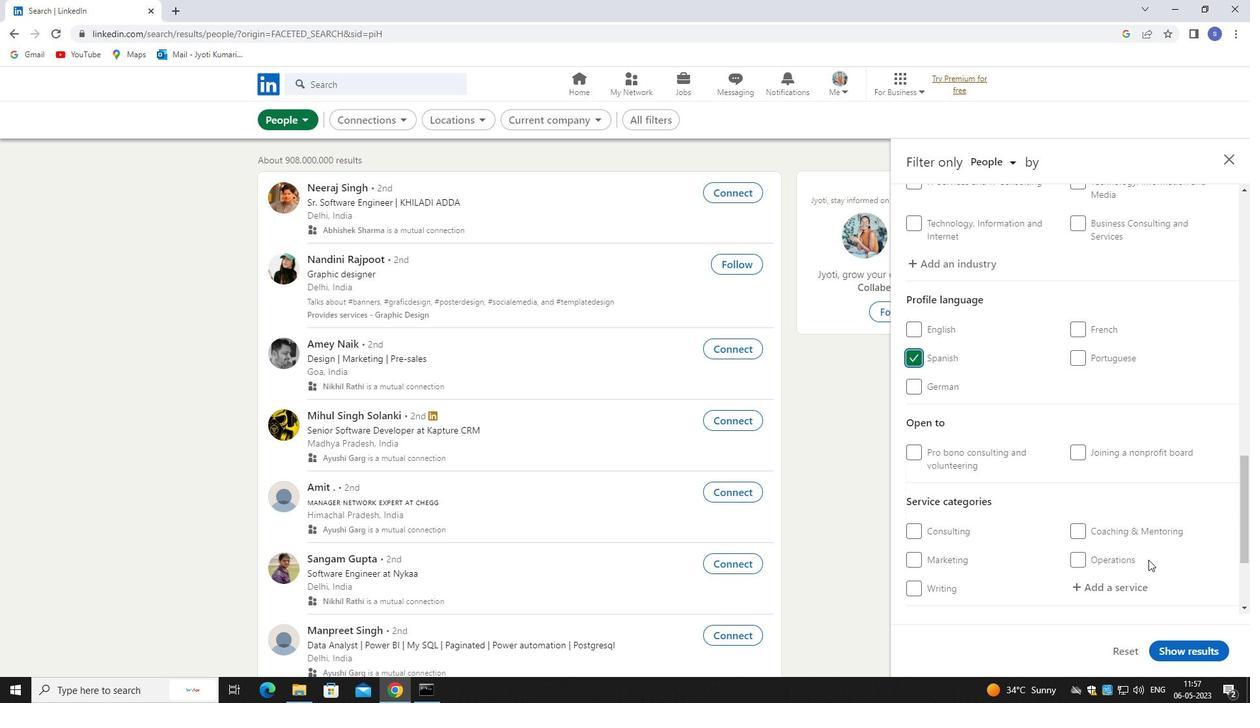 
Action: Mouse scrolled (1149, 555) with delta (0, 0)
Screenshot: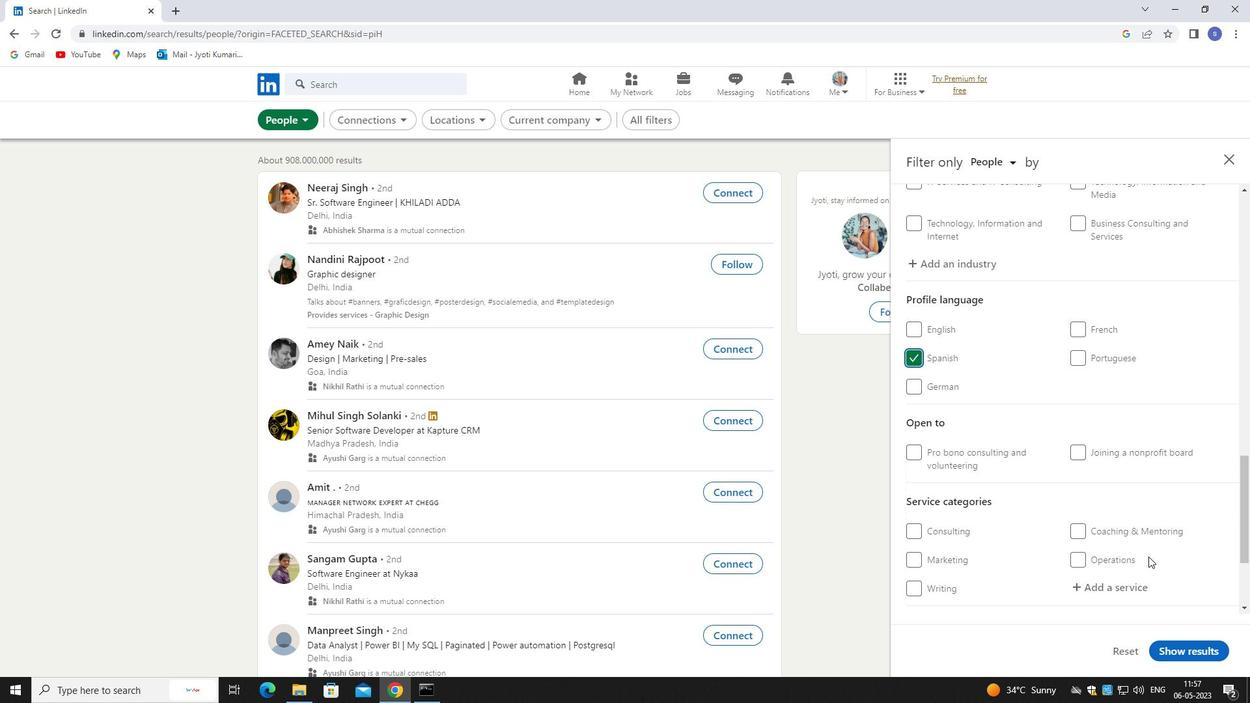 
Action: Mouse moved to (1106, 460)
Screenshot: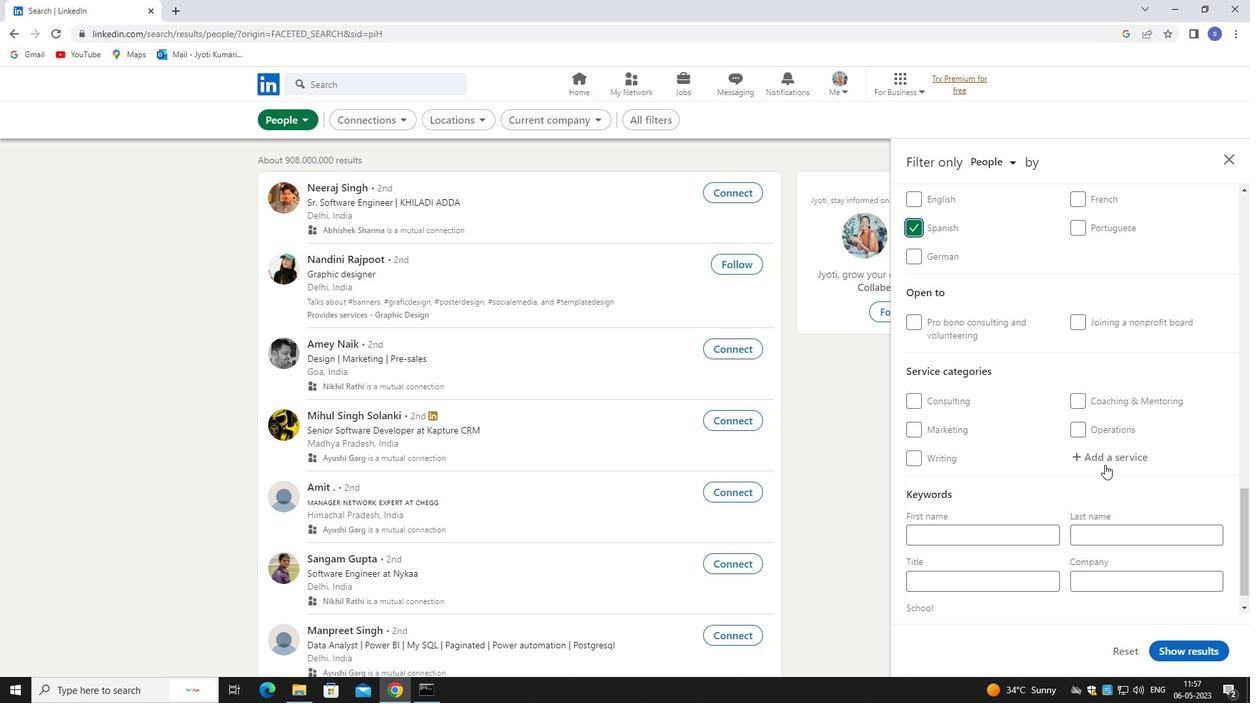 
Action: Mouse pressed left at (1106, 460)
Screenshot: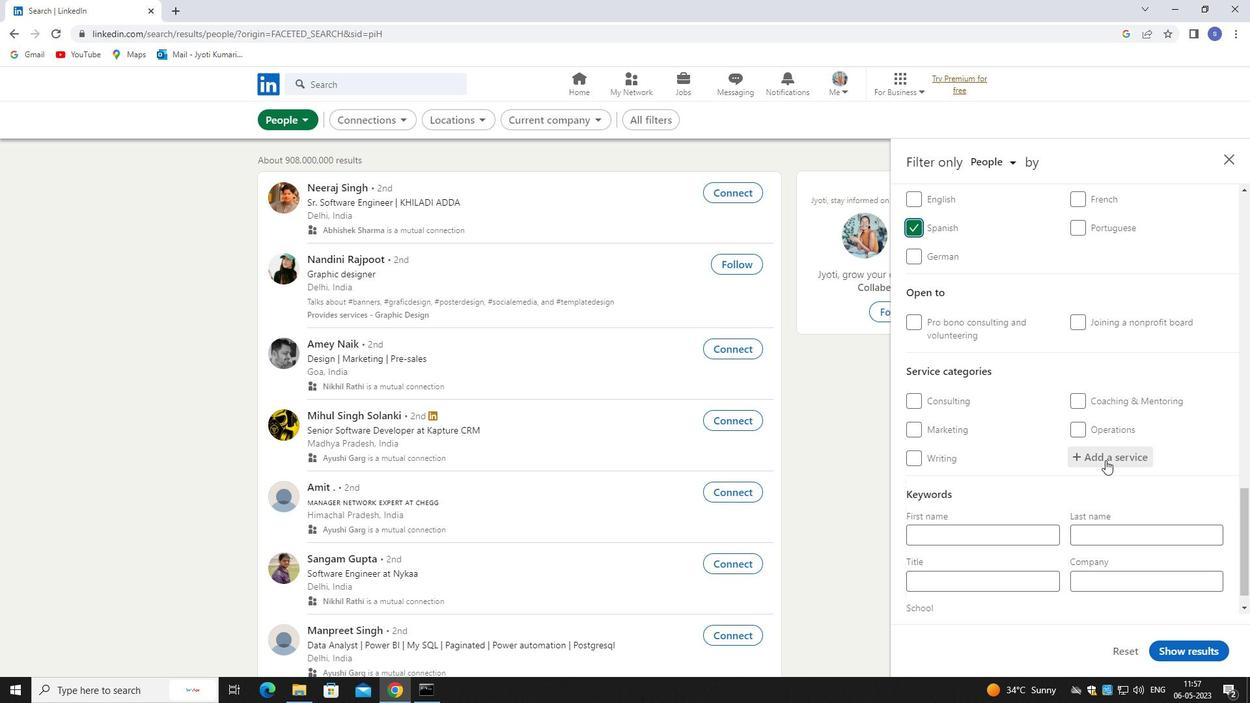 
Action: Key pressed <Key.shift>SOCIAL<Key.space><Key.shift>M
Screenshot: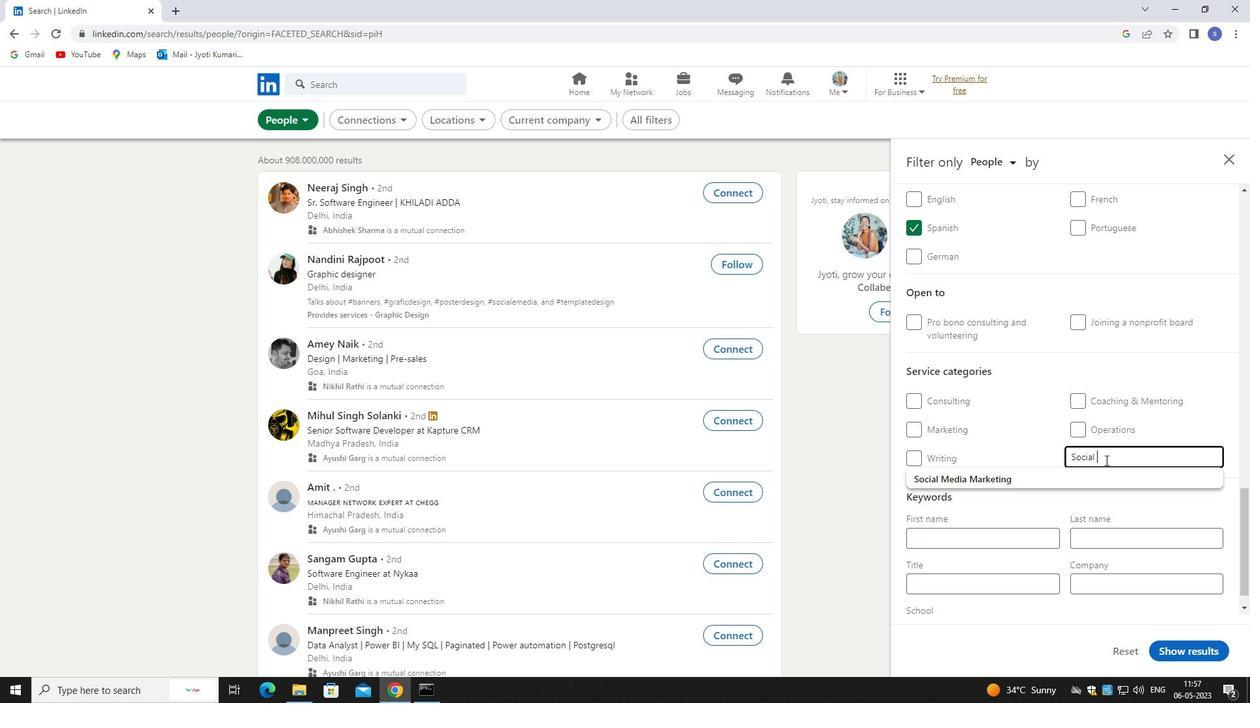 
Action: Mouse moved to (1102, 474)
Screenshot: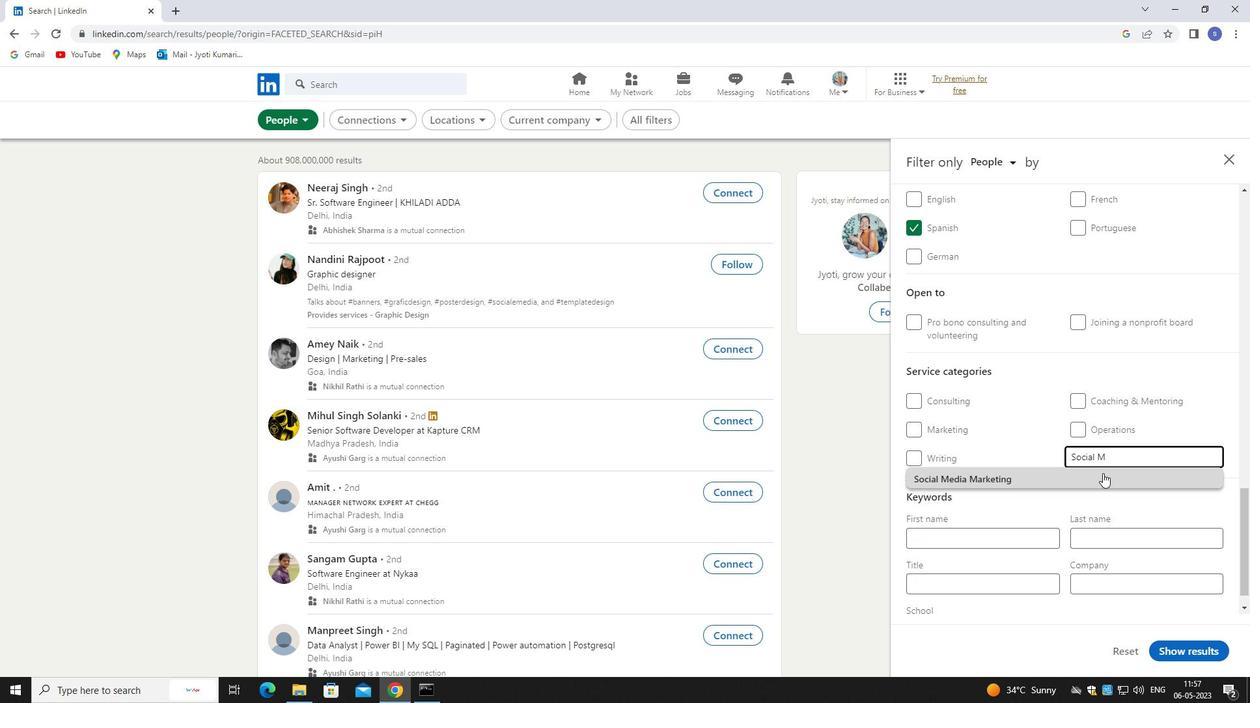 
Action: Mouse pressed left at (1102, 474)
Screenshot: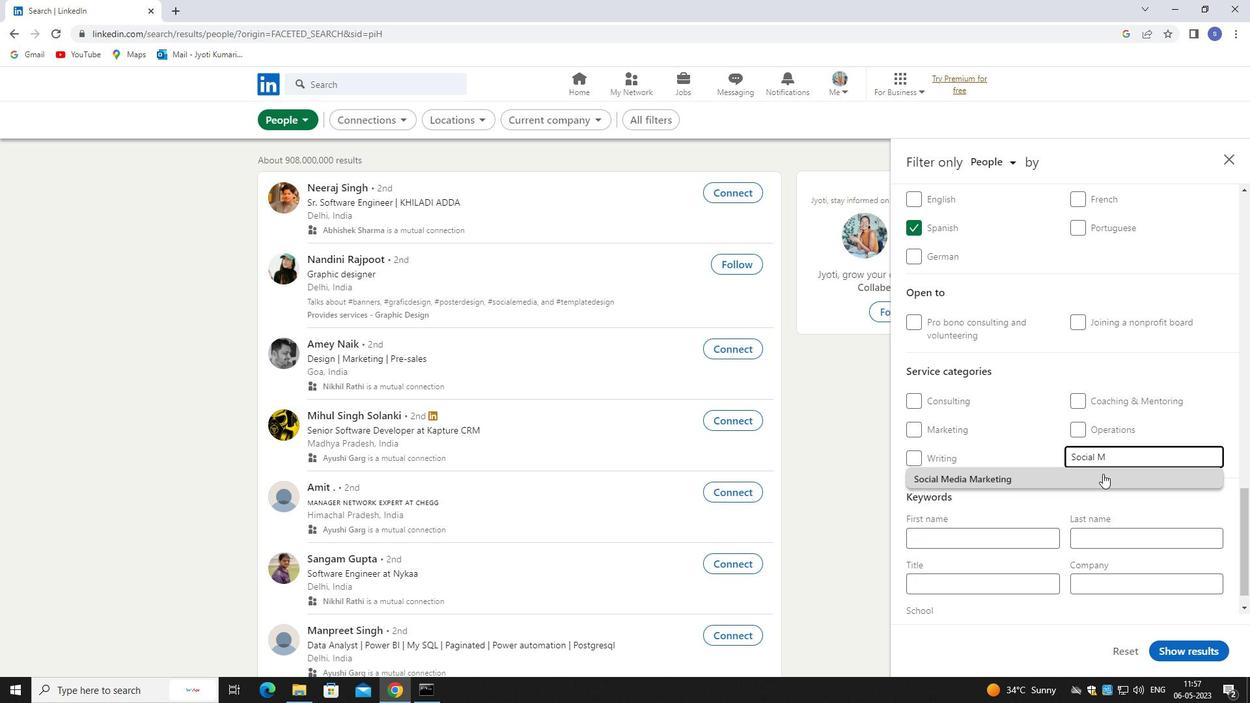 
Action: Mouse moved to (1093, 508)
Screenshot: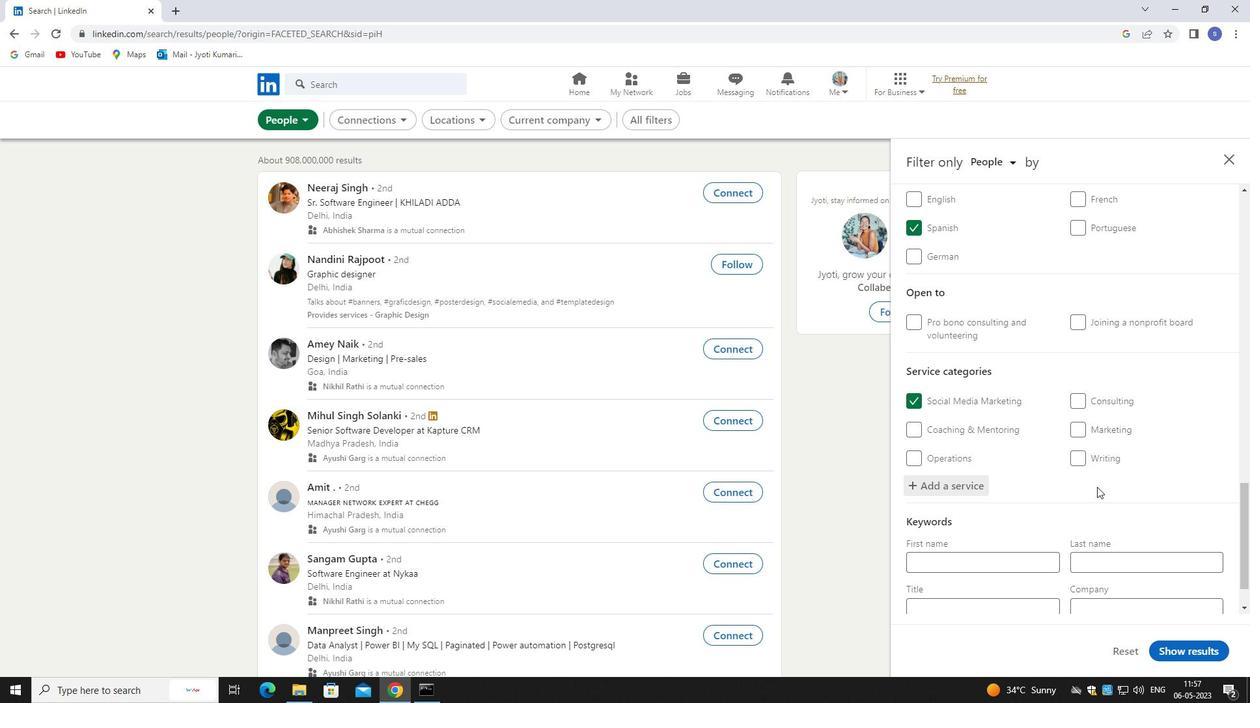 
Action: Mouse scrolled (1093, 507) with delta (0, 0)
Screenshot: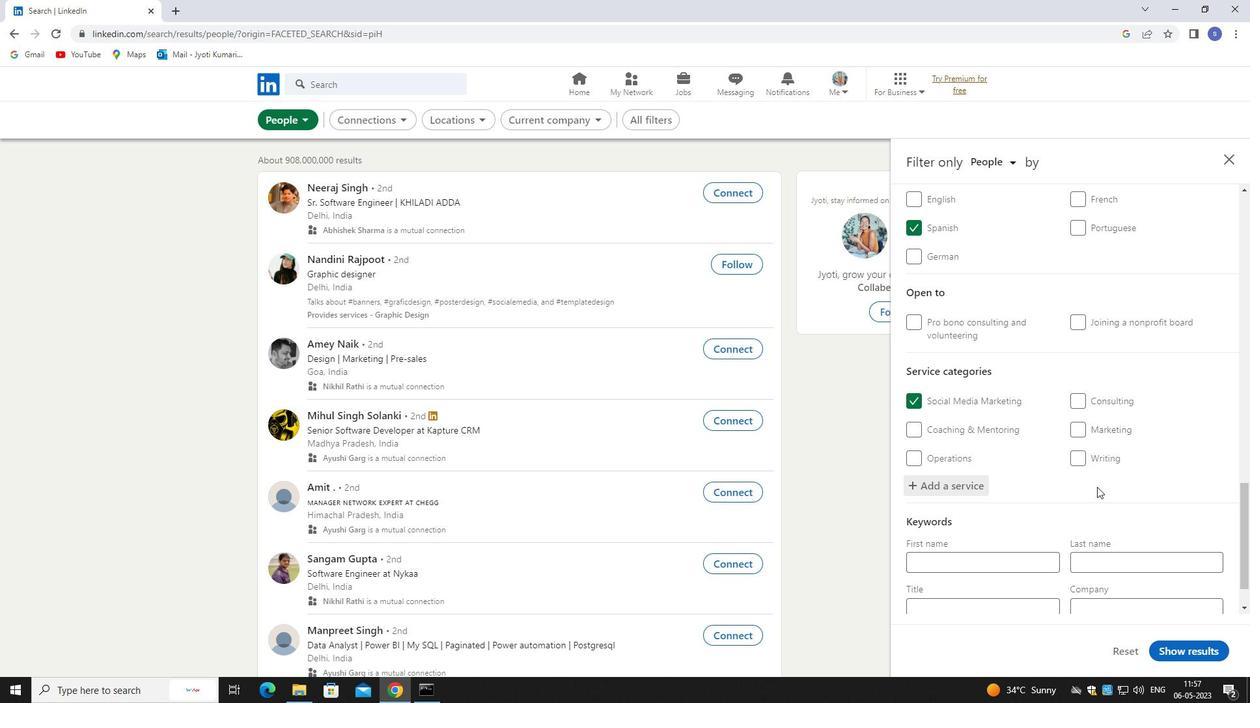 
Action: Mouse moved to (1093, 512)
Screenshot: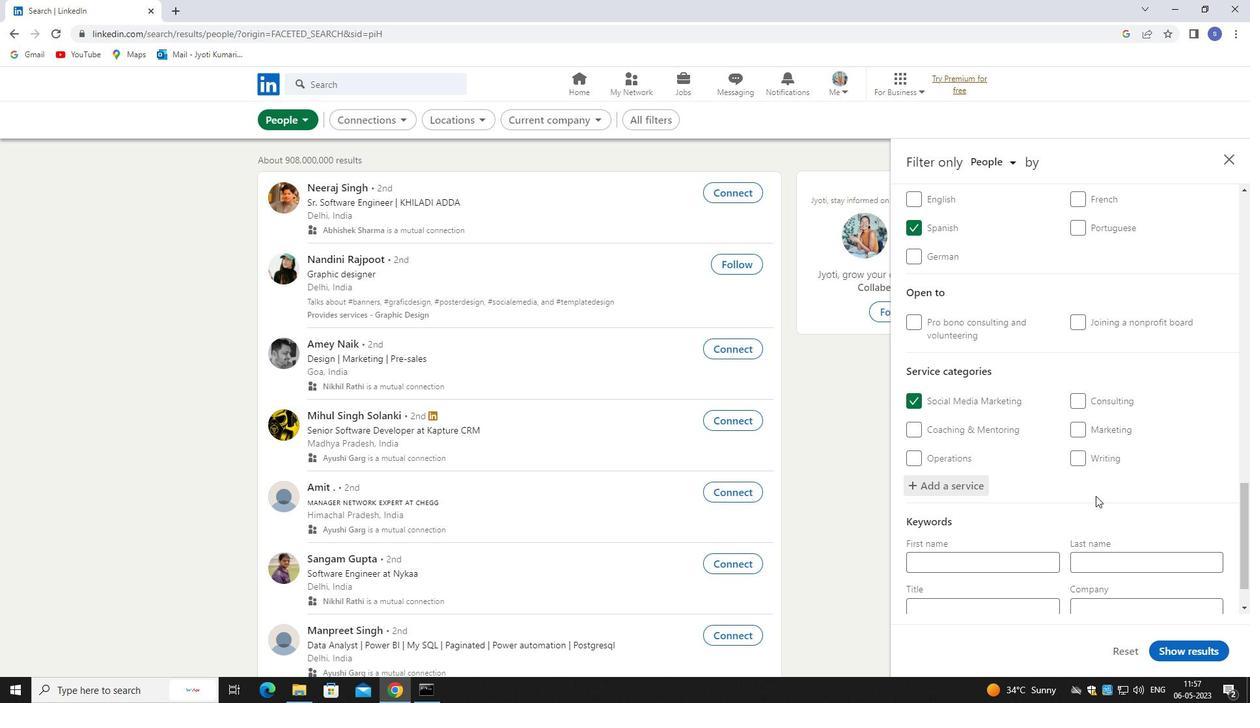
Action: Mouse scrolled (1093, 512) with delta (0, 0)
Screenshot: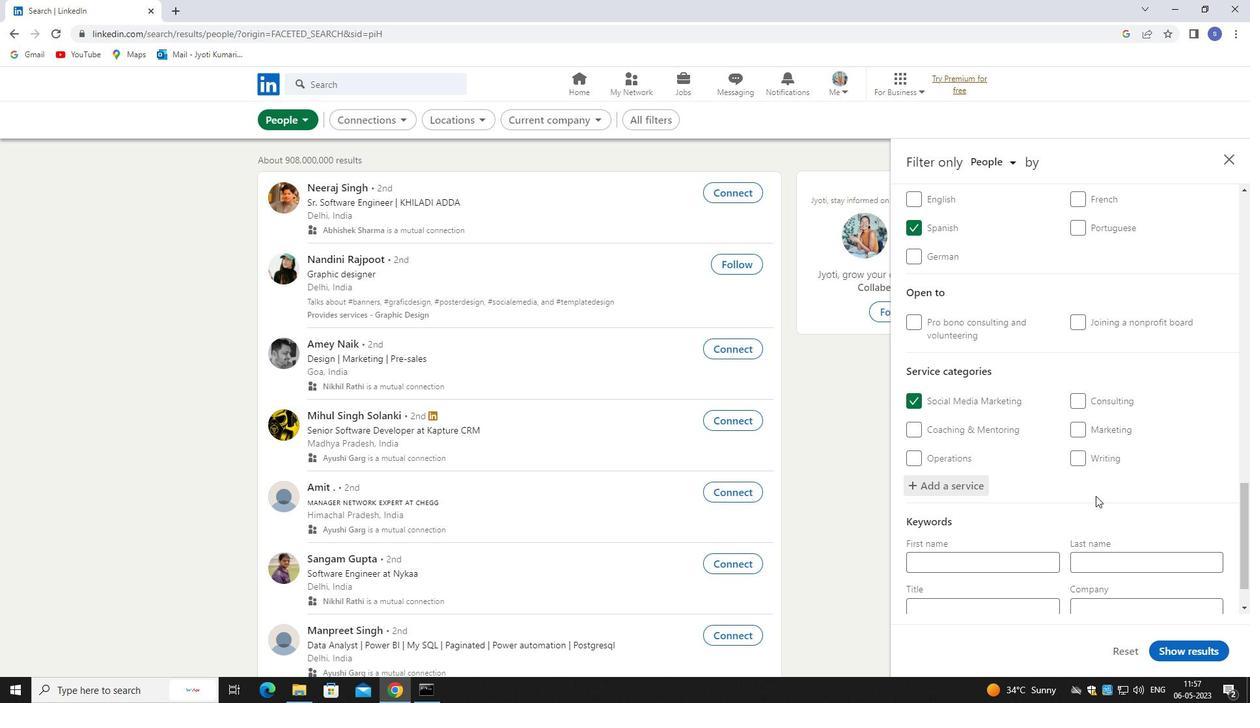 
Action: Mouse moved to (1093, 514)
Screenshot: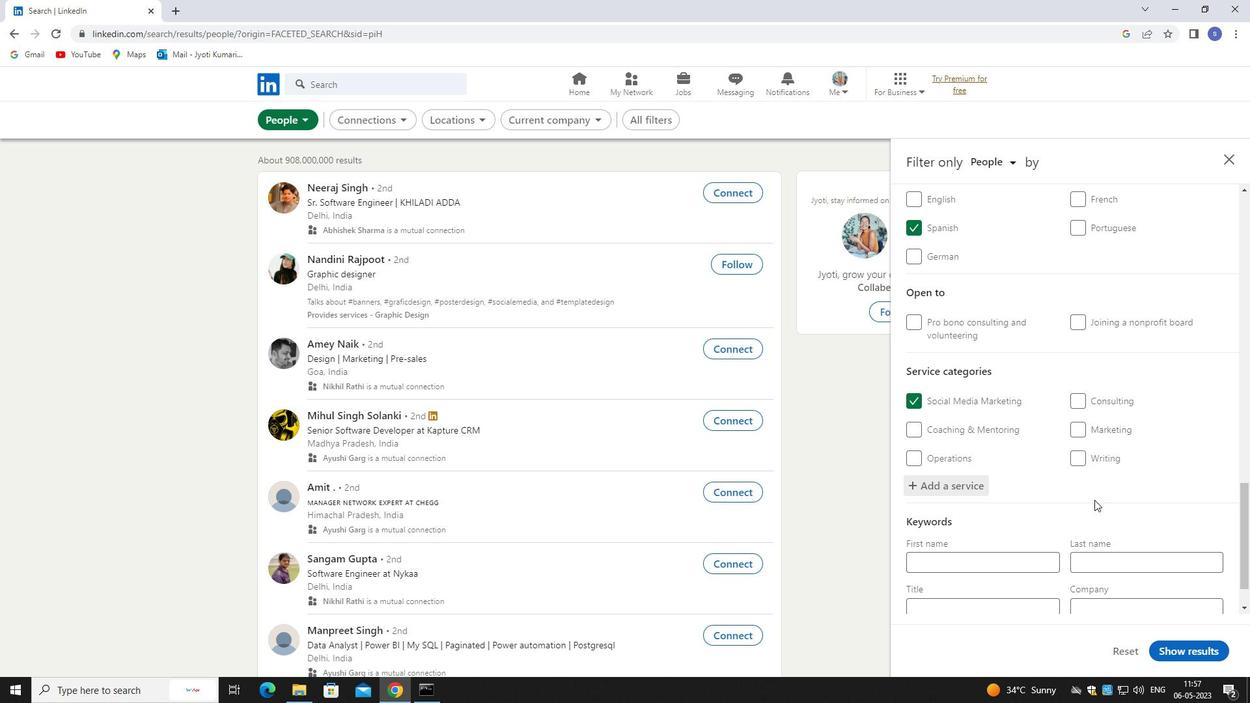 
Action: Mouse scrolled (1093, 514) with delta (0, 0)
Screenshot: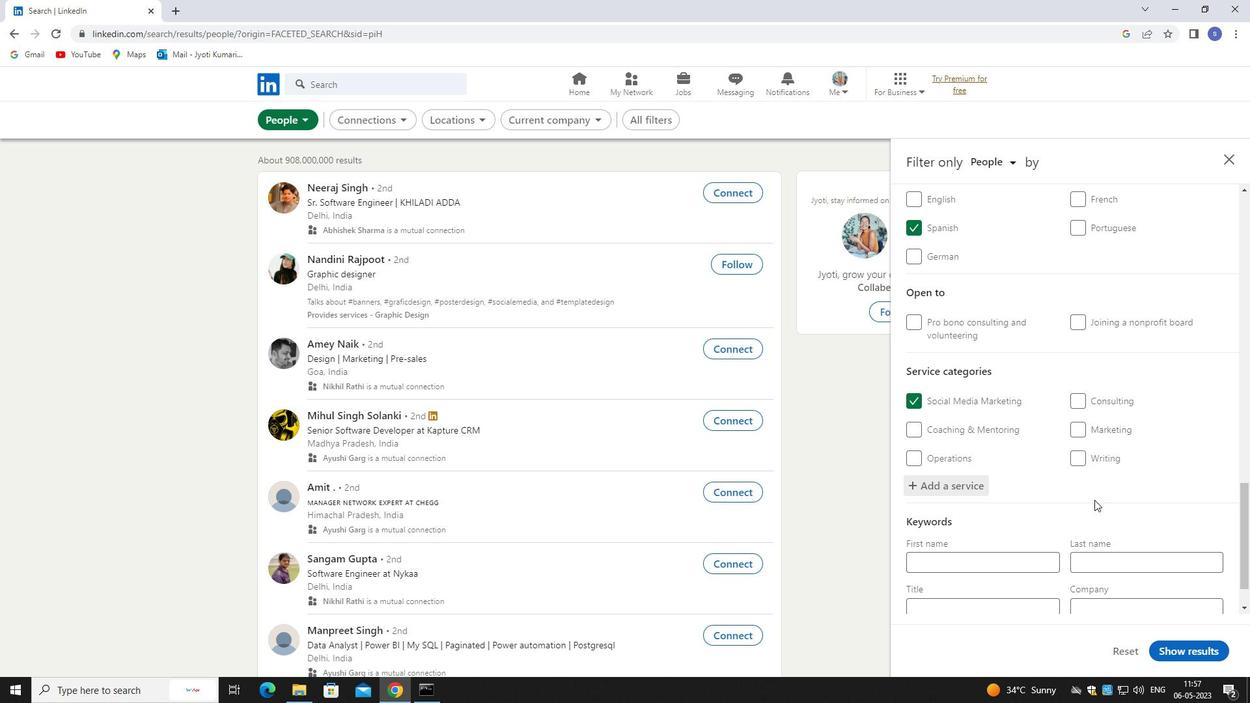 
Action: Mouse moved to (1035, 552)
Screenshot: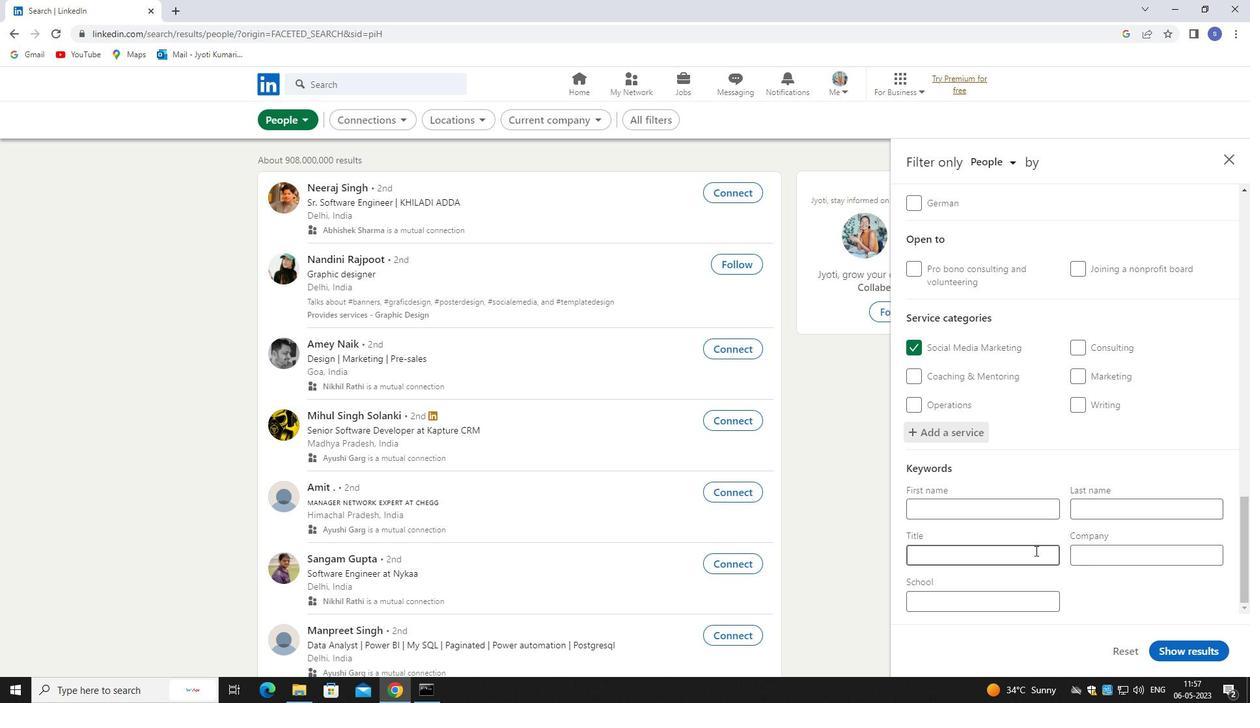 
Action: Mouse pressed left at (1035, 552)
Screenshot: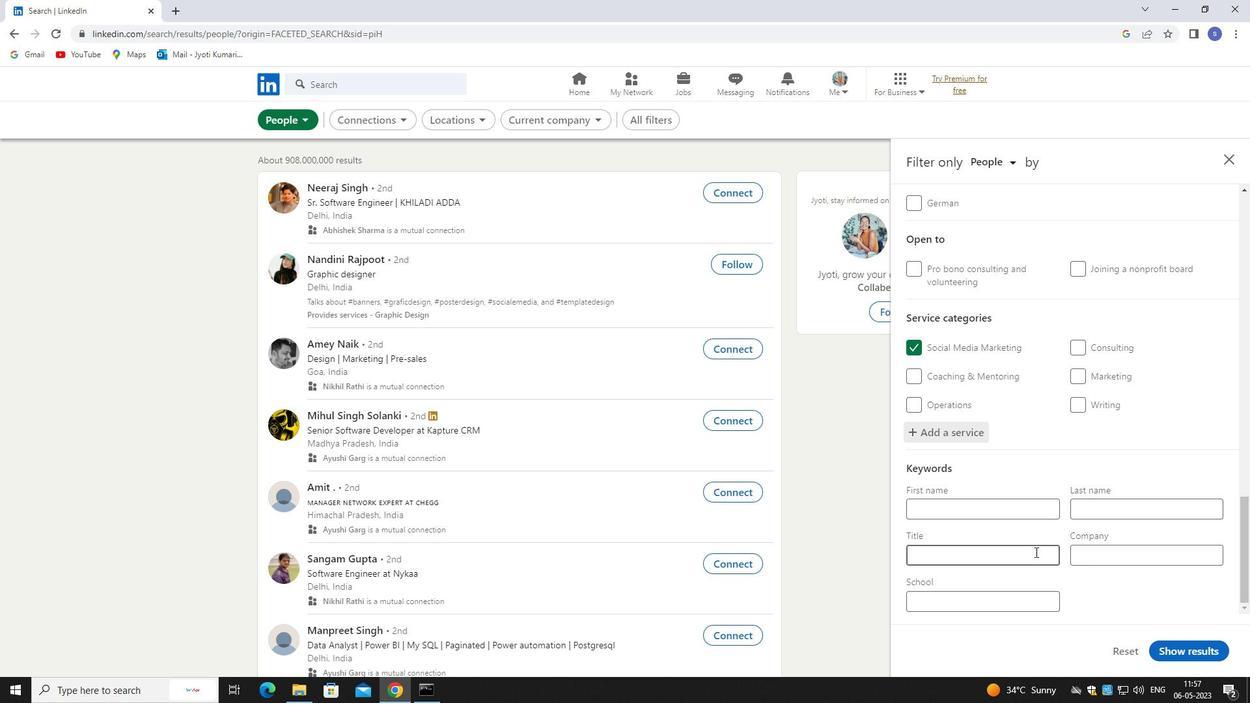 
Action: Key pressed <Key.shift><Key.shift><Key.shift>SAL<Key.backspace><Key.backspace><Key.backspace><Key.backspace><Key.backspace><Key.backspace><Key.backspace><Key.backspace><Key.backspace><Key.backspace><Key.shift>GROUP<Key.space><Key.shift>SALES
Screenshot: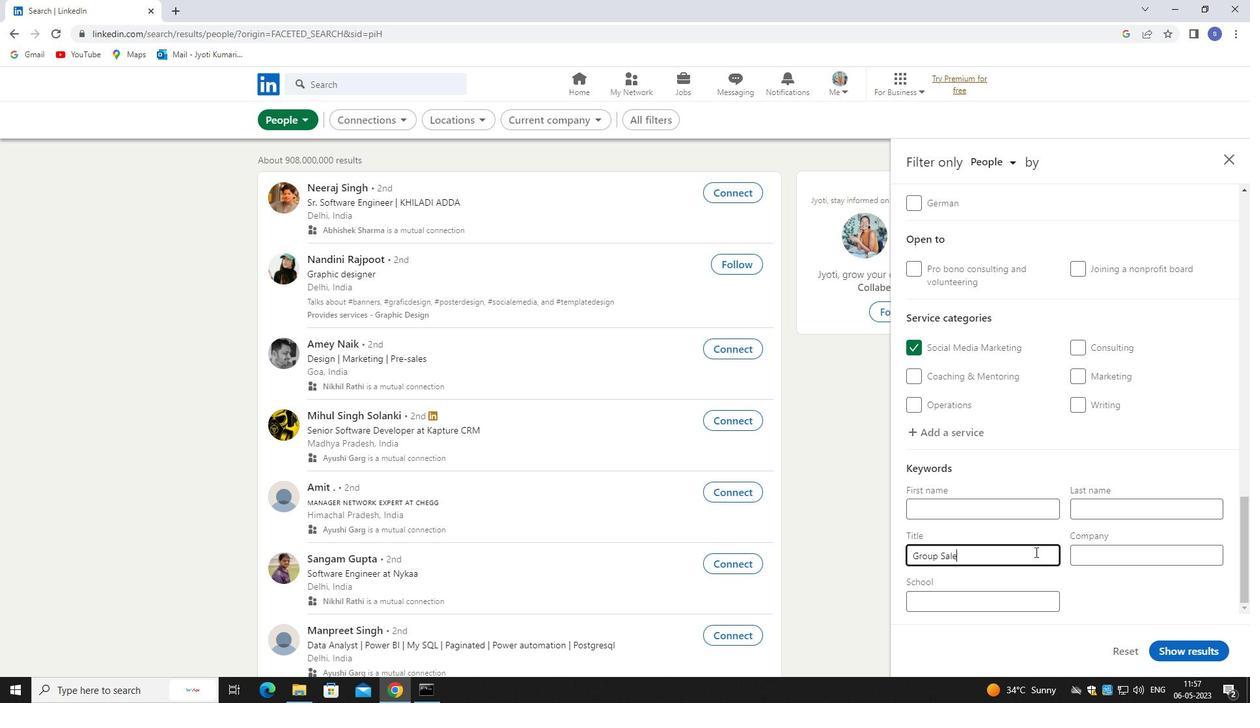 
Action: Mouse moved to (1158, 643)
Screenshot: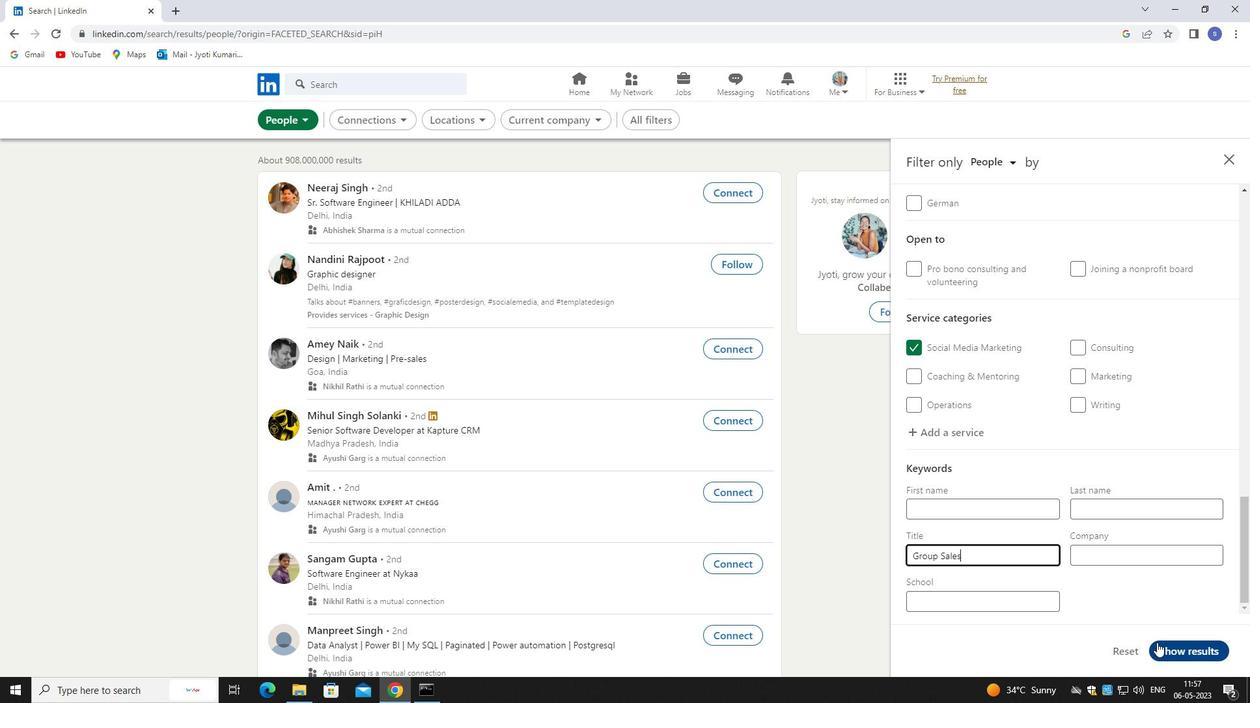 
Action: Mouse pressed left at (1158, 643)
Screenshot: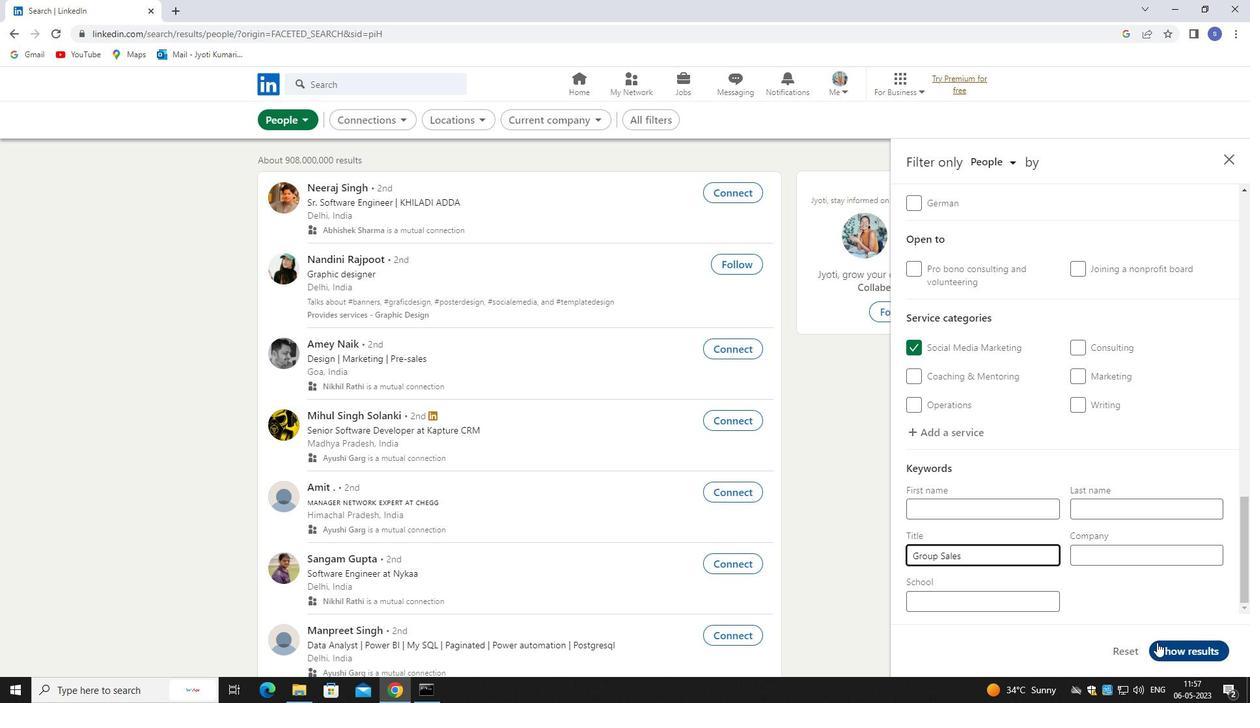 
Action: Mouse moved to (507, 137)
Screenshot: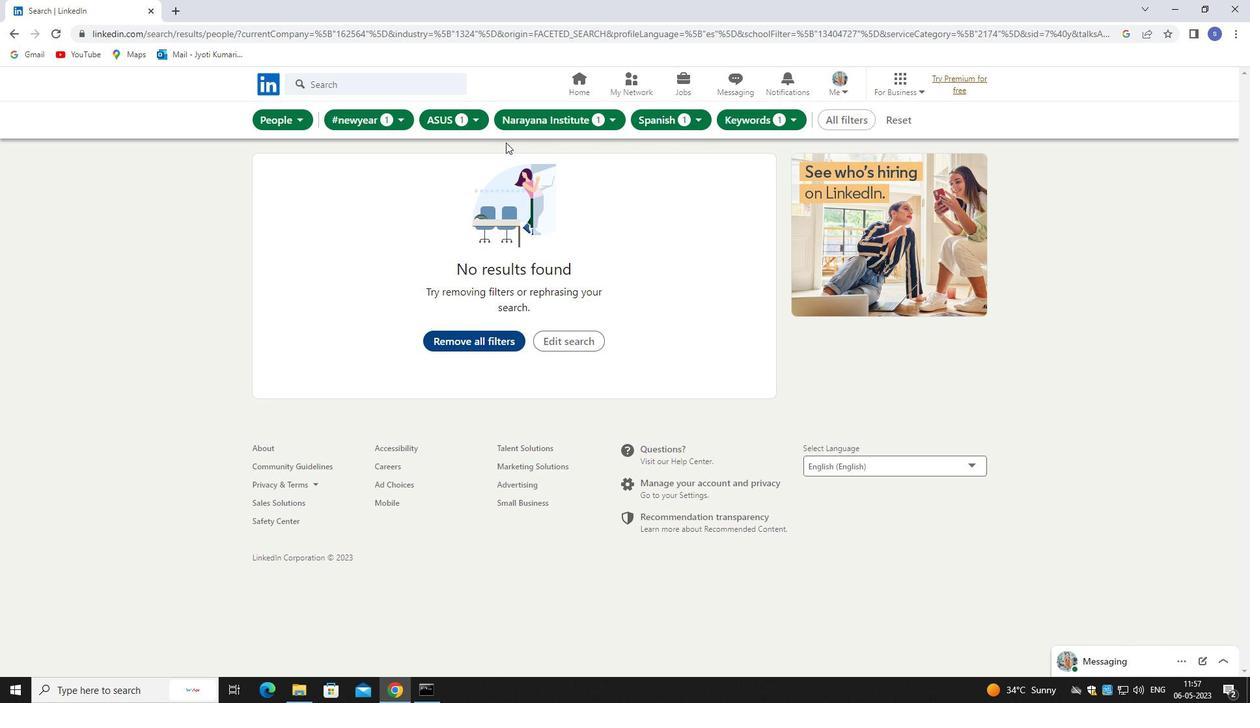 
